 Task: Look for space in Anjār, India from 1st July, 2023 to 8th July, 2023 for 2 adults, 1 child in price range Rs.15000 to Rs.20000. Place can be entire place with 1  bedroom having 1 bed and 1 bathroom. Property type can be house, flat, guest house, hotel. Booking option can be shelf check-in. Required host language is English.
Action: Mouse moved to (481, 103)
Screenshot: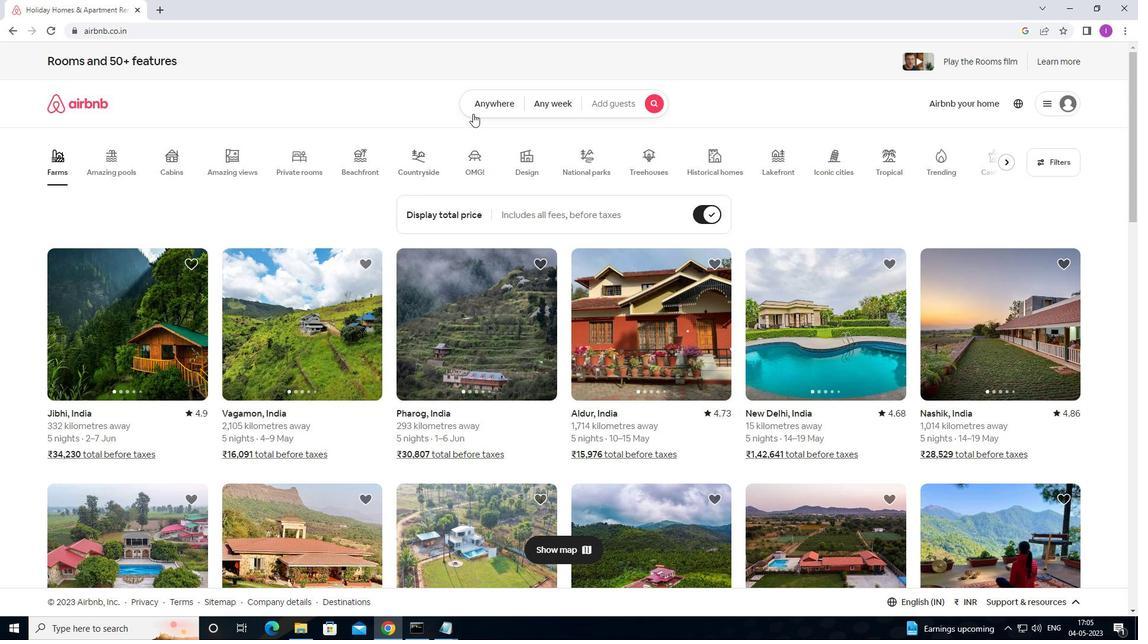 
Action: Mouse pressed left at (481, 103)
Screenshot: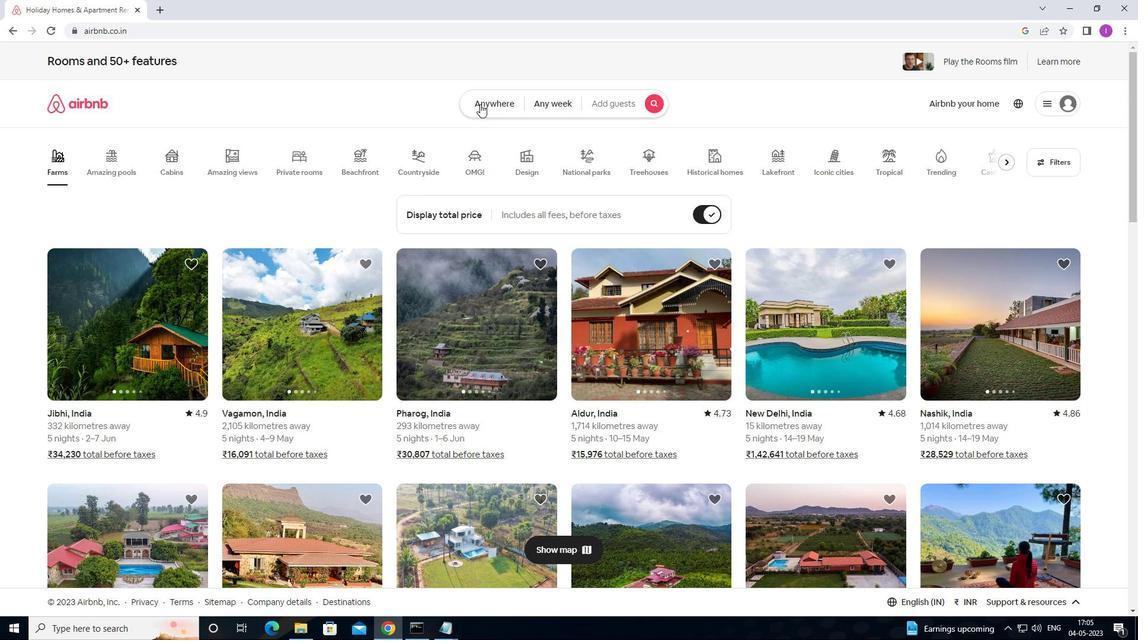 
Action: Mouse moved to (346, 148)
Screenshot: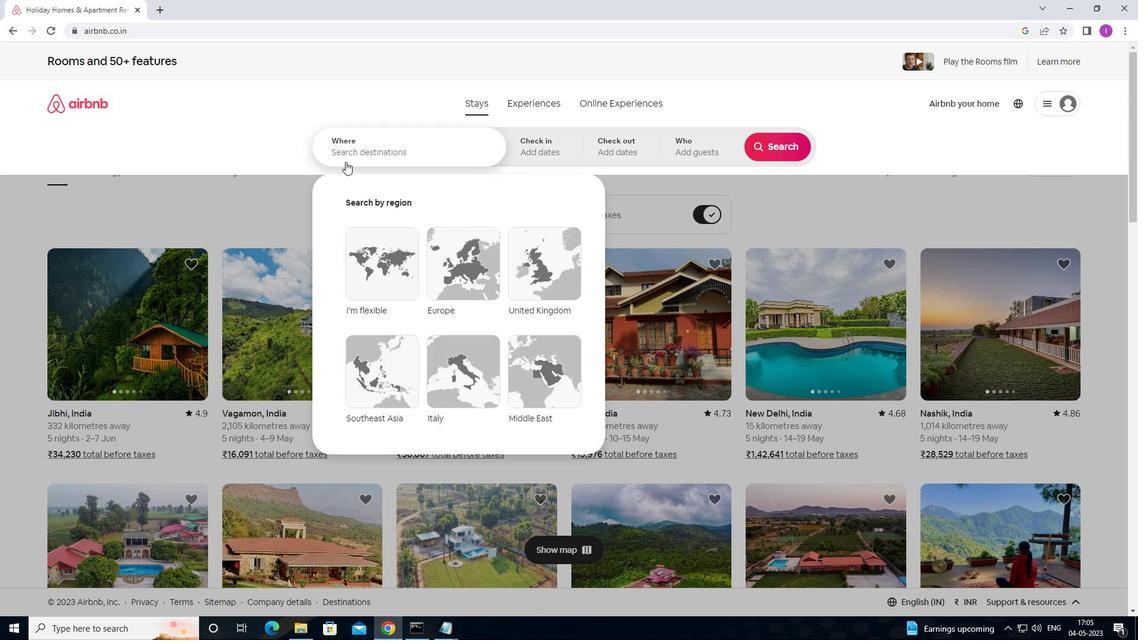 
Action: Mouse pressed left at (346, 148)
Screenshot: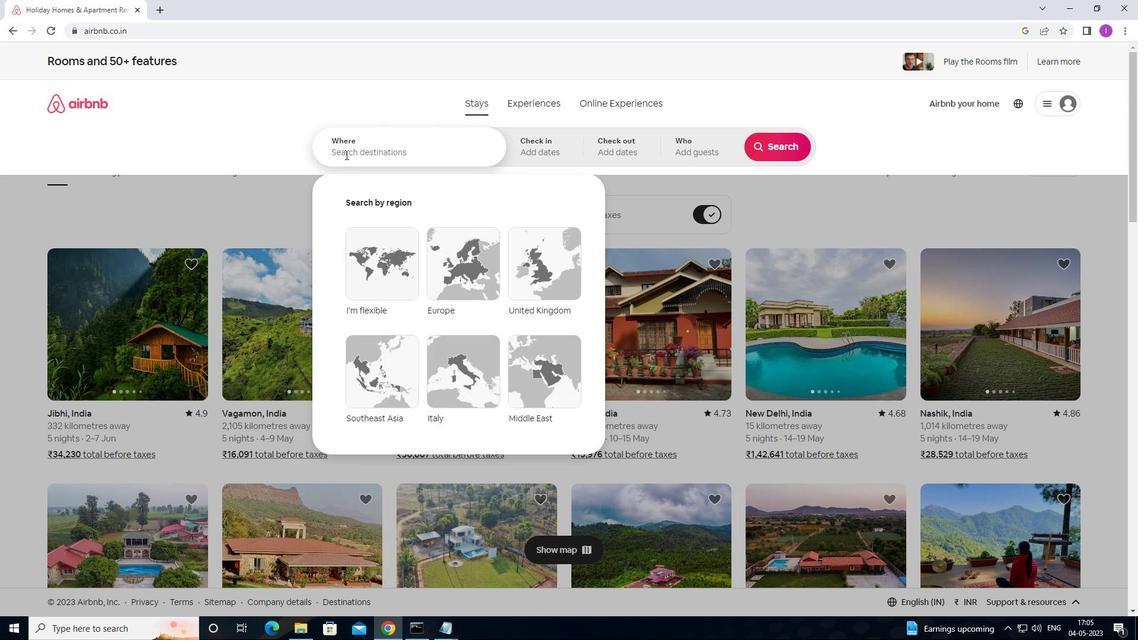 
Action: Mouse moved to (346, 148)
Screenshot: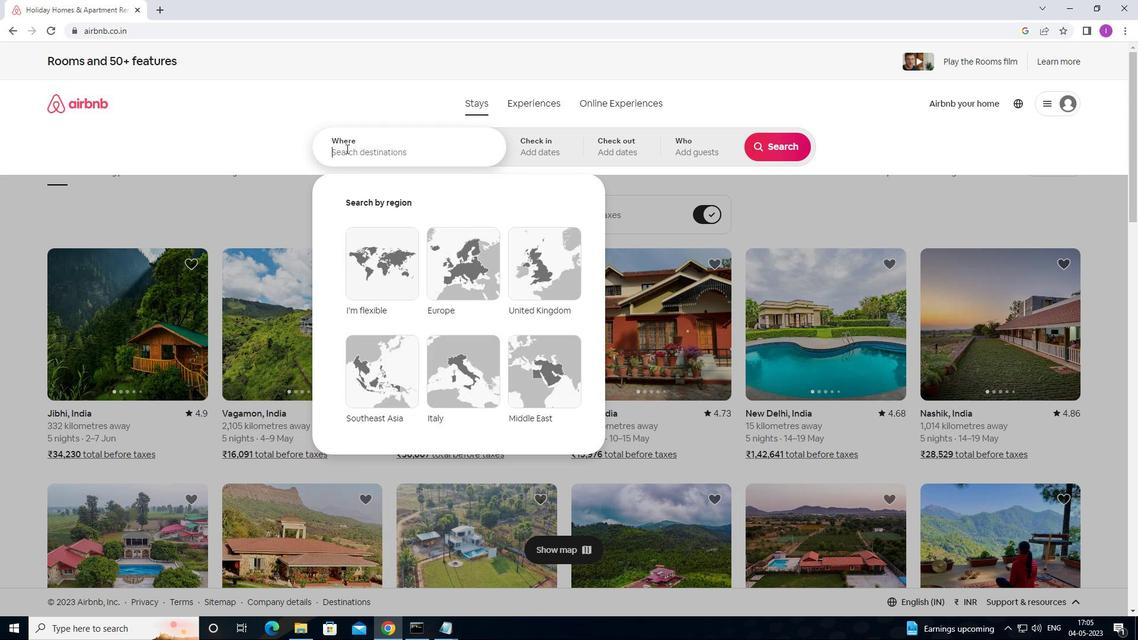 
Action: Key pressed <Key.shift>ANJAR,<Key.shift>INDIA<Key.backspace><Key.backspace><Key.backspace><Key.backspace><Key.backspace><Key.backspace><Key.backspace><Key.backspace><Key.backspace><Key.backspace><Key.backspace><Key.backspace><Key.backspace><Key.backspace><Key.backspace><Key.backspace><Key.backspace><Key.backspace>ANJAR,INDIA
Screenshot: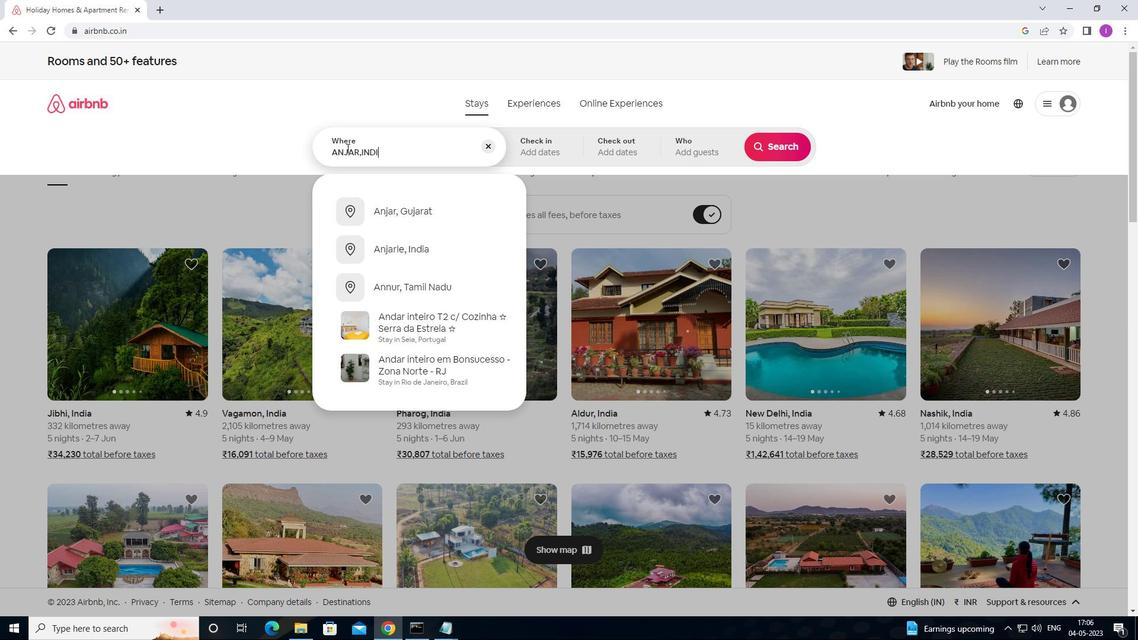 
Action: Mouse moved to (560, 145)
Screenshot: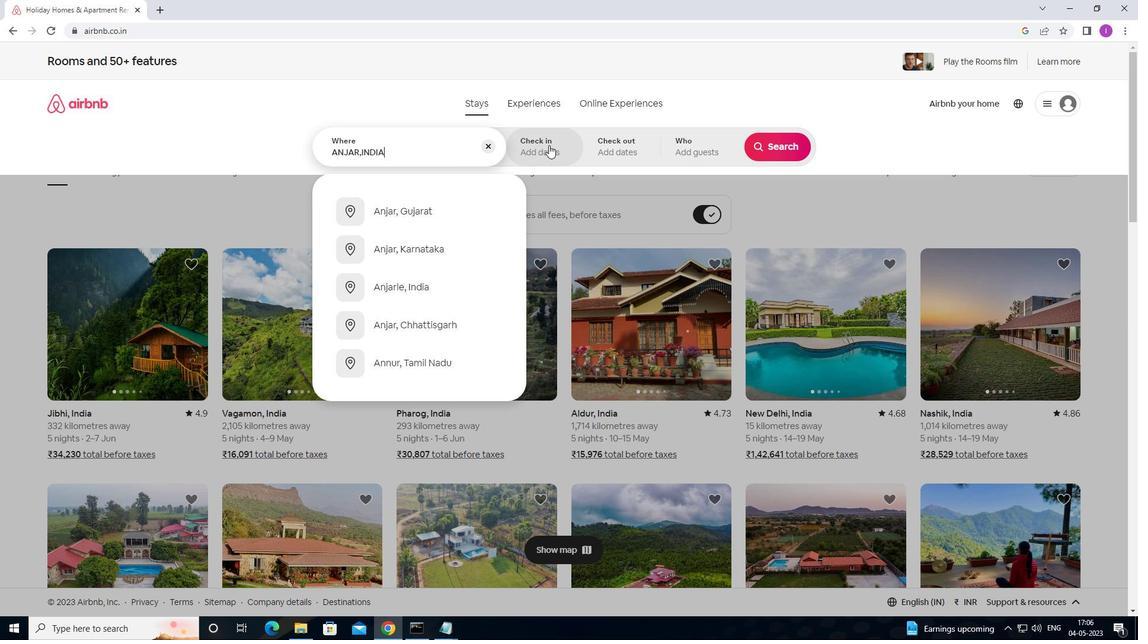 
Action: Mouse pressed left at (560, 145)
Screenshot: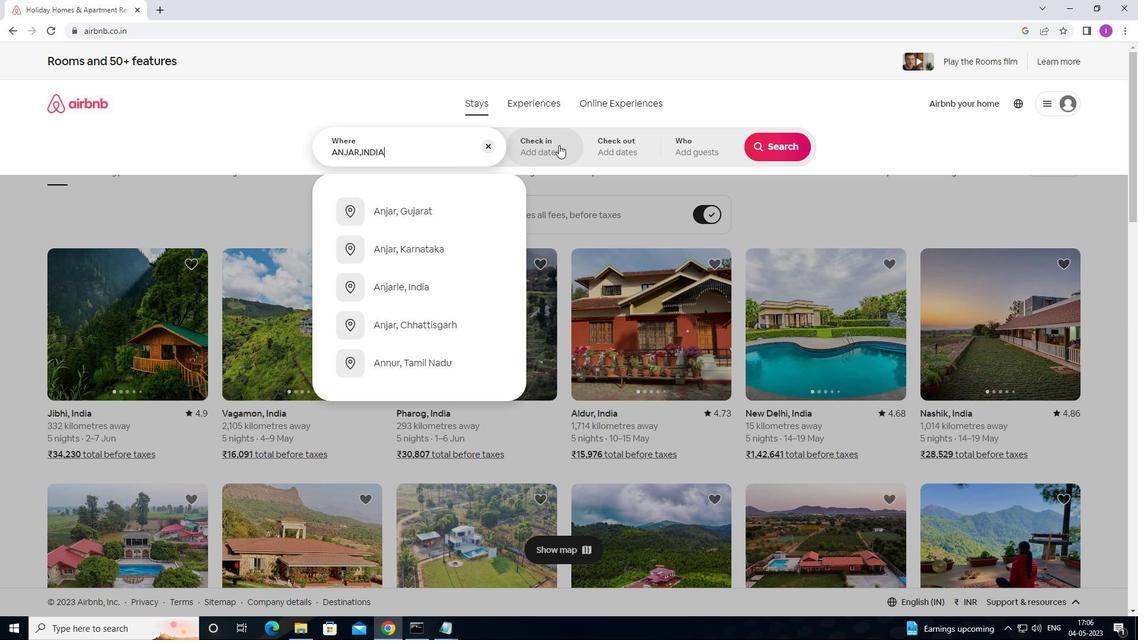 
Action: Mouse moved to (768, 246)
Screenshot: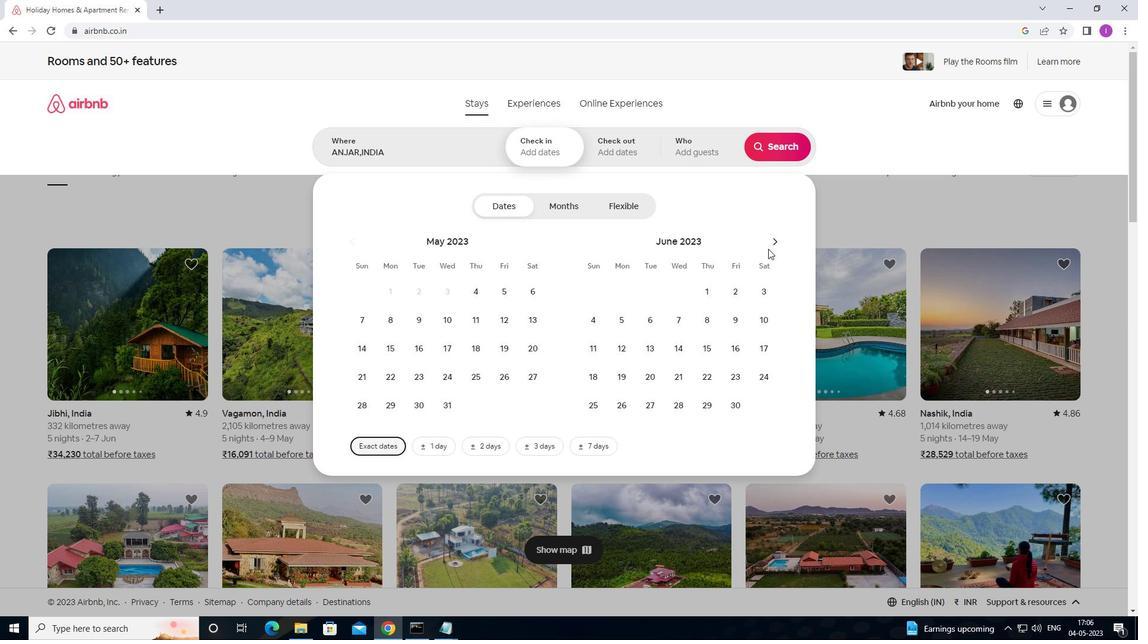 
Action: Mouse pressed left at (768, 246)
Screenshot: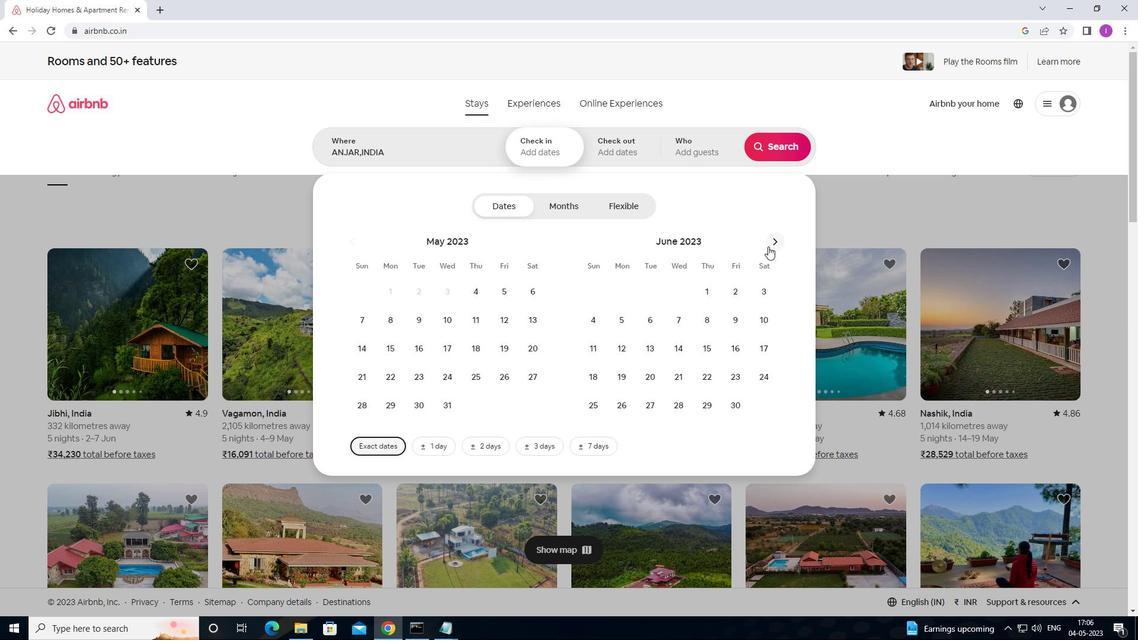 
Action: Mouse moved to (768, 289)
Screenshot: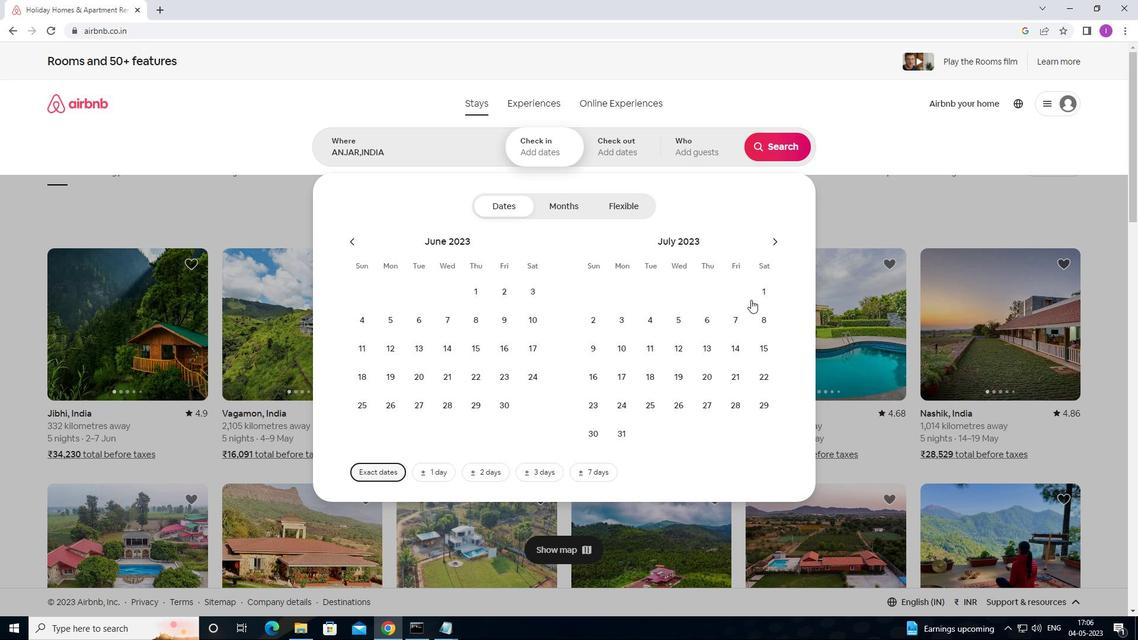 
Action: Mouse pressed left at (768, 289)
Screenshot: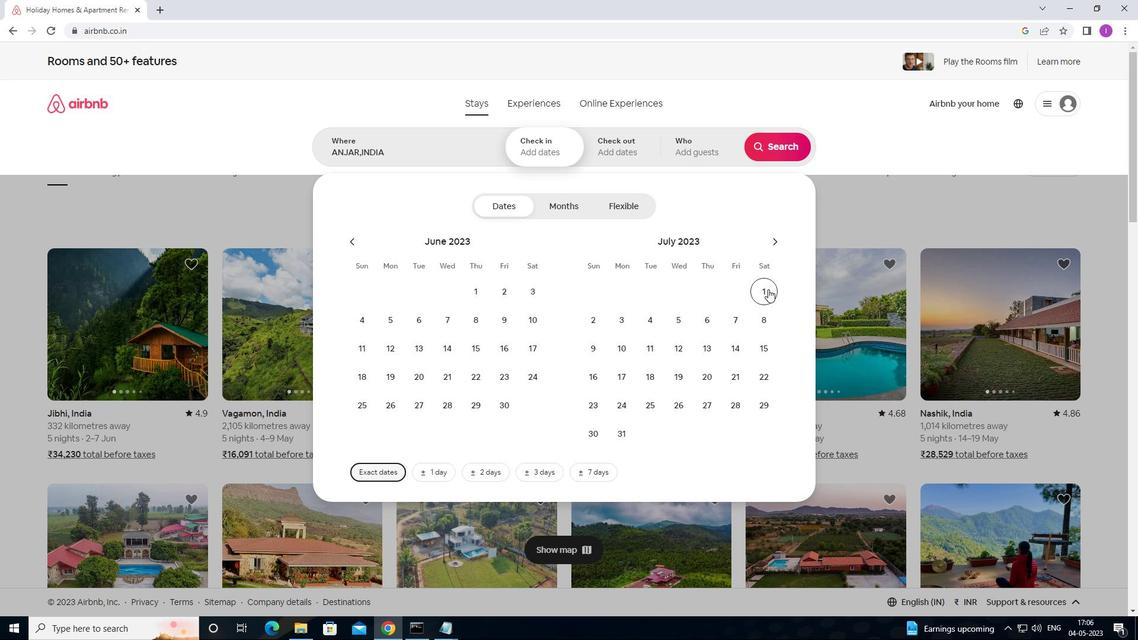 
Action: Mouse moved to (766, 311)
Screenshot: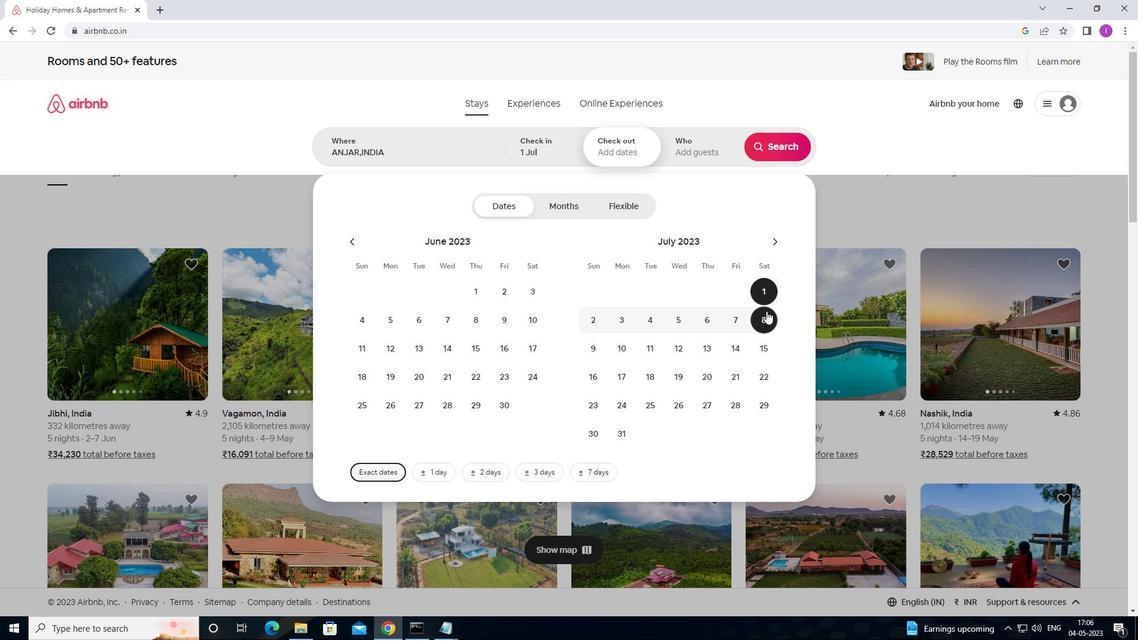 
Action: Mouse pressed left at (766, 311)
Screenshot: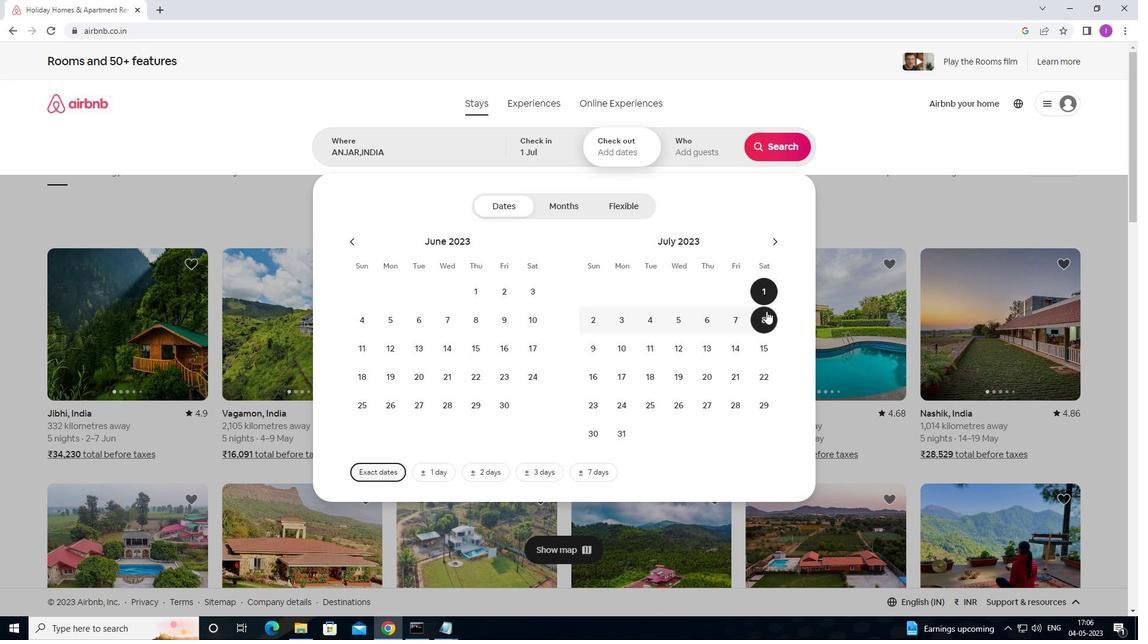 
Action: Mouse moved to (690, 157)
Screenshot: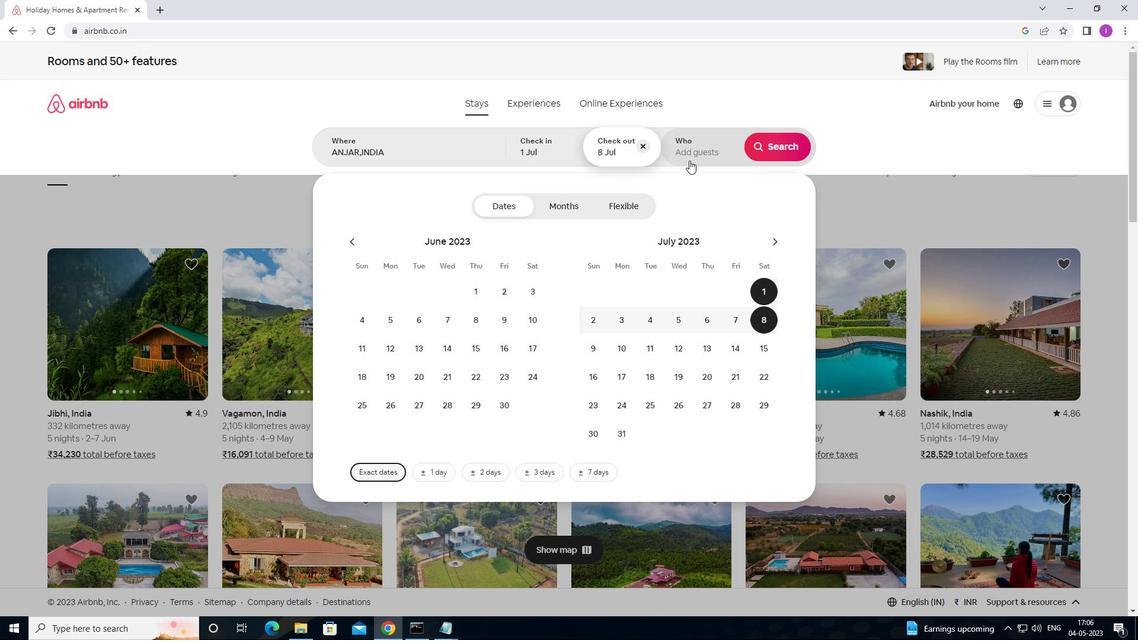 
Action: Mouse pressed left at (690, 157)
Screenshot: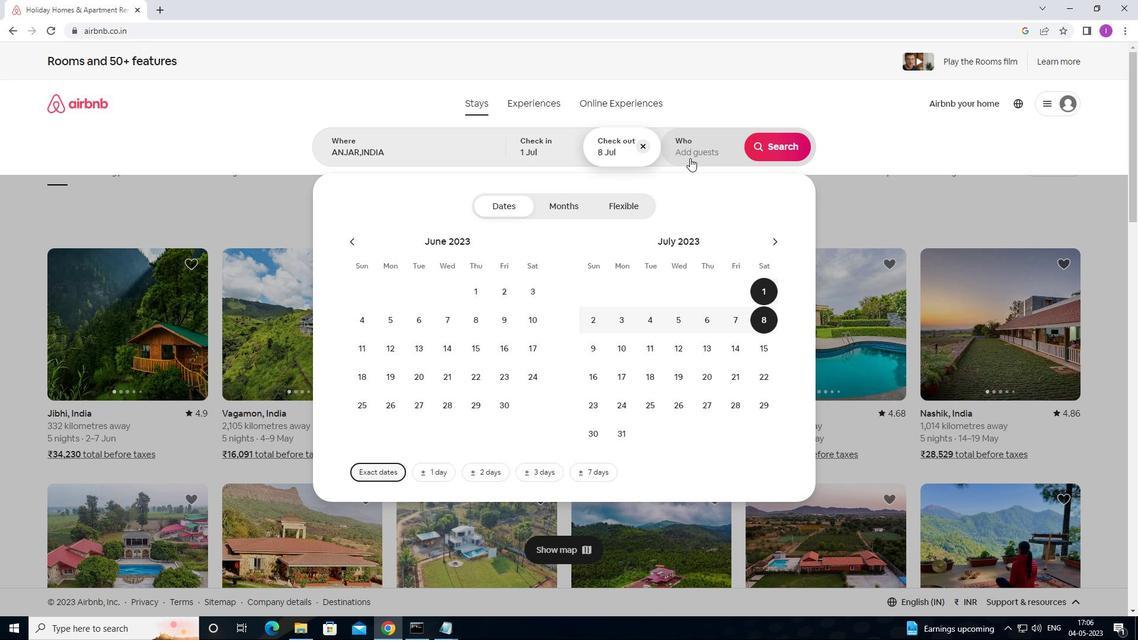 
Action: Mouse moved to (775, 214)
Screenshot: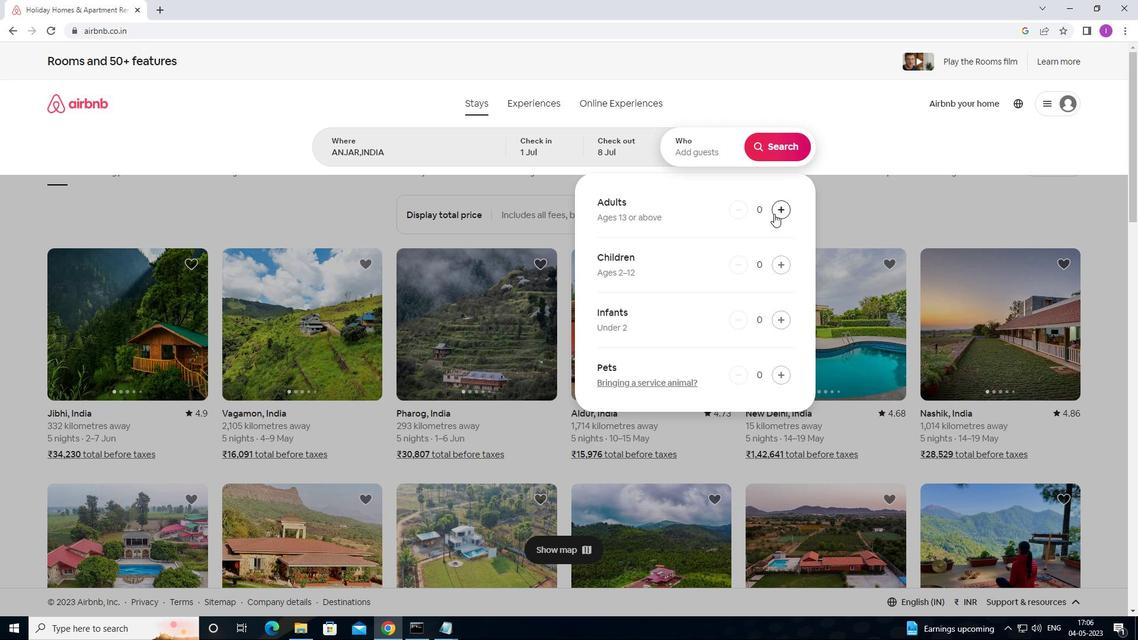 
Action: Mouse pressed left at (775, 214)
Screenshot: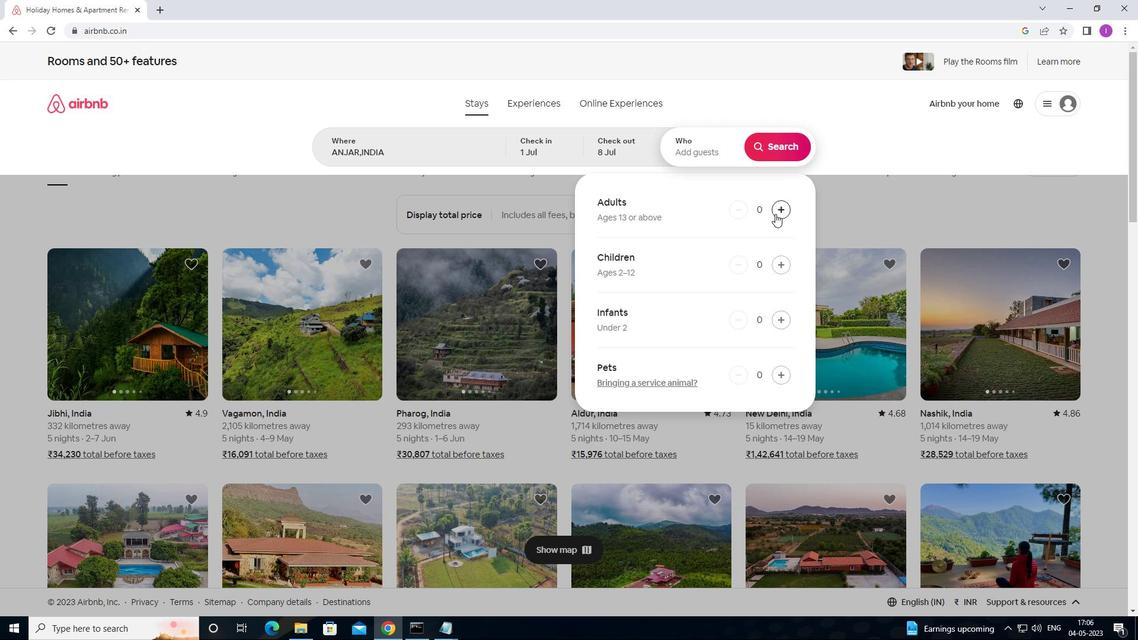 
Action: Mouse pressed left at (775, 214)
Screenshot: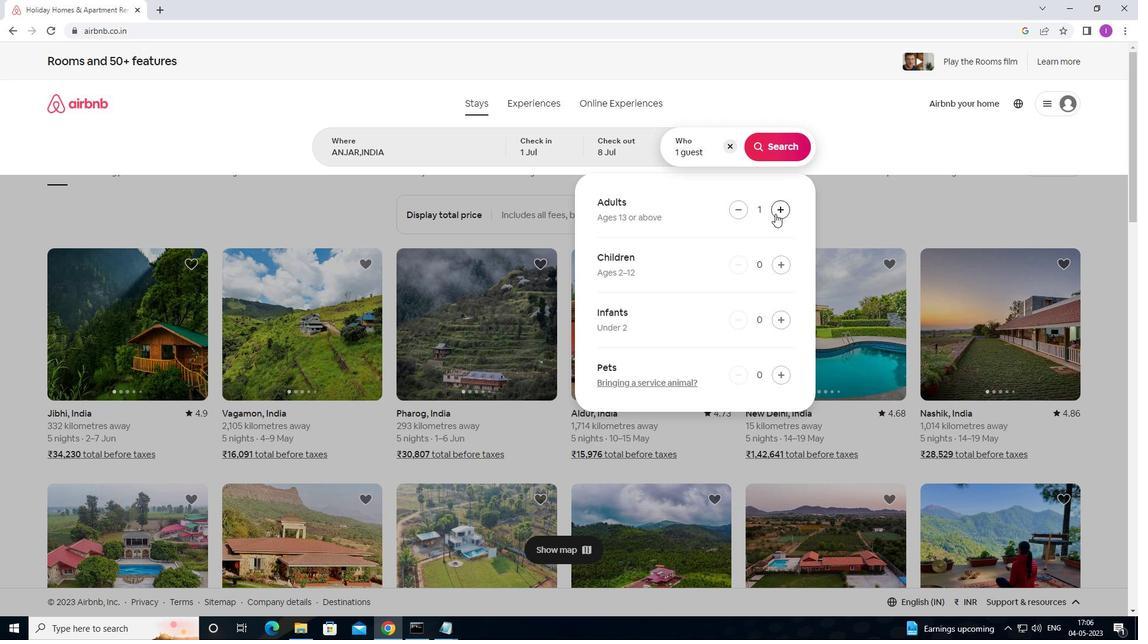 
Action: Mouse moved to (783, 263)
Screenshot: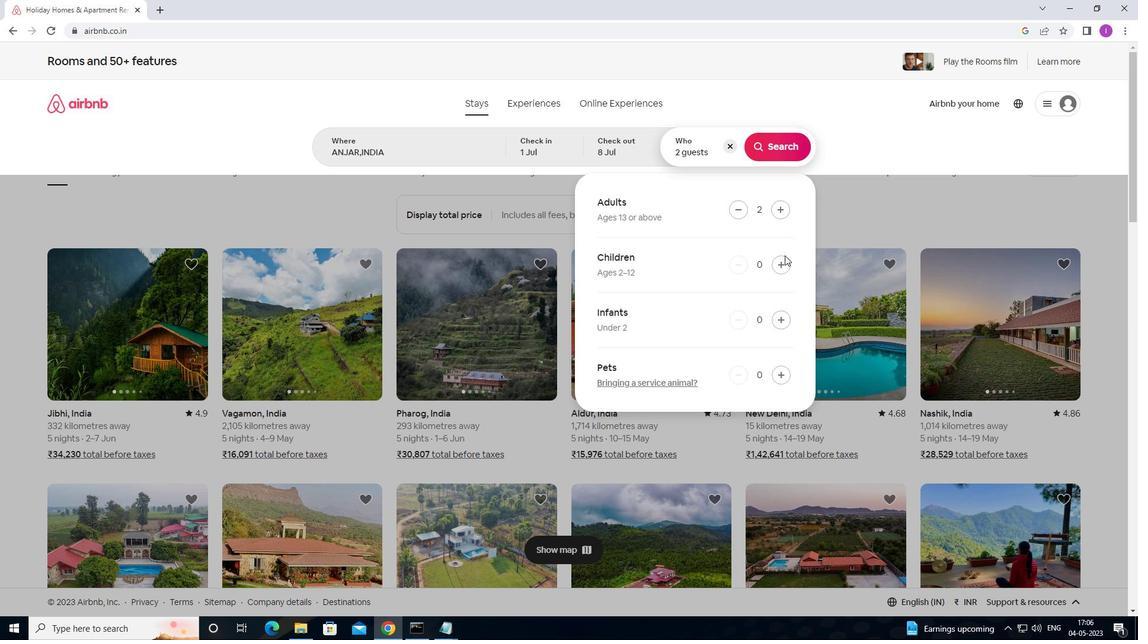
Action: Mouse pressed left at (783, 263)
Screenshot: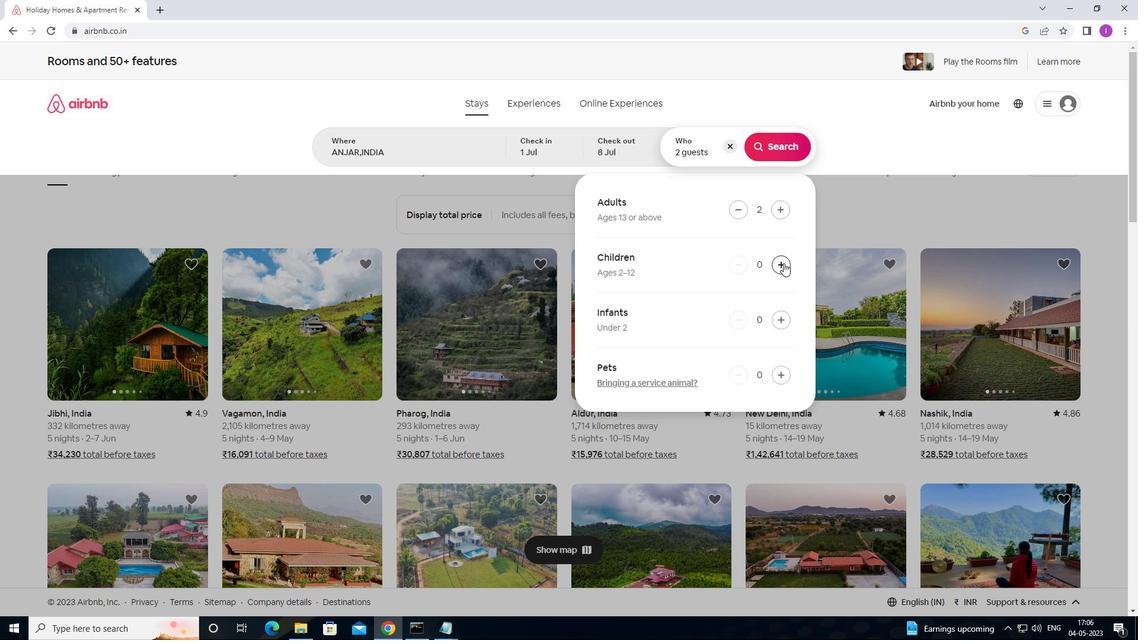 
Action: Mouse moved to (761, 154)
Screenshot: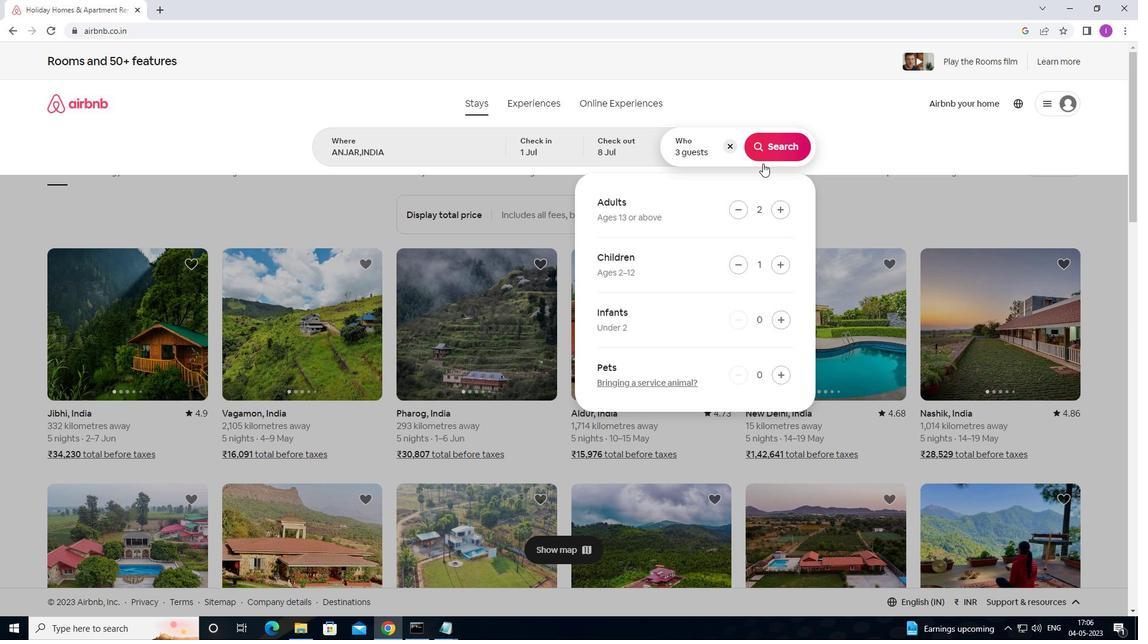 
Action: Mouse pressed left at (761, 154)
Screenshot: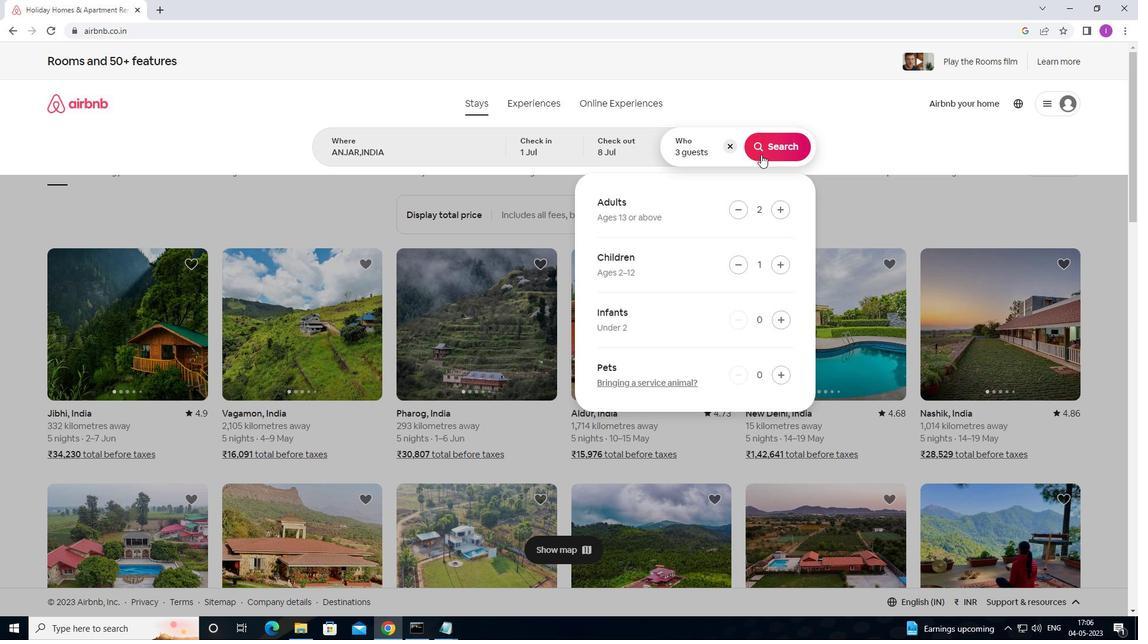 
Action: Mouse moved to (1069, 113)
Screenshot: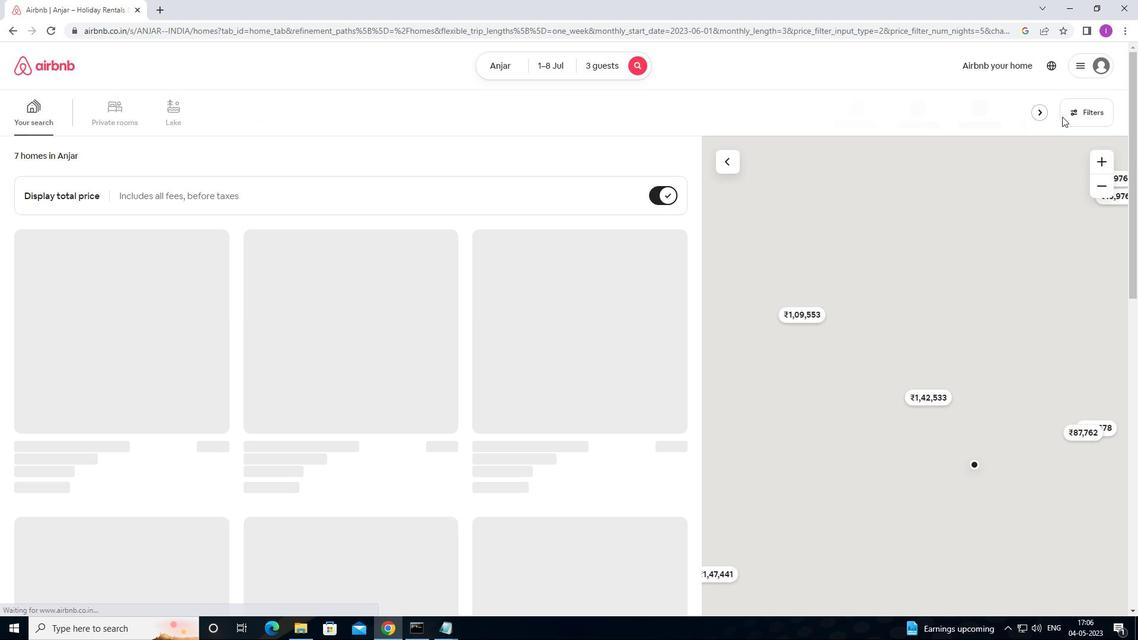 
Action: Mouse pressed left at (1069, 113)
Screenshot: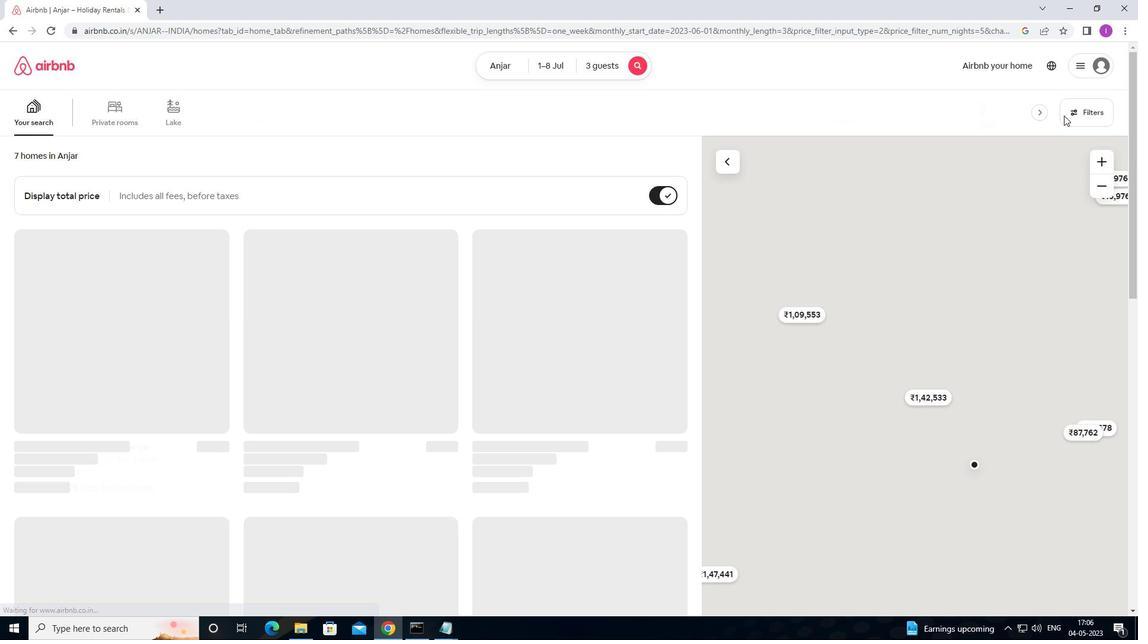 
Action: Mouse moved to (475, 269)
Screenshot: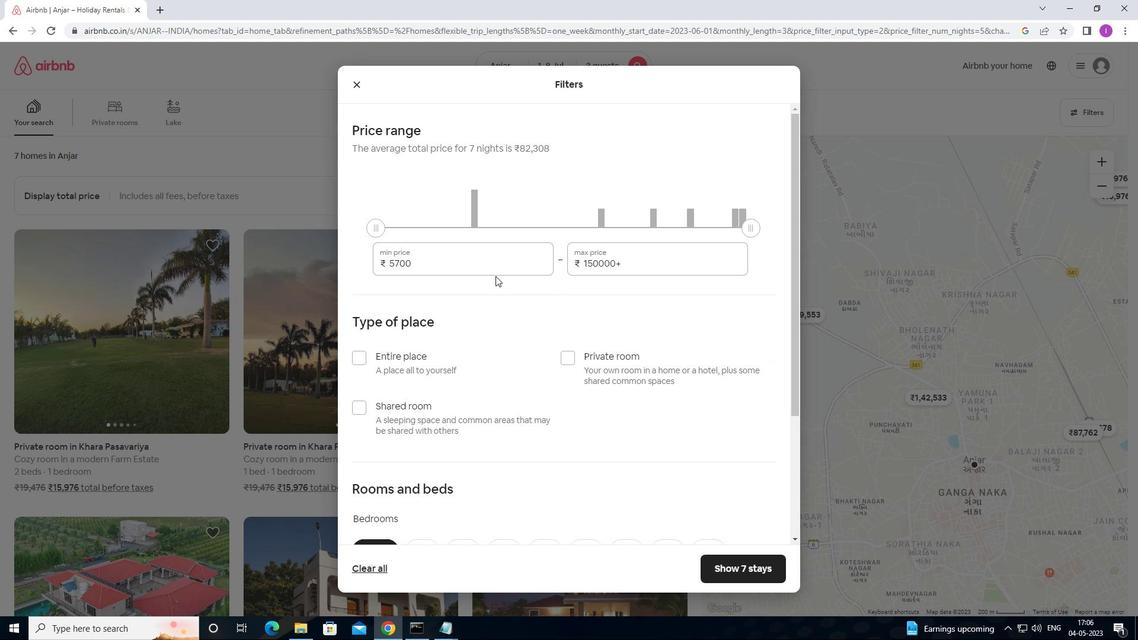 
Action: Mouse pressed left at (475, 269)
Screenshot: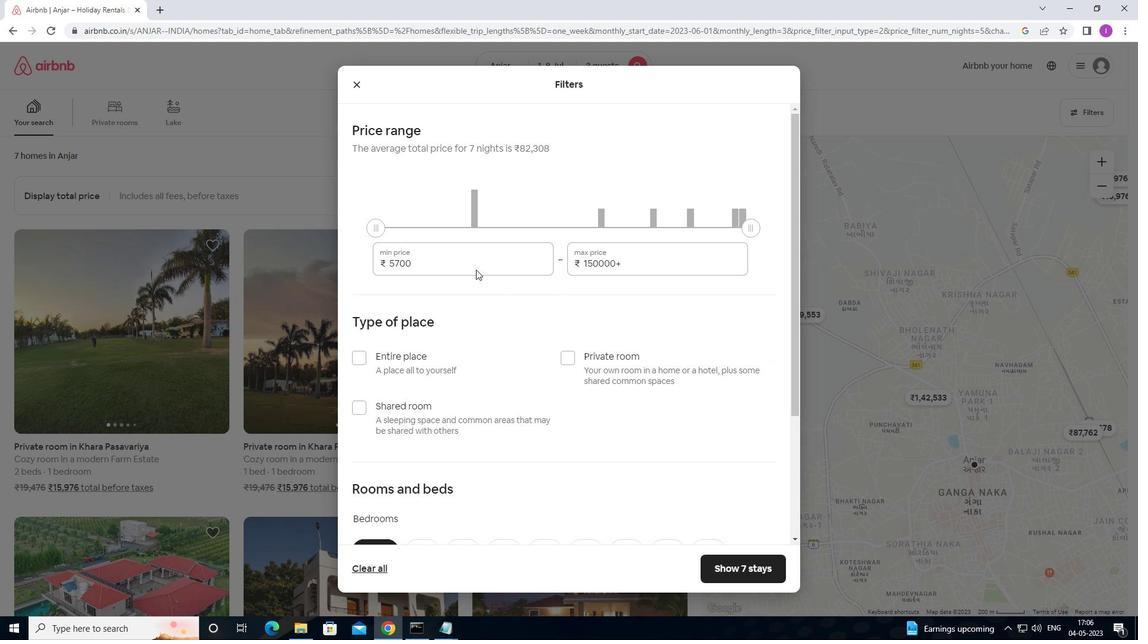 
Action: Mouse moved to (426, 259)
Screenshot: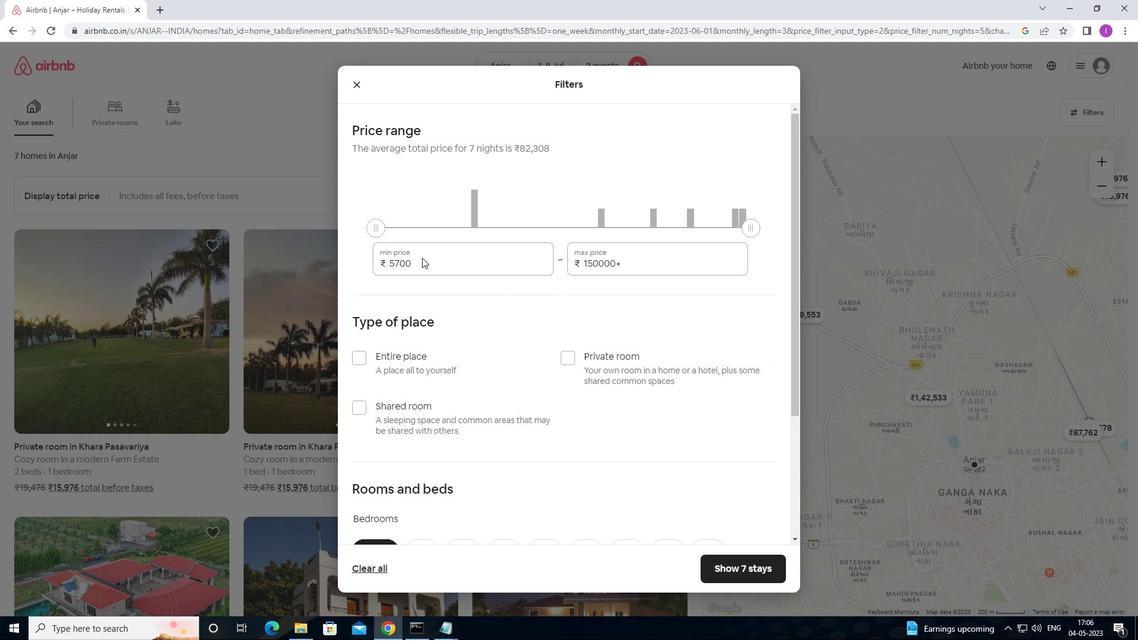 
Action: Mouse pressed left at (426, 259)
Screenshot: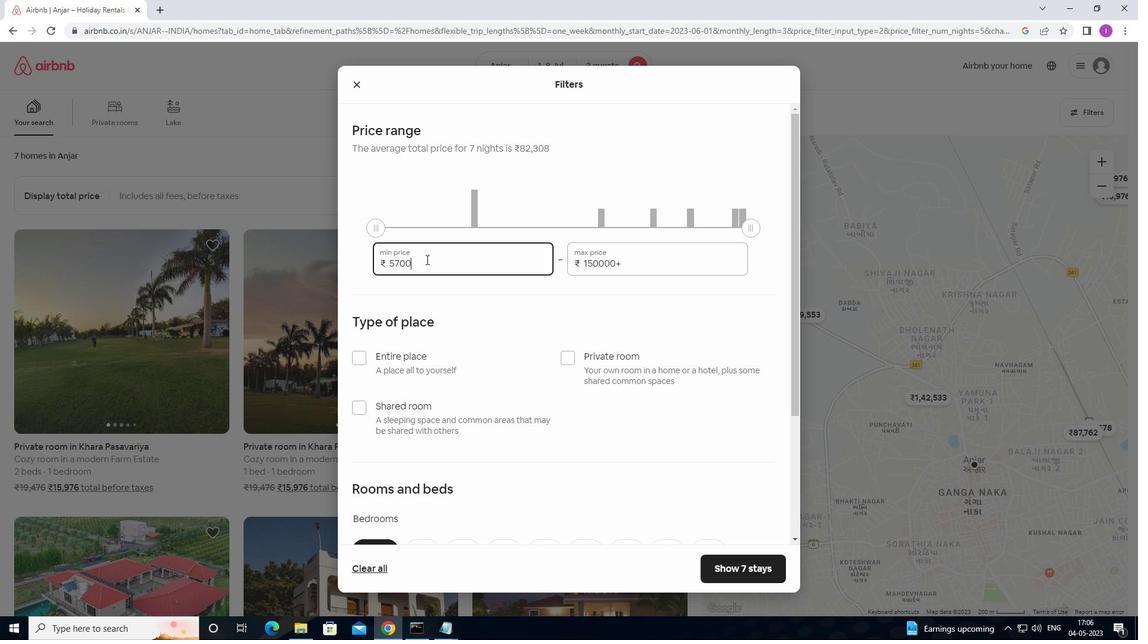 
Action: Mouse moved to (363, 271)
Screenshot: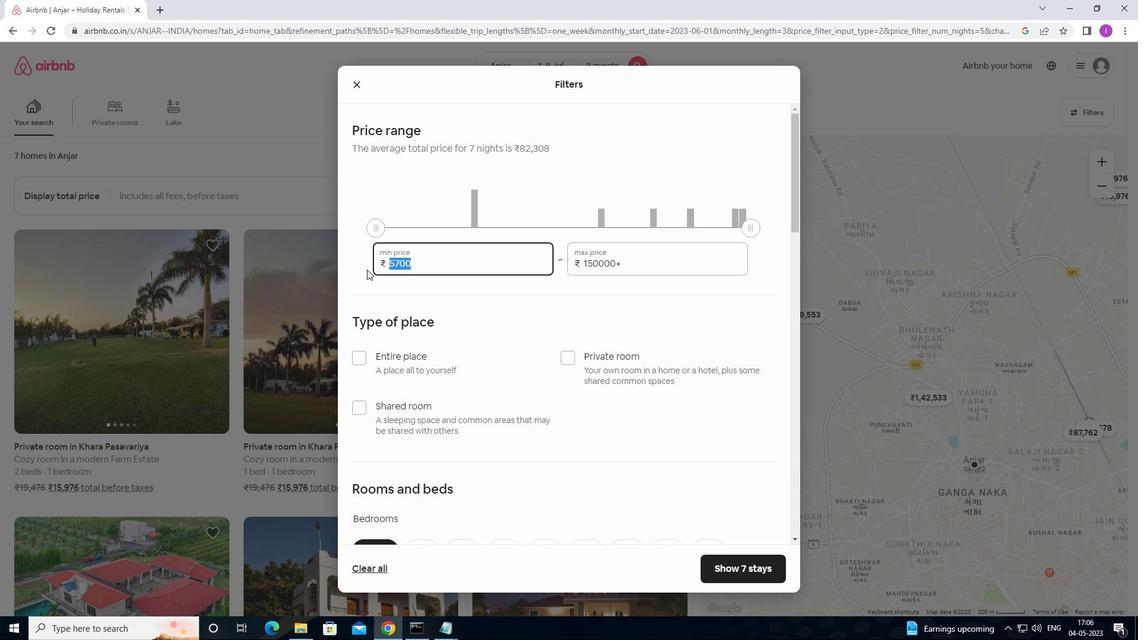 
Action: Key pressed 1
Screenshot: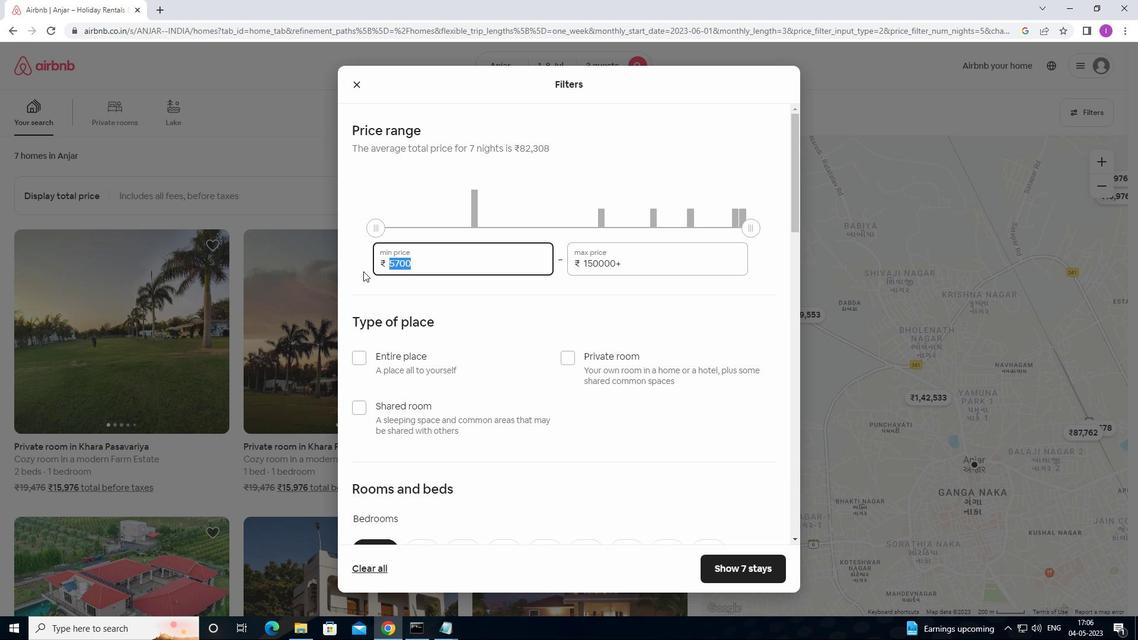 
Action: Mouse moved to (364, 270)
Screenshot: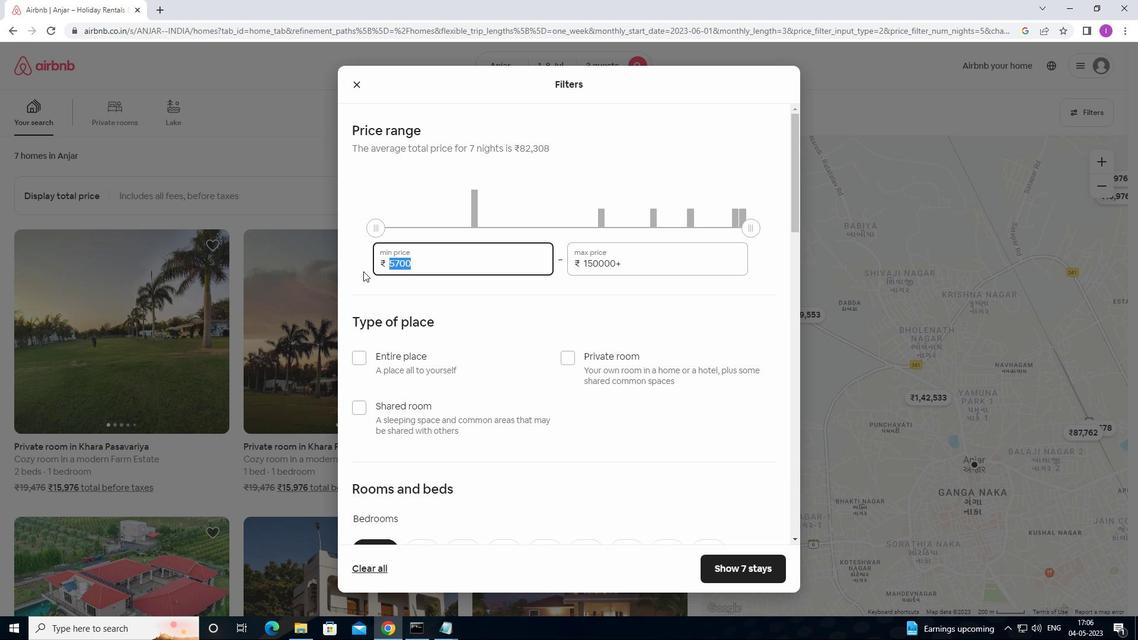 
Action: Key pressed 50
Screenshot: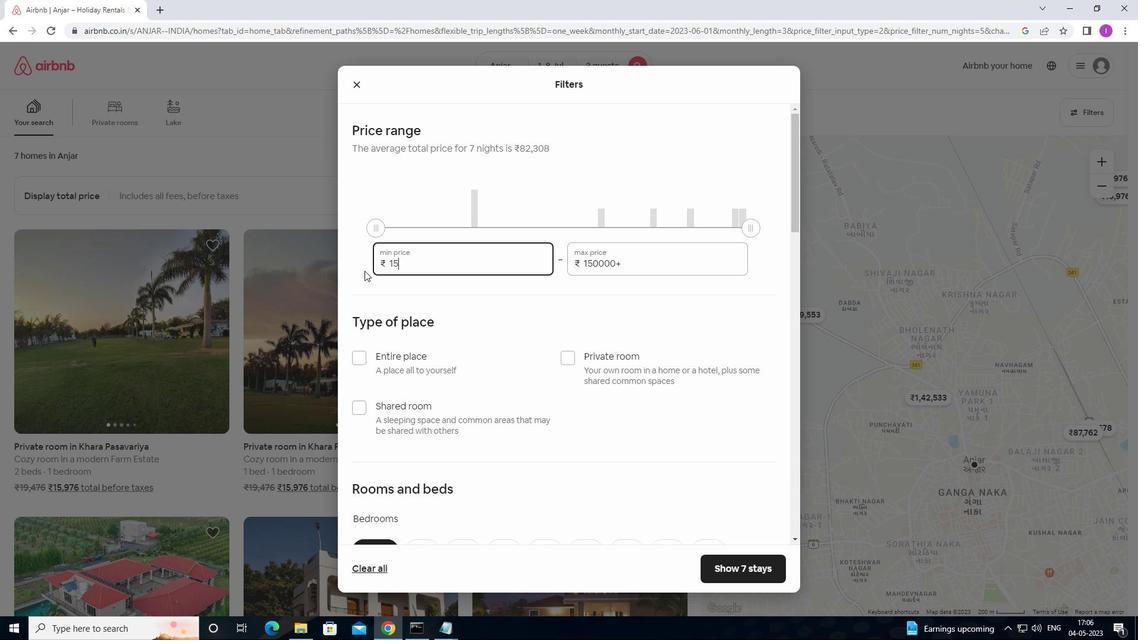 
Action: Mouse moved to (368, 270)
Screenshot: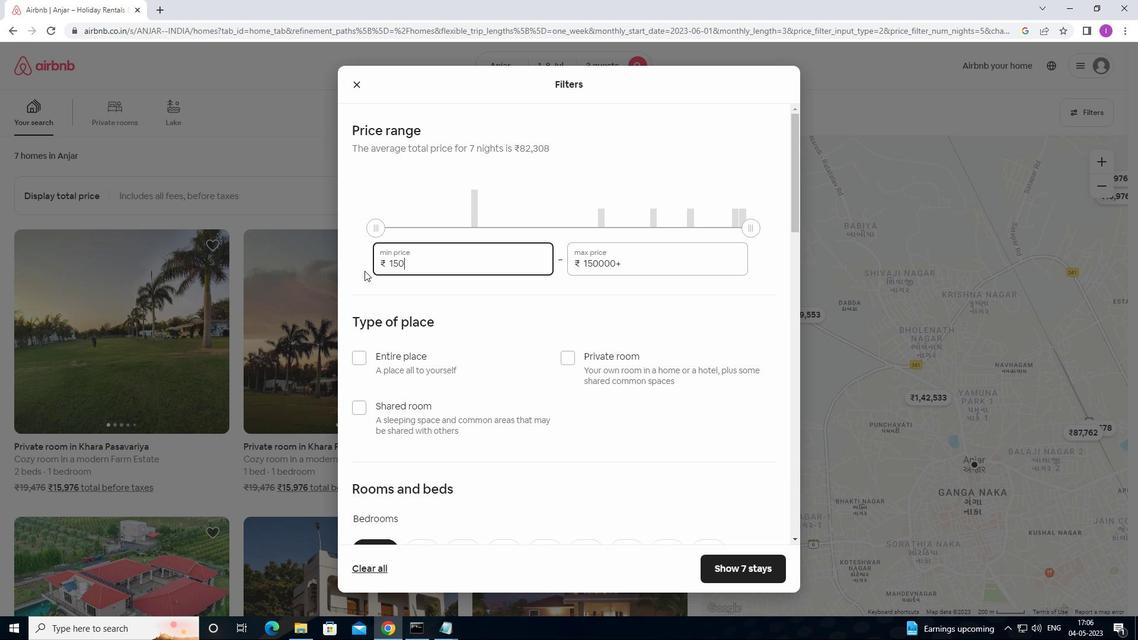 
Action: Key pressed 0
Screenshot: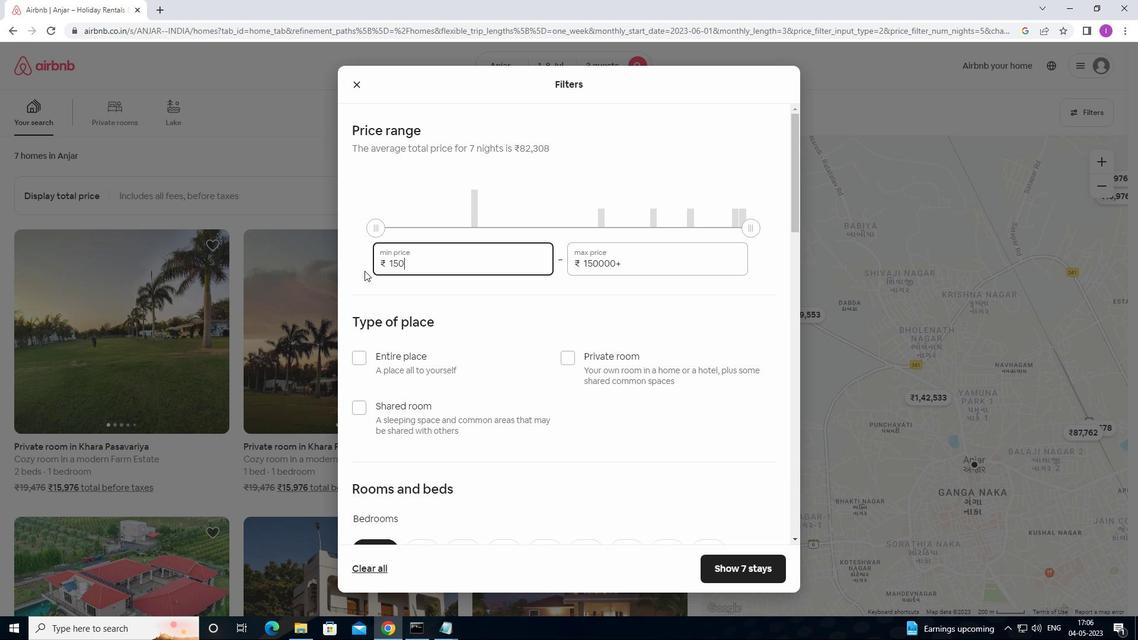 
Action: Mouse moved to (427, 269)
Screenshot: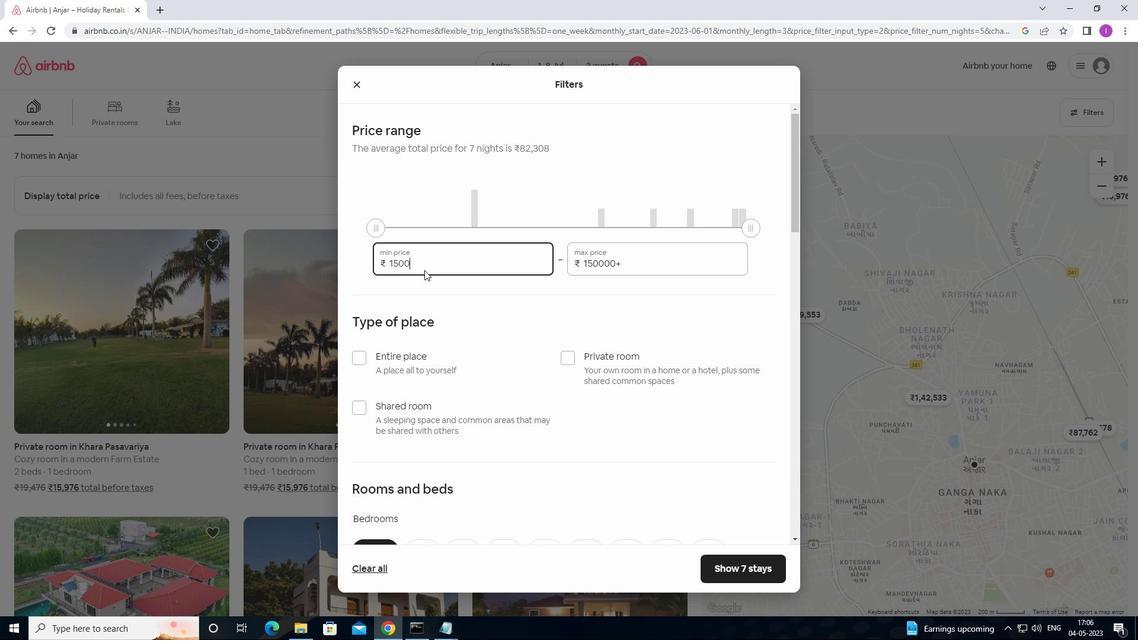 
Action: Key pressed 0
Screenshot: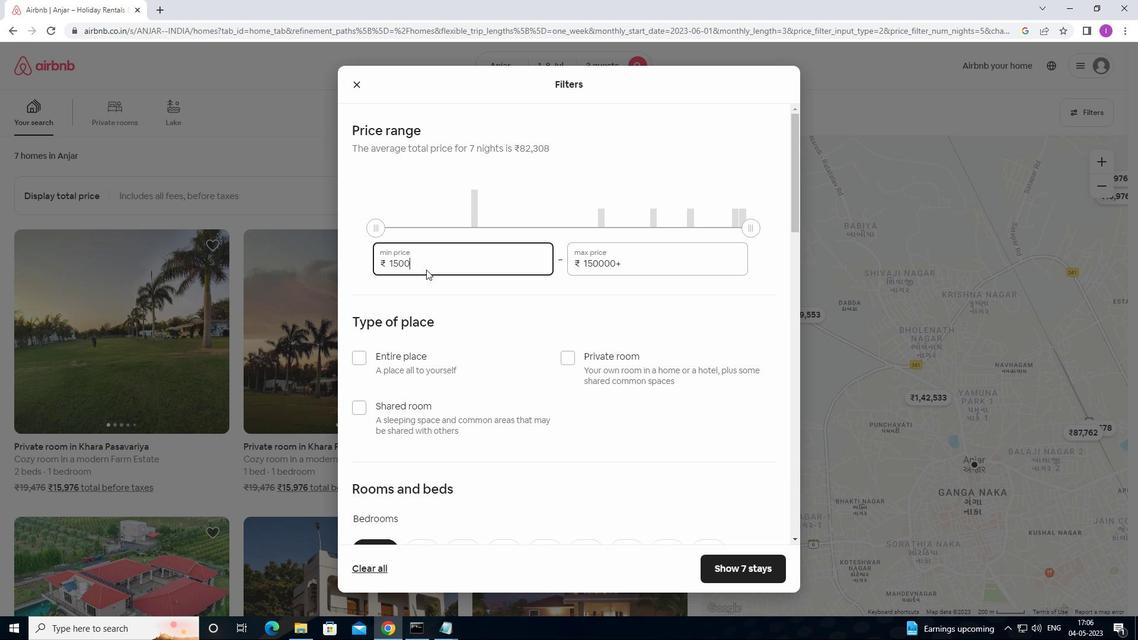 
Action: Mouse moved to (639, 261)
Screenshot: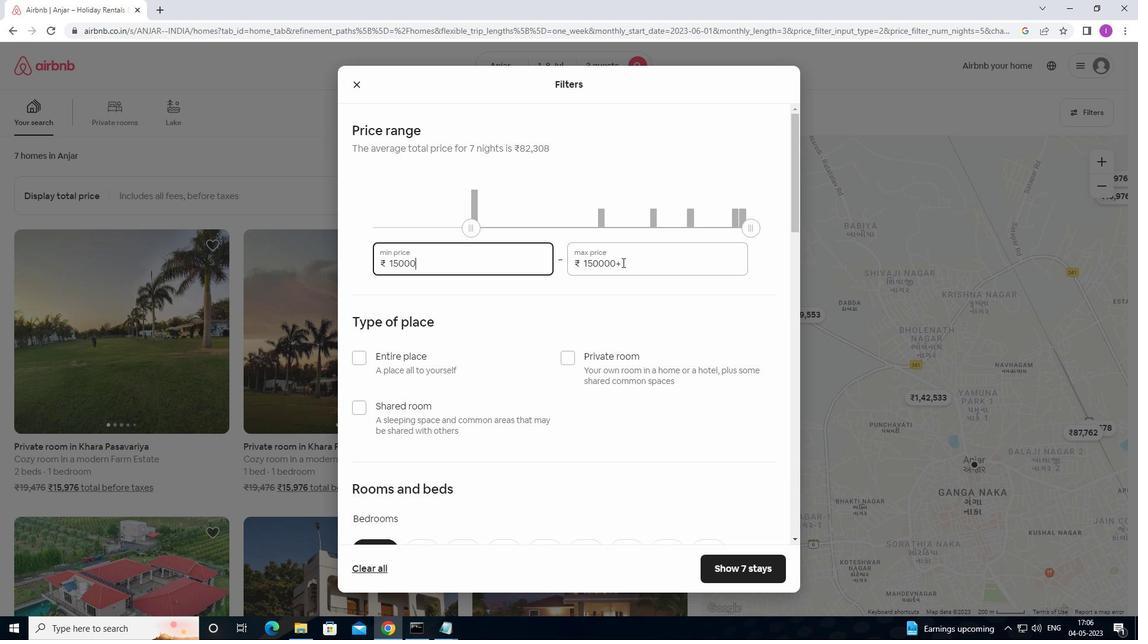 
Action: Mouse pressed left at (639, 261)
Screenshot: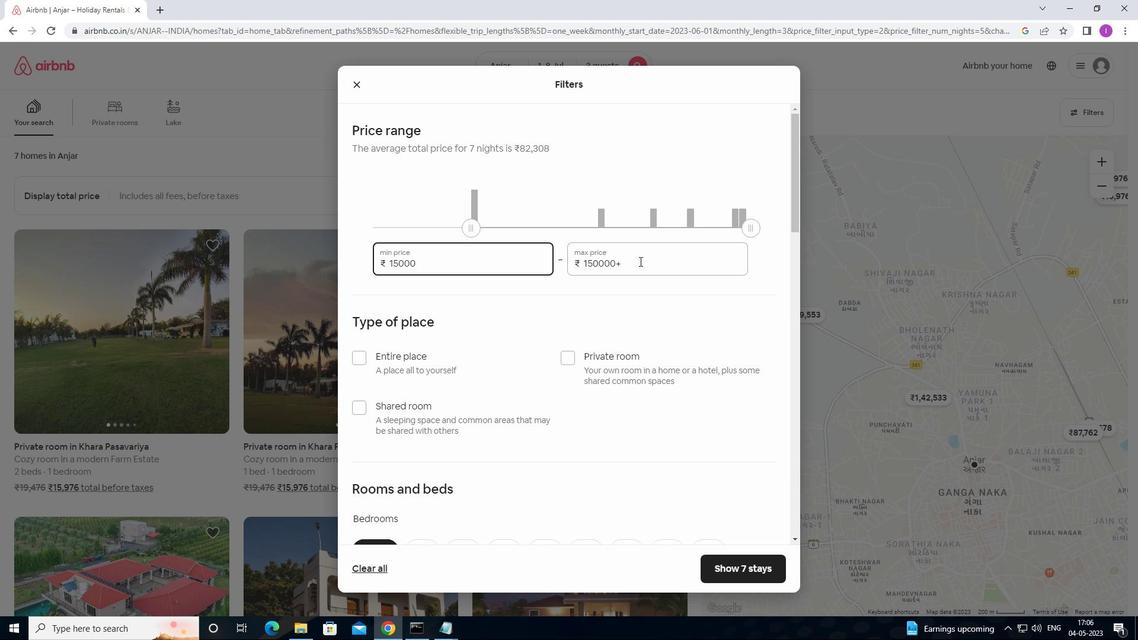 
Action: Mouse moved to (647, 256)
Screenshot: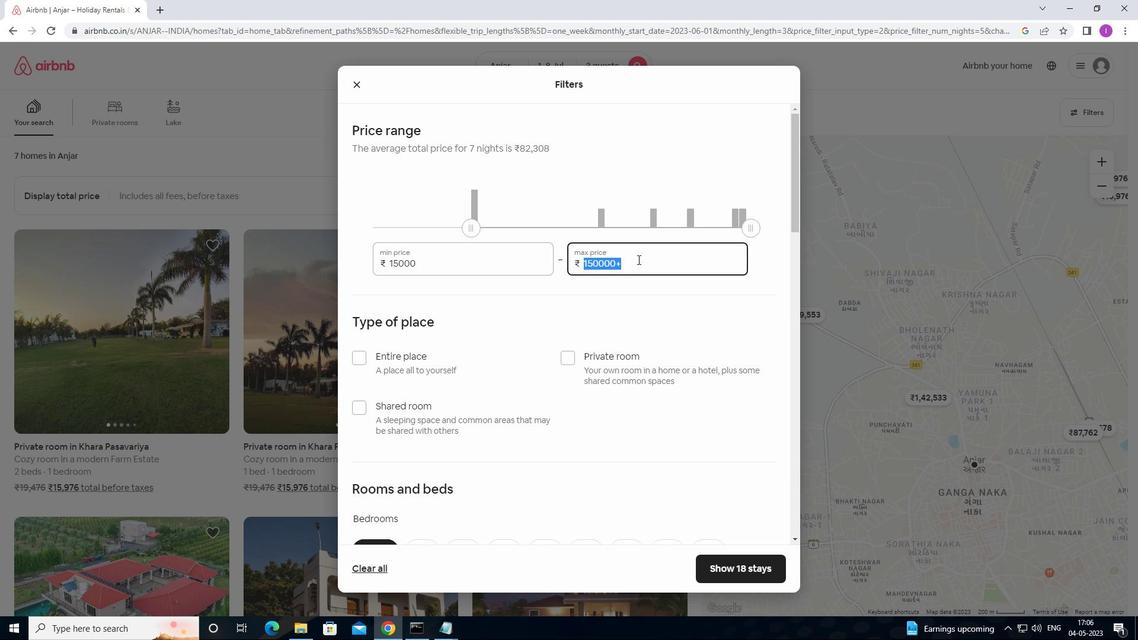 
Action: Key pressed 20000
Screenshot: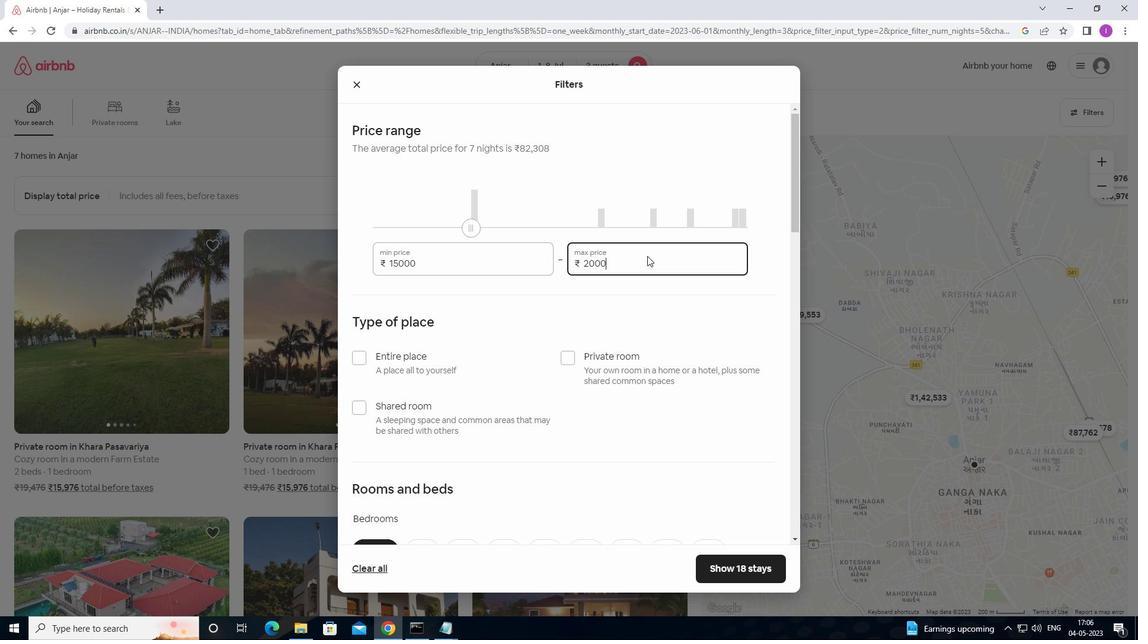 
Action: Mouse moved to (630, 291)
Screenshot: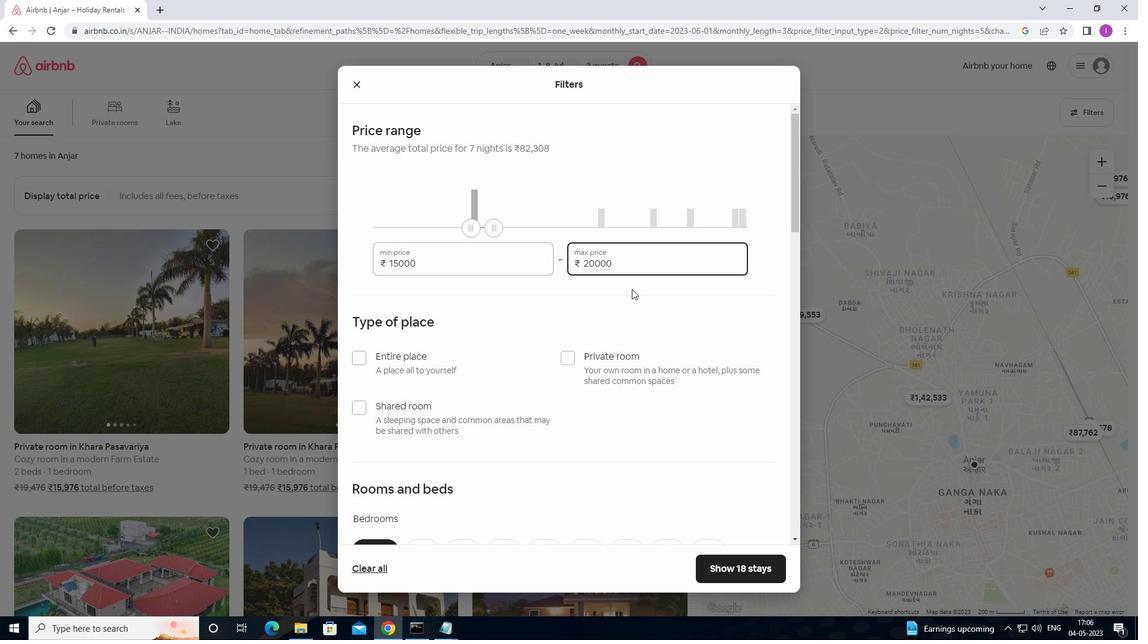 
Action: Mouse scrolled (630, 290) with delta (0, 0)
Screenshot: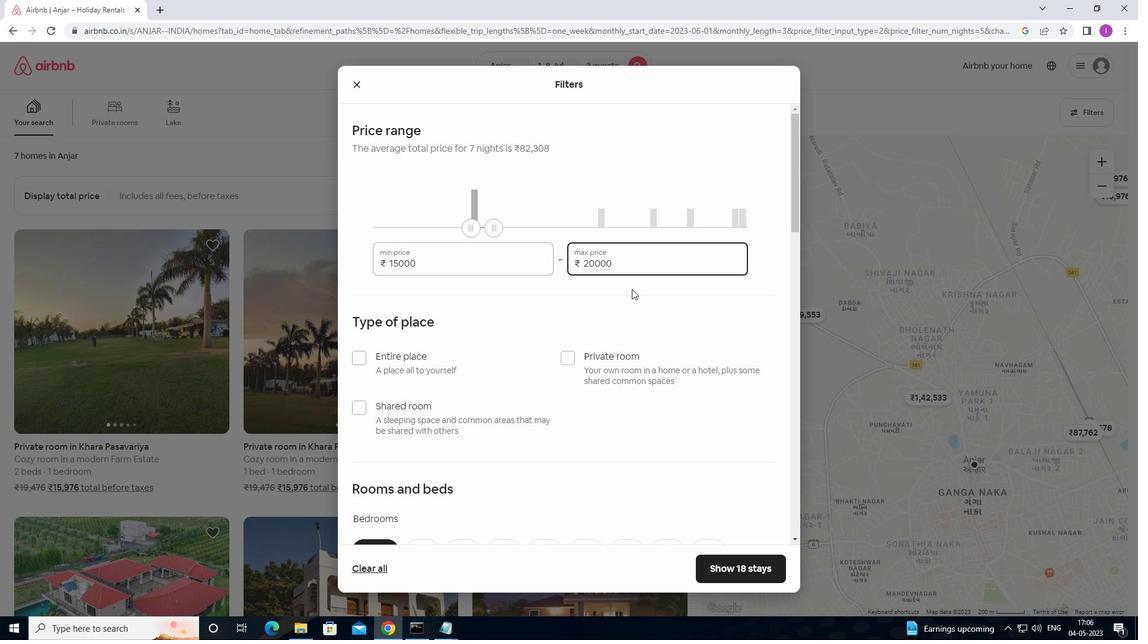 
Action: Mouse moved to (630, 292)
Screenshot: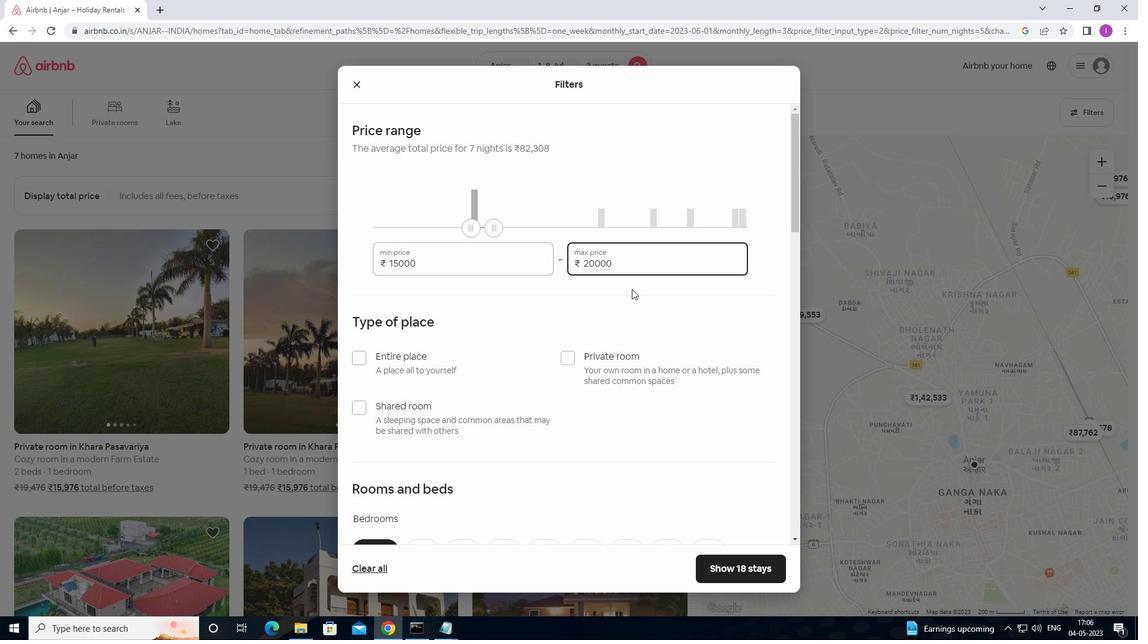 
Action: Mouse scrolled (630, 292) with delta (0, 0)
Screenshot: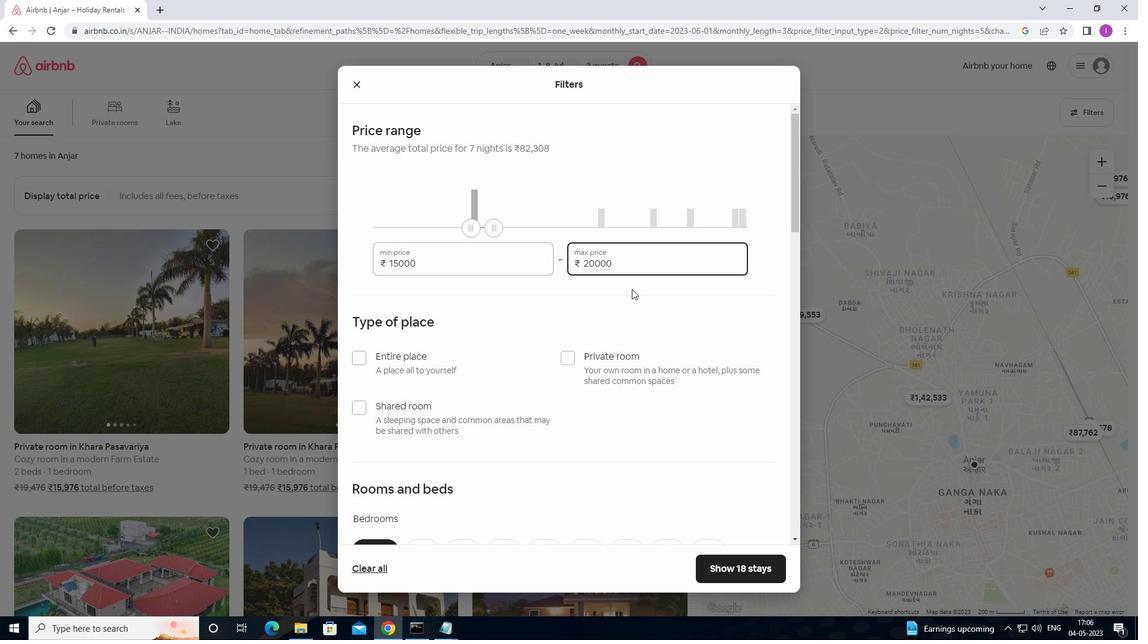
Action: Mouse moved to (548, 295)
Screenshot: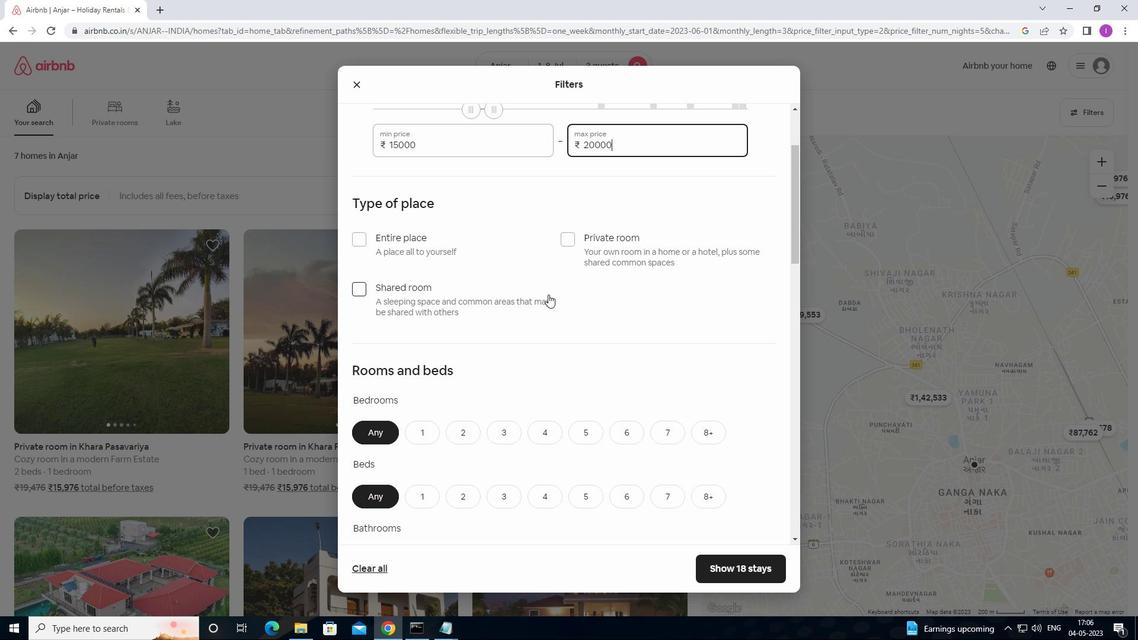 
Action: Mouse scrolled (548, 294) with delta (0, 0)
Screenshot: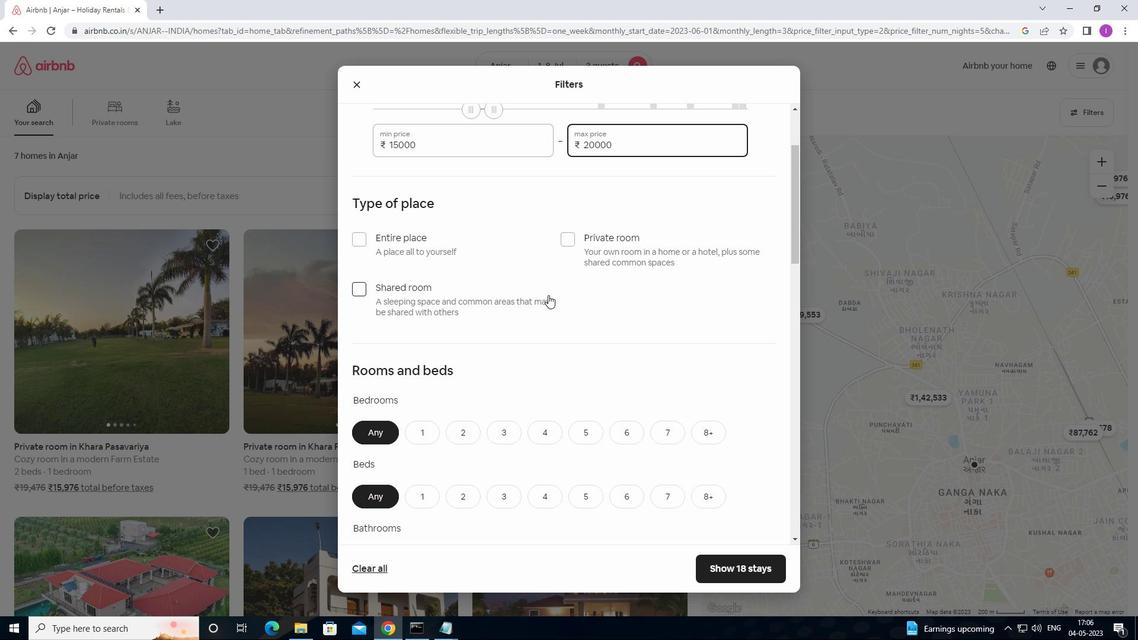 
Action: Mouse scrolled (548, 294) with delta (0, 0)
Screenshot: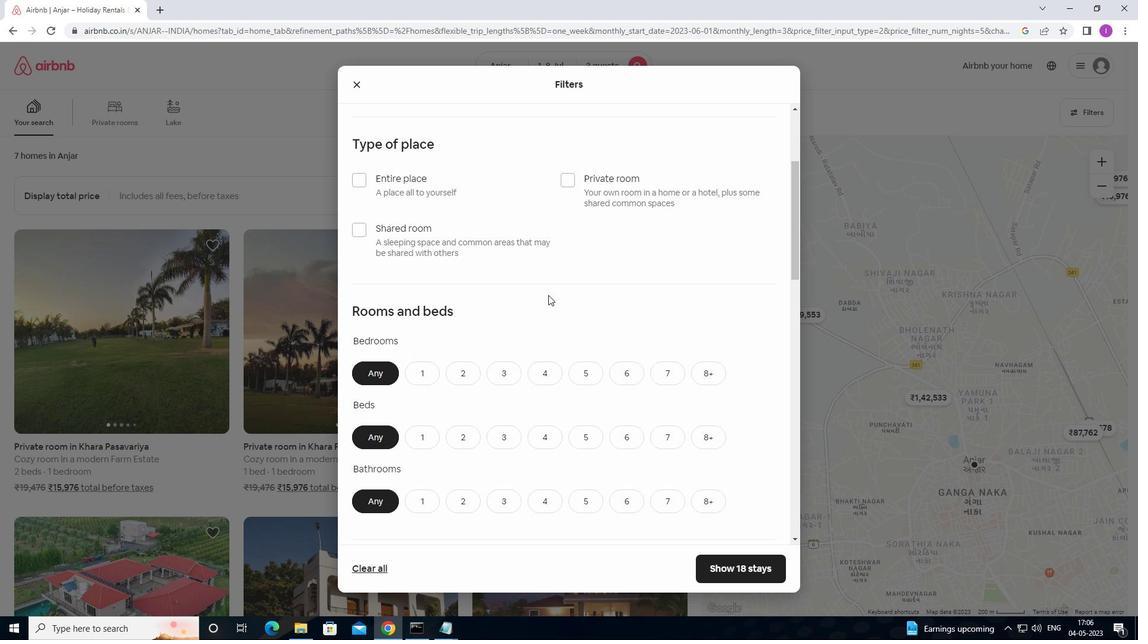 
Action: Mouse moved to (361, 122)
Screenshot: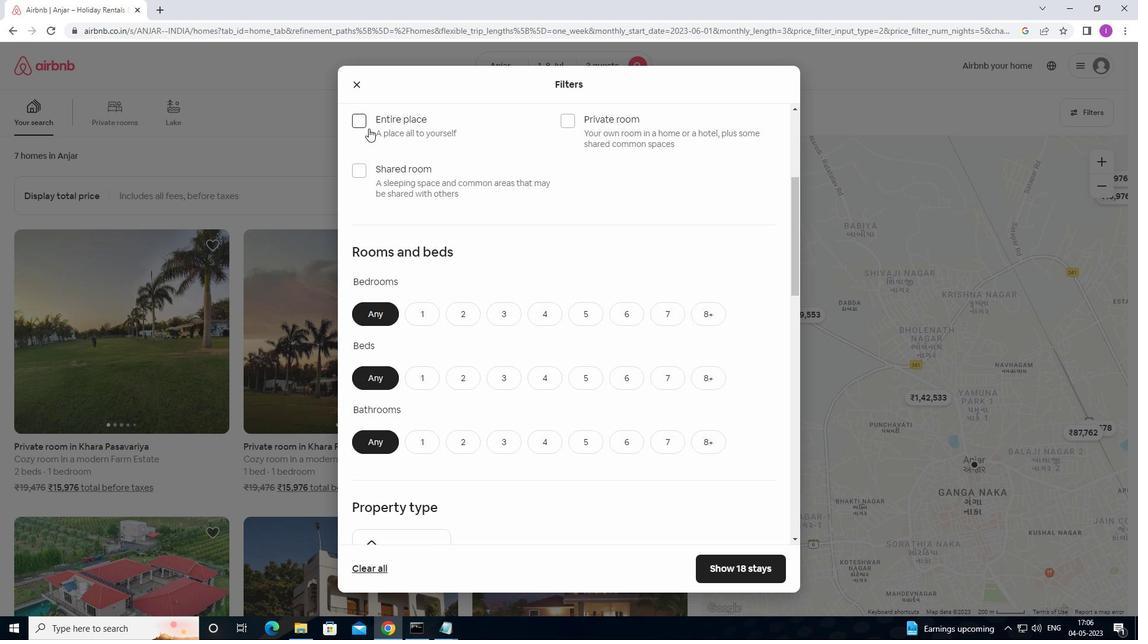 
Action: Mouse pressed left at (361, 122)
Screenshot: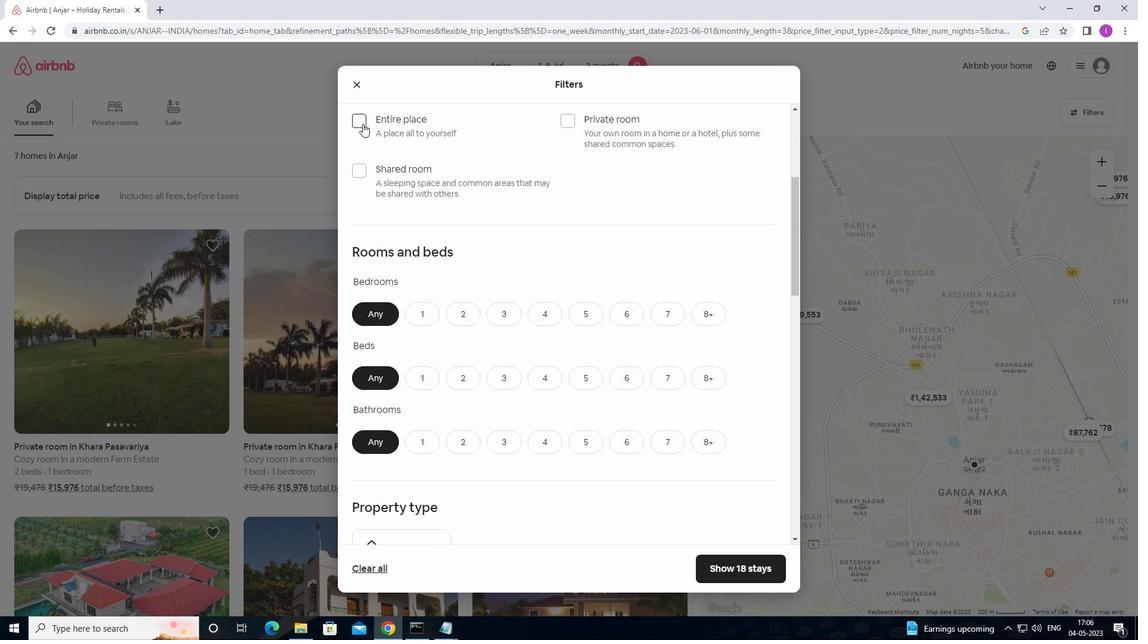 
Action: Mouse moved to (479, 171)
Screenshot: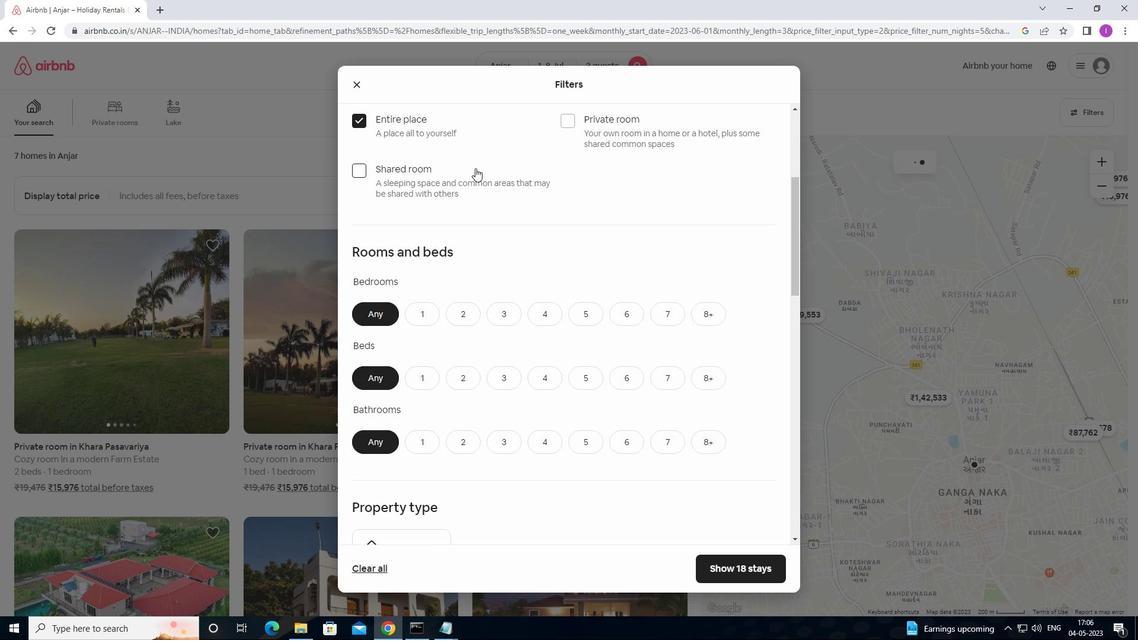 
Action: Mouse scrolled (479, 170) with delta (0, 0)
Screenshot: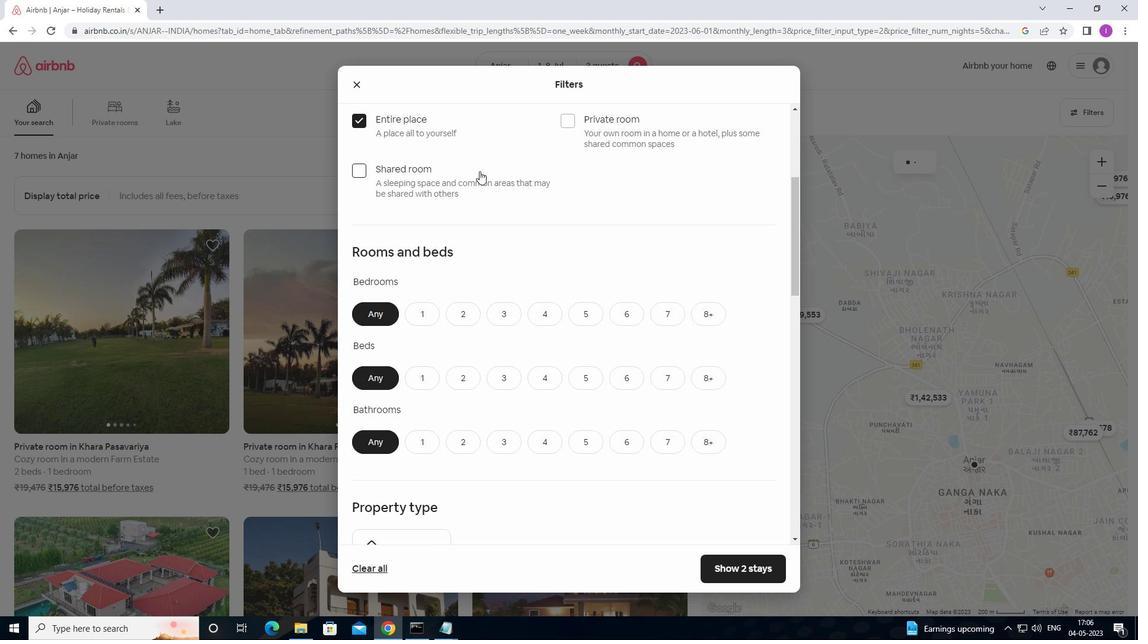
Action: Mouse scrolled (479, 170) with delta (0, 0)
Screenshot: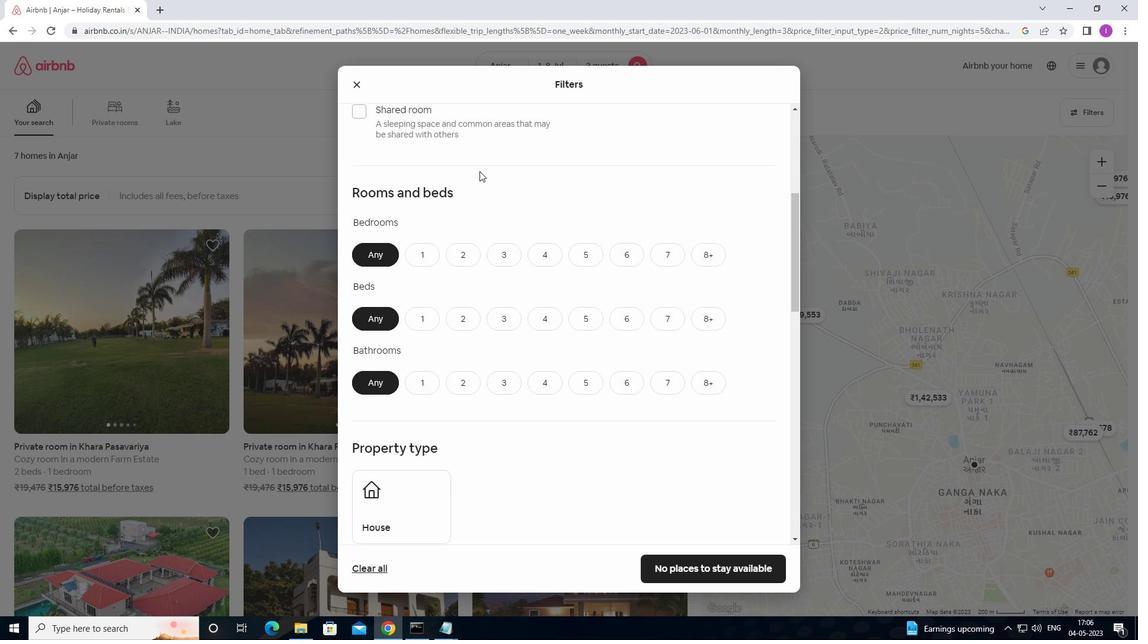 
Action: Mouse moved to (427, 191)
Screenshot: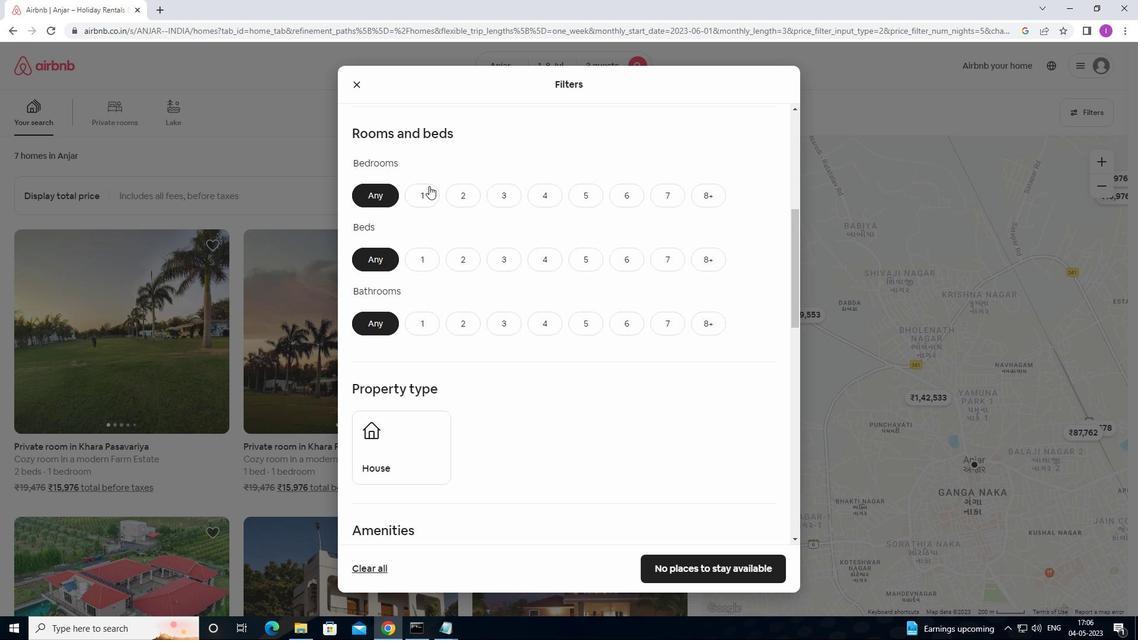 
Action: Mouse pressed left at (427, 191)
Screenshot: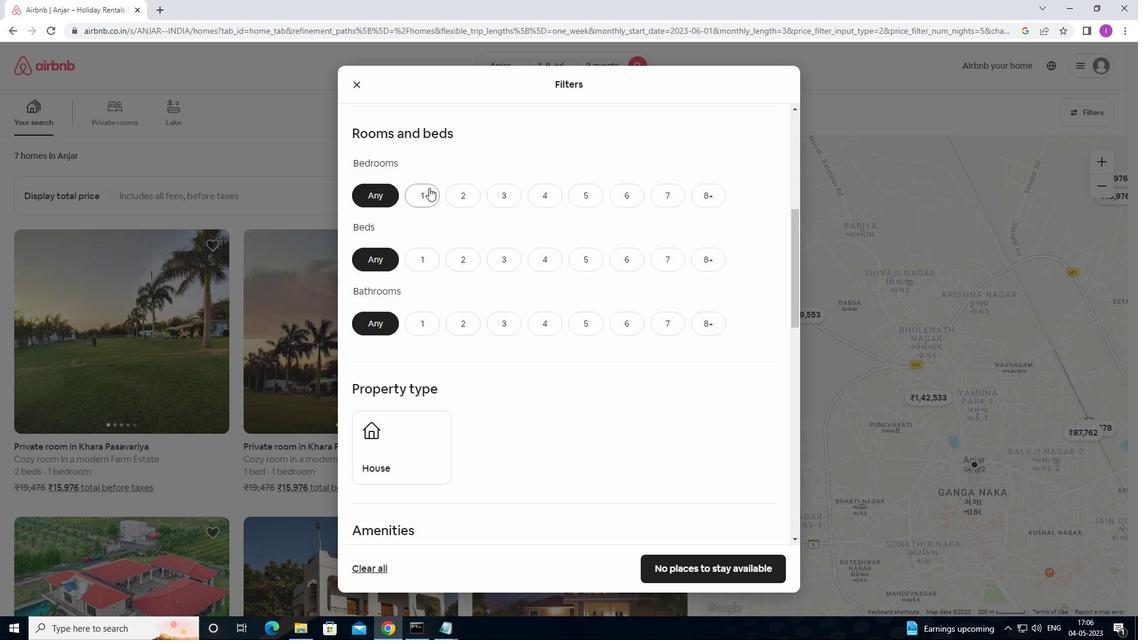 
Action: Mouse moved to (427, 259)
Screenshot: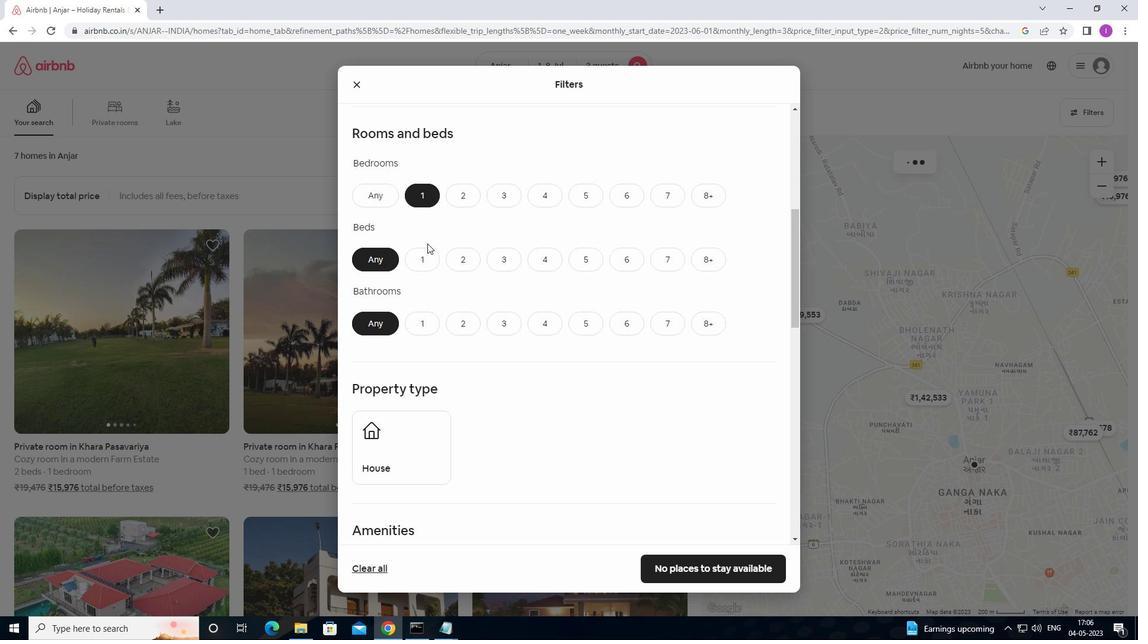 
Action: Mouse pressed left at (427, 259)
Screenshot: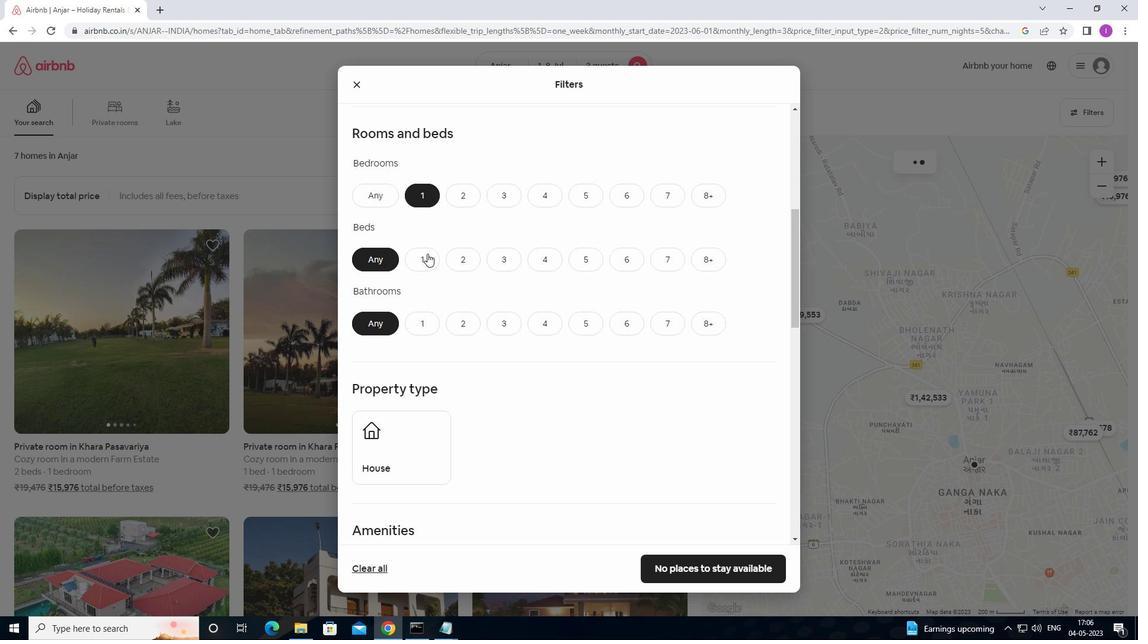 
Action: Mouse moved to (426, 315)
Screenshot: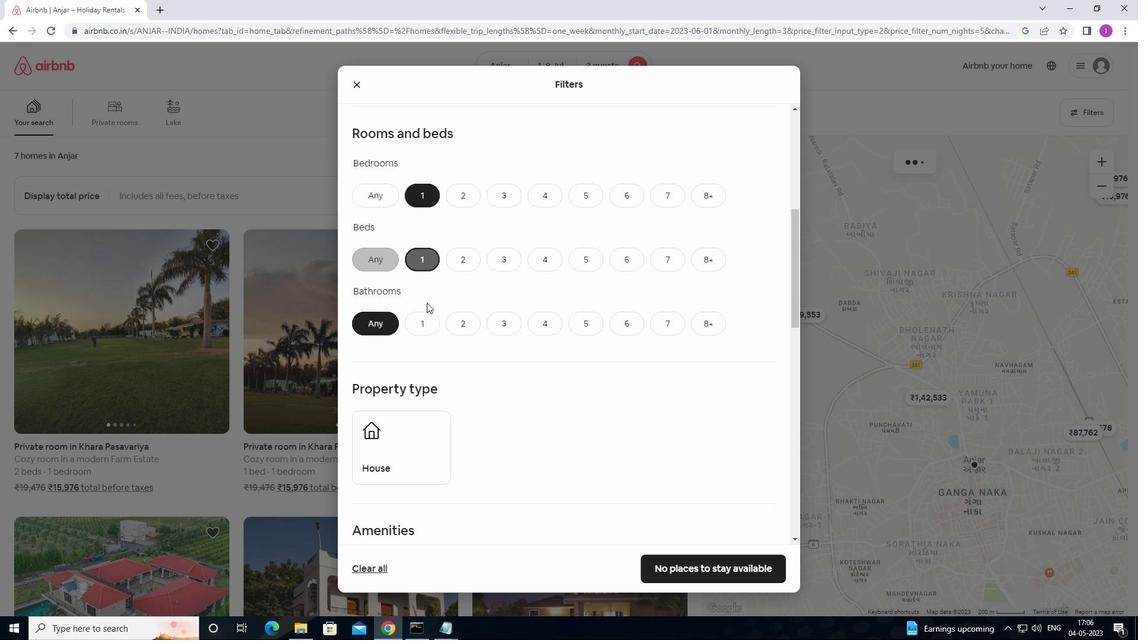 
Action: Mouse pressed left at (426, 315)
Screenshot: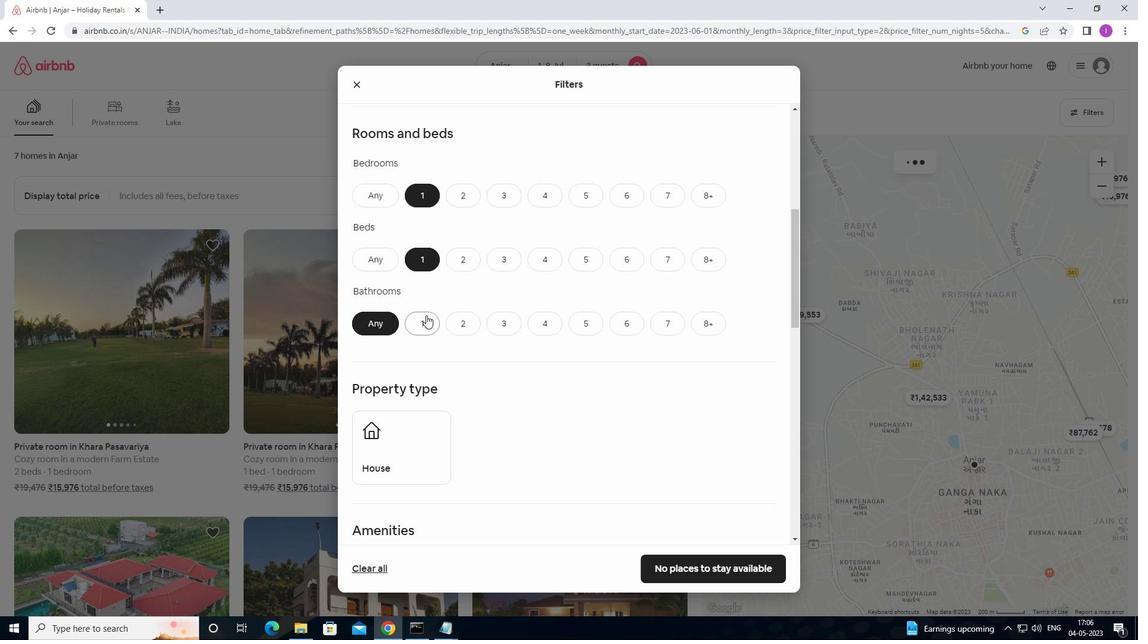 
Action: Mouse moved to (484, 343)
Screenshot: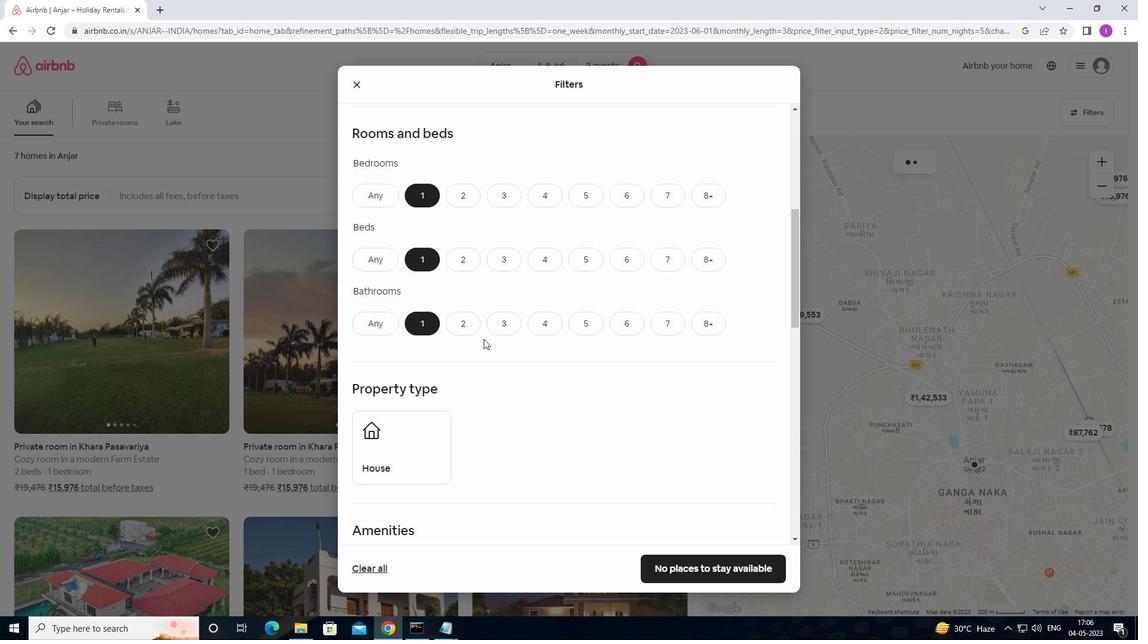 
Action: Mouse scrolled (484, 342) with delta (0, 0)
Screenshot: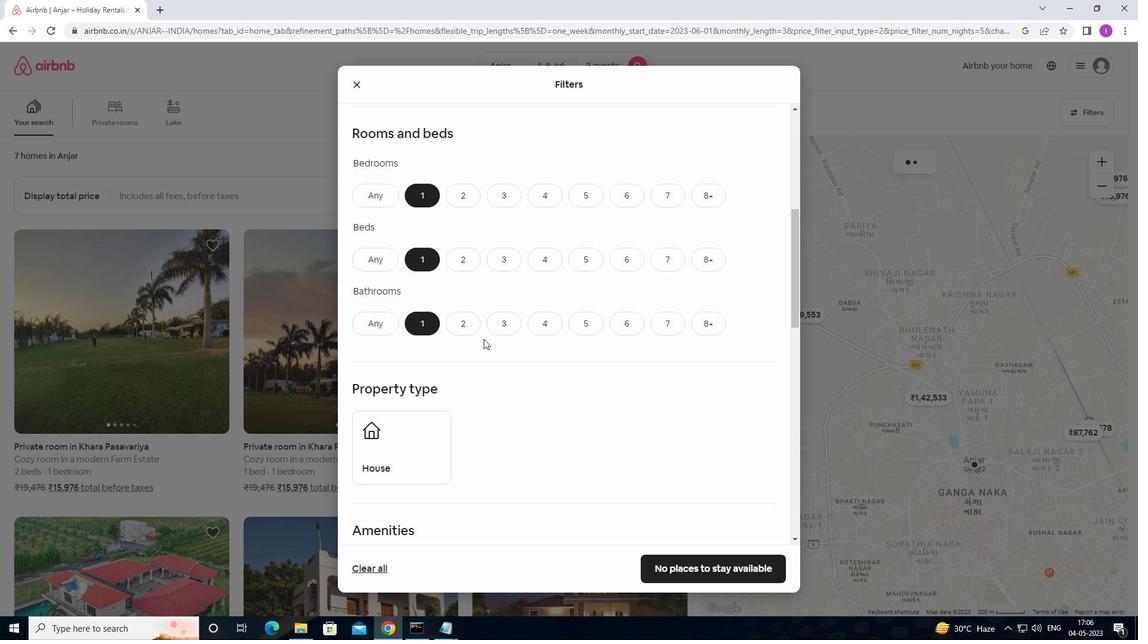 
Action: Mouse moved to (484, 344)
Screenshot: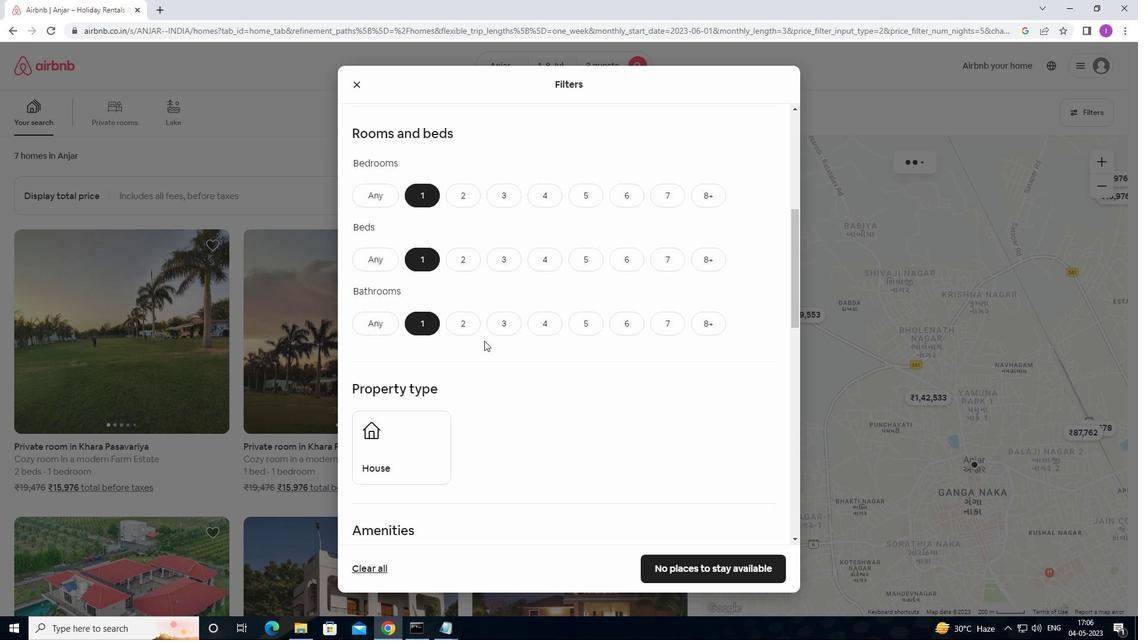 
Action: Mouse scrolled (484, 343) with delta (0, 0)
Screenshot: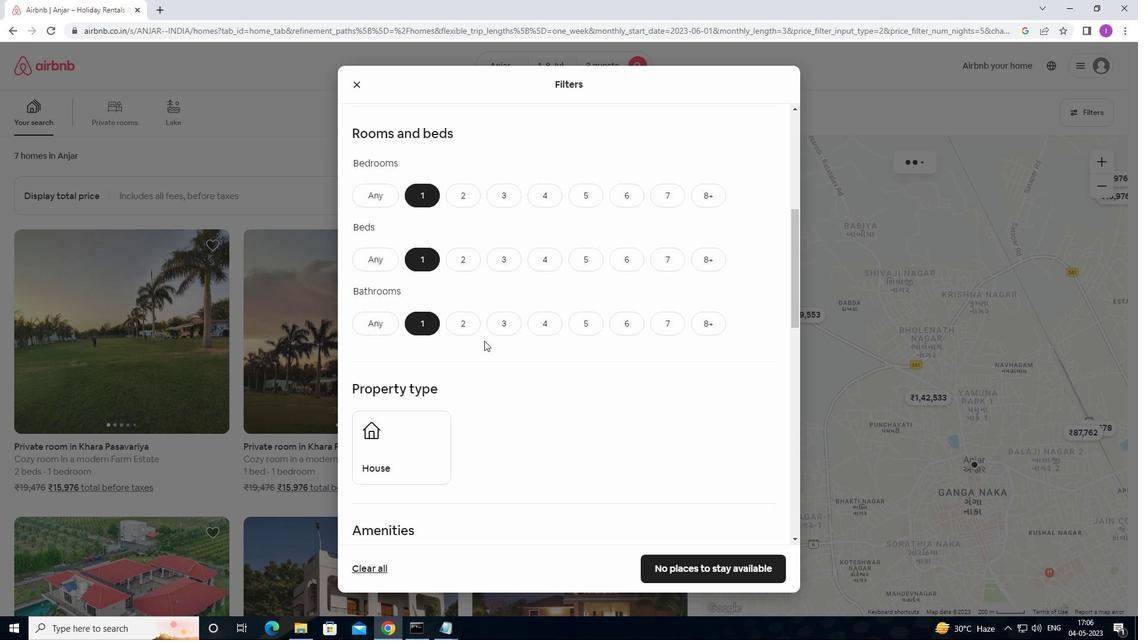 
Action: Mouse moved to (484, 347)
Screenshot: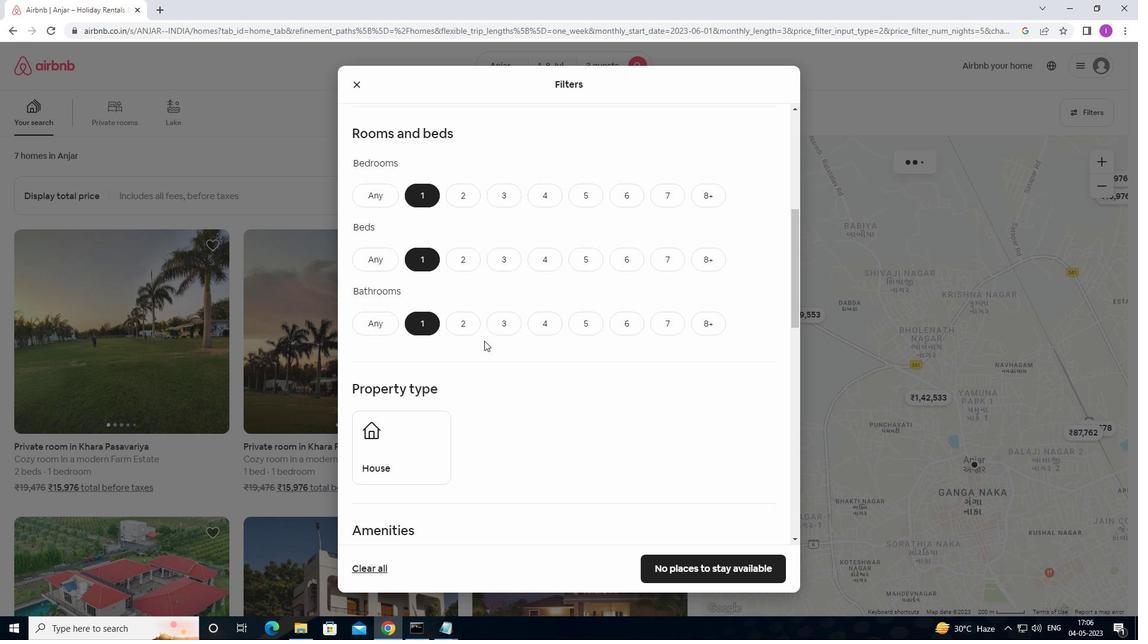 
Action: Mouse scrolled (484, 346) with delta (0, 0)
Screenshot: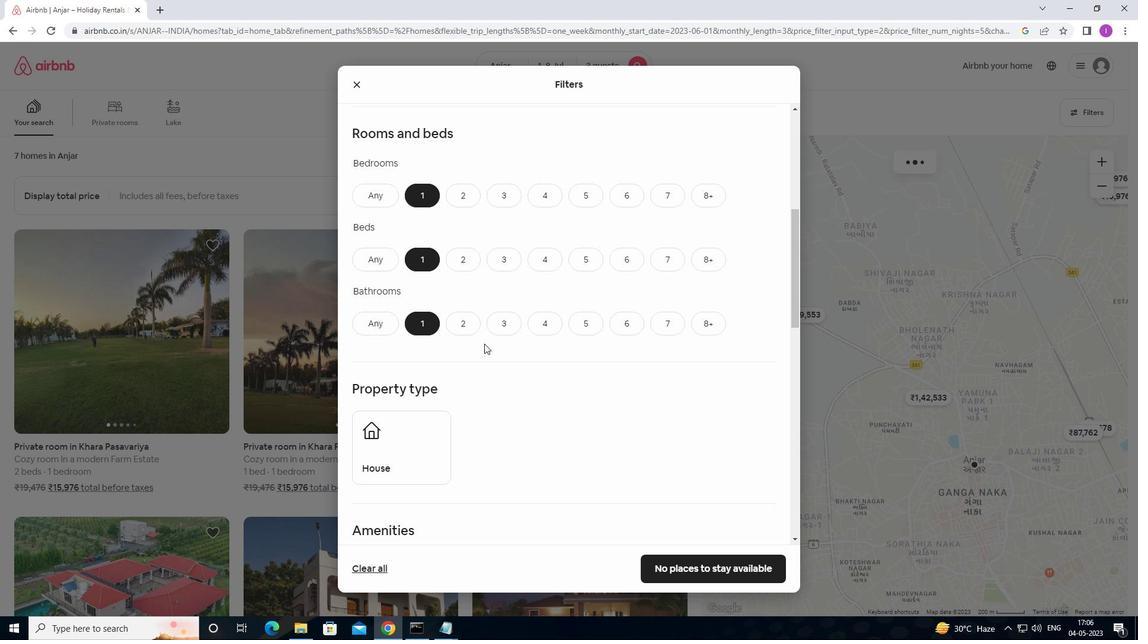 
Action: Mouse moved to (378, 265)
Screenshot: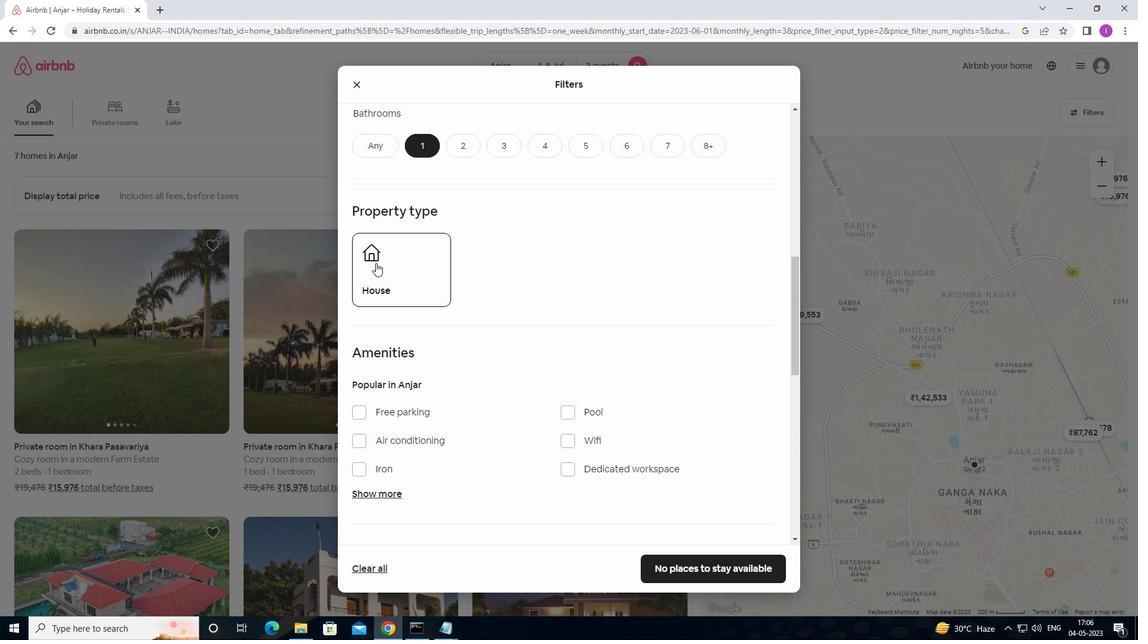 
Action: Mouse pressed left at (378, 265)
Screenshot: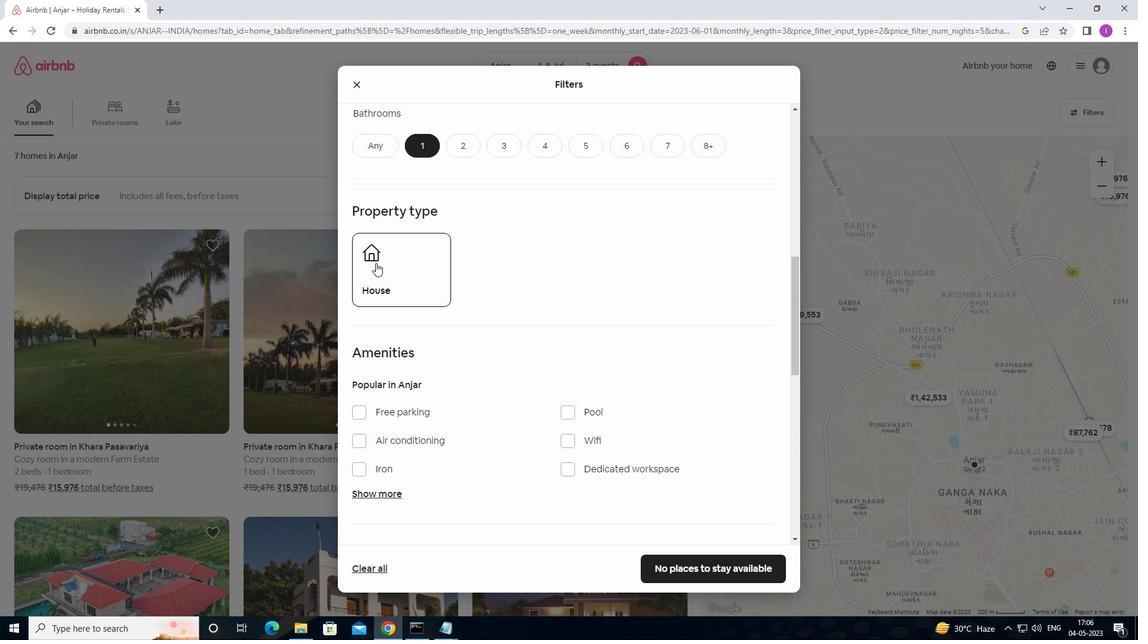 
Action: Mouse moved to (517, 335)
Screenshot: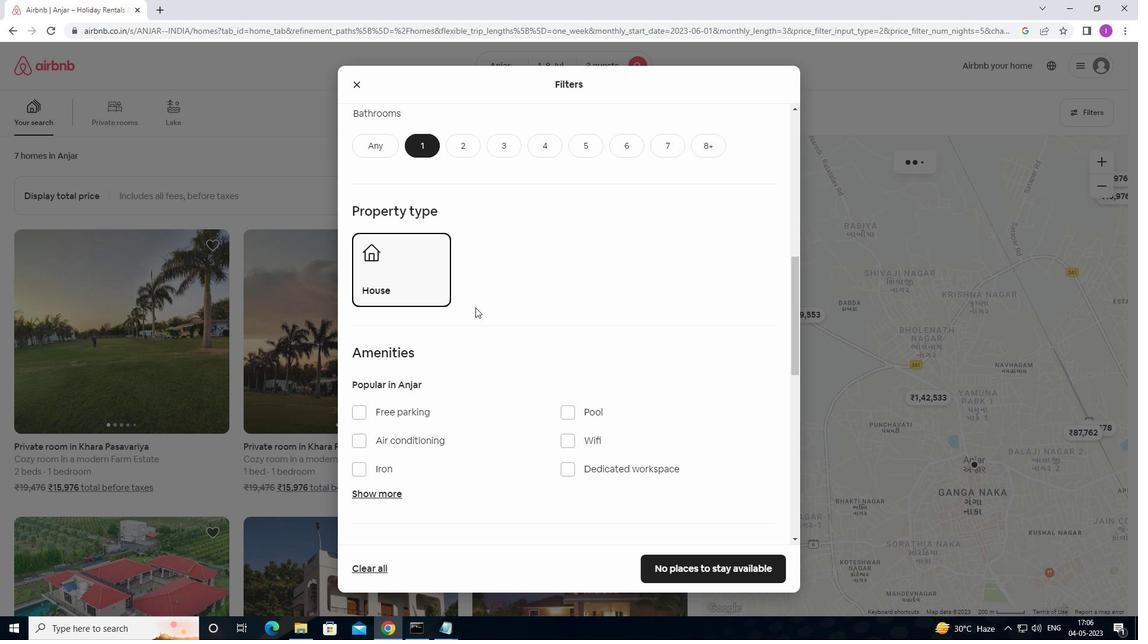 
Action: Mouse scrolled (517, 334) with delta (0, 0)
Screenshot: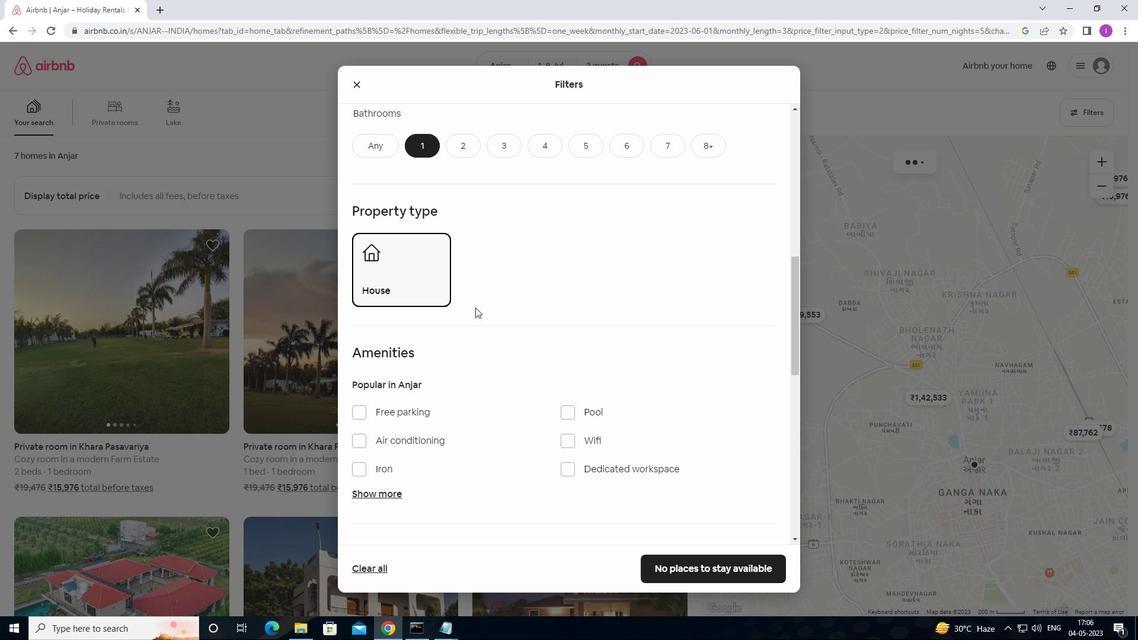 
Action: Mouse moved to (518, 336)
Screenshot: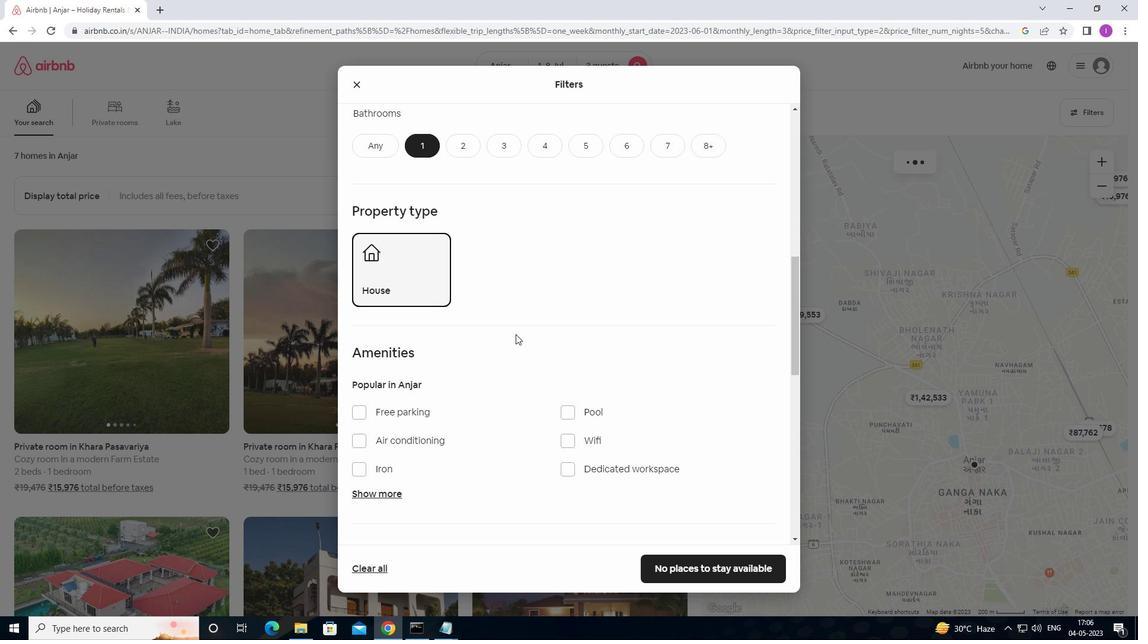 
Action: Mouse scrolled (518, 335) with delta (0, 0)
Screenshot: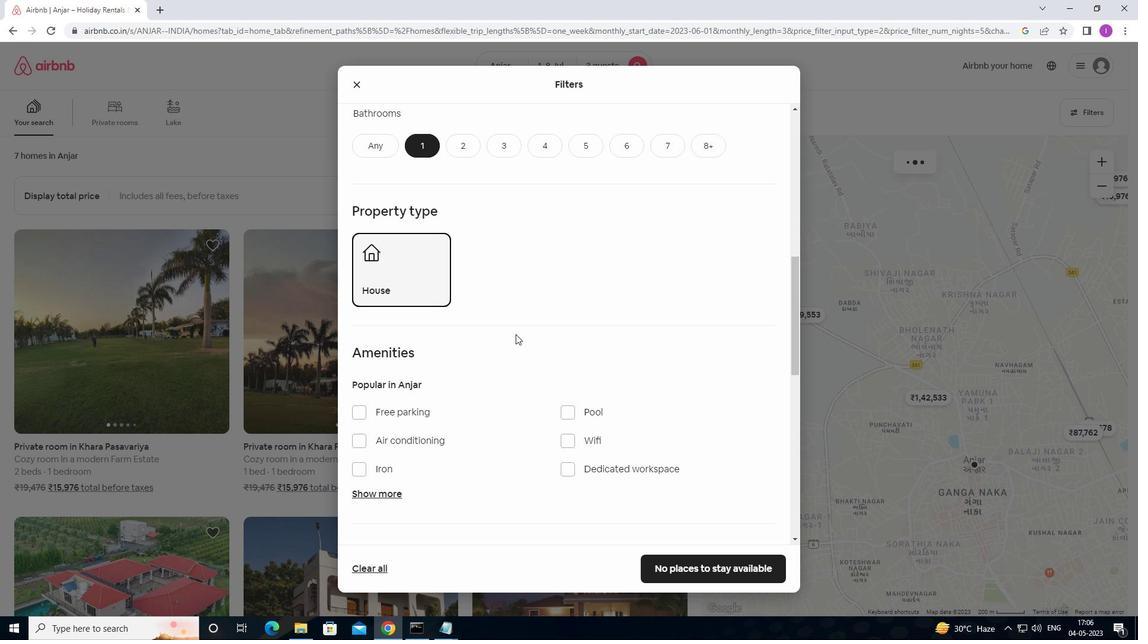 
Action: Mouse moved to (518, 337)
Screenshot: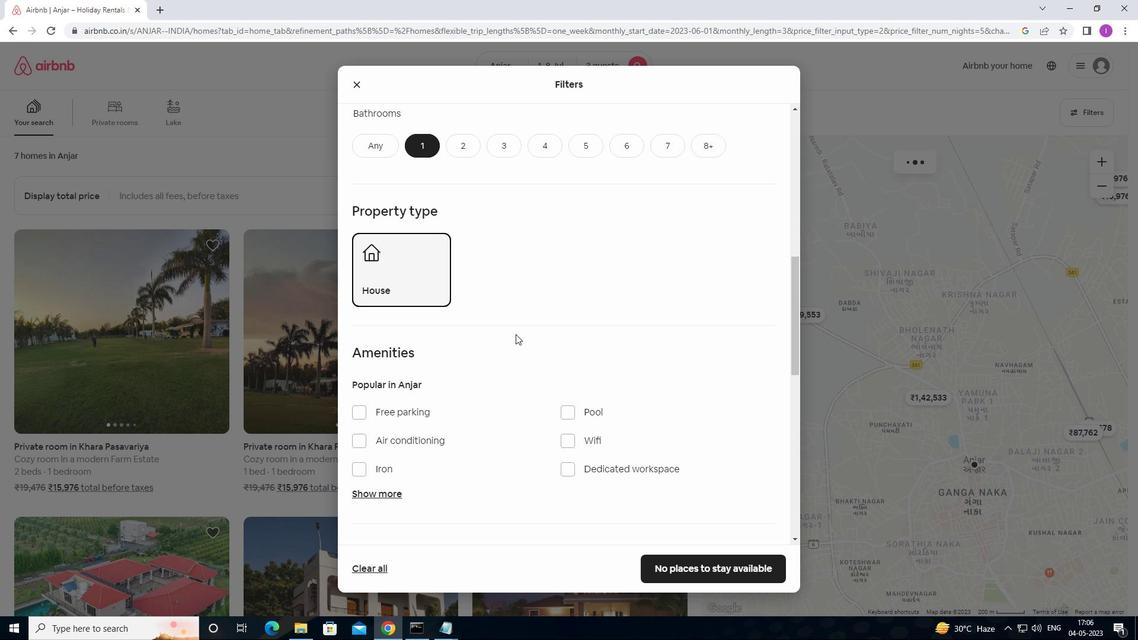 
Action: Mouse scrolled (518, 336) with delta (0, 0)
Screenshot: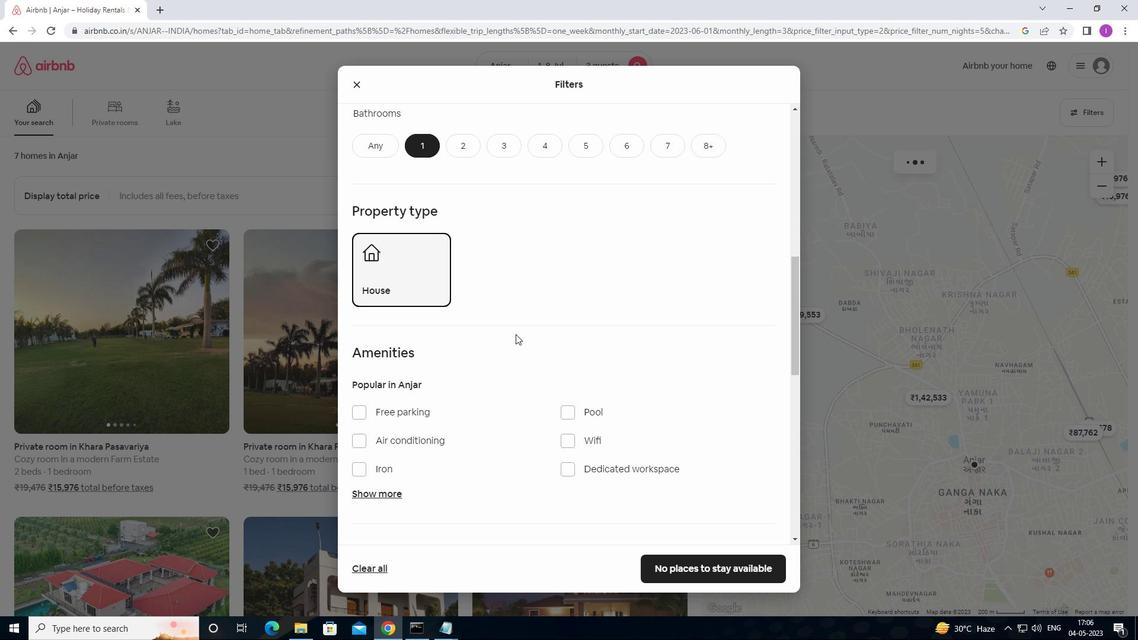 
Action: Mouse scrolled (518, 336) with delta (0, 0)
Screenshot: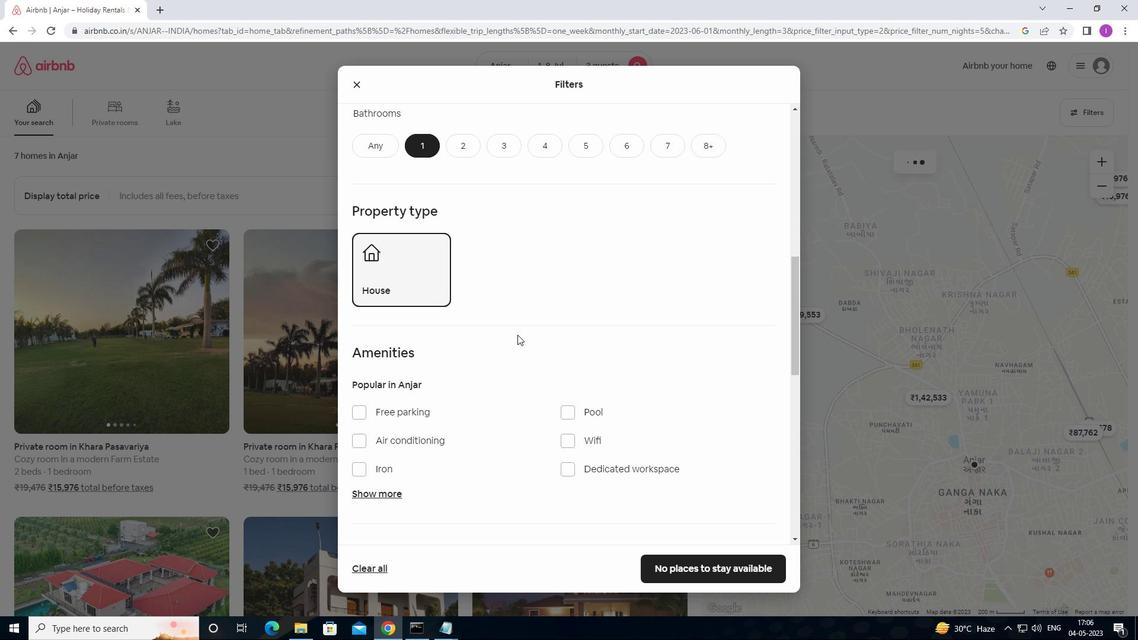 
Action: Mouse moved to (518, 337)
Screenshot: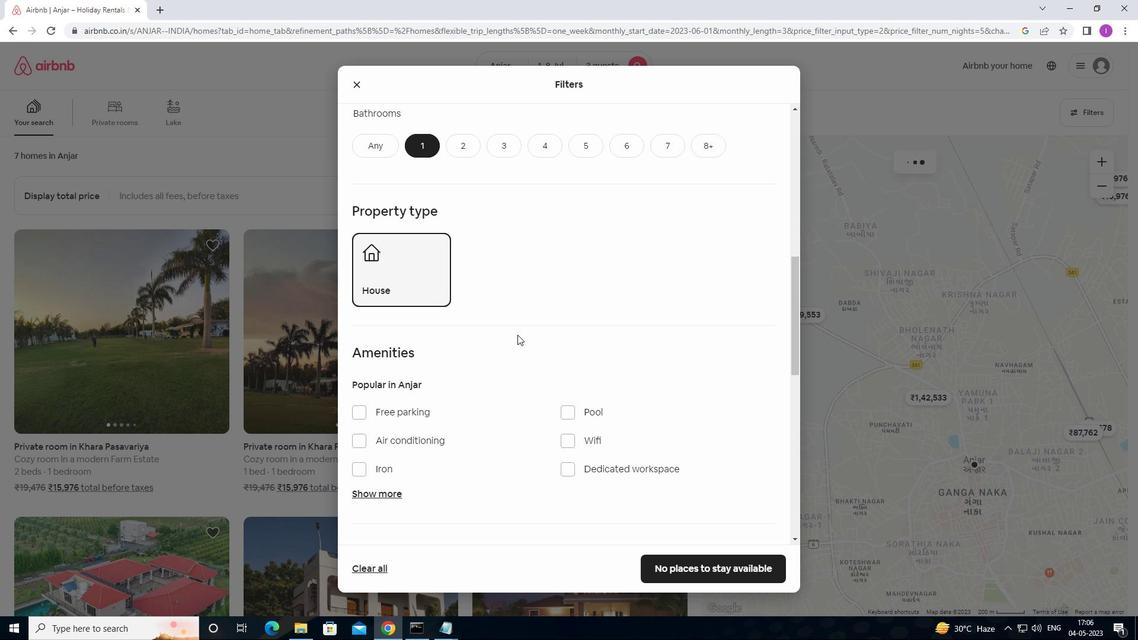 
Action: Mouse scrolled (518, 337) with delta (0, 0)
Screenshot: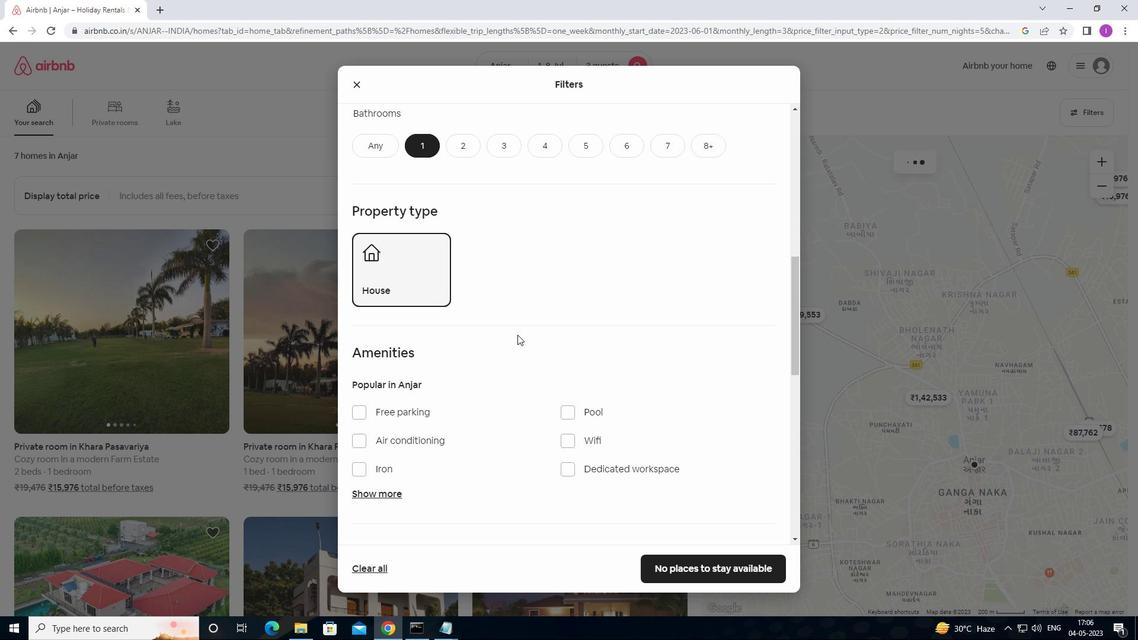 
Action: Mouse moved to (541, 336)
Screenshot: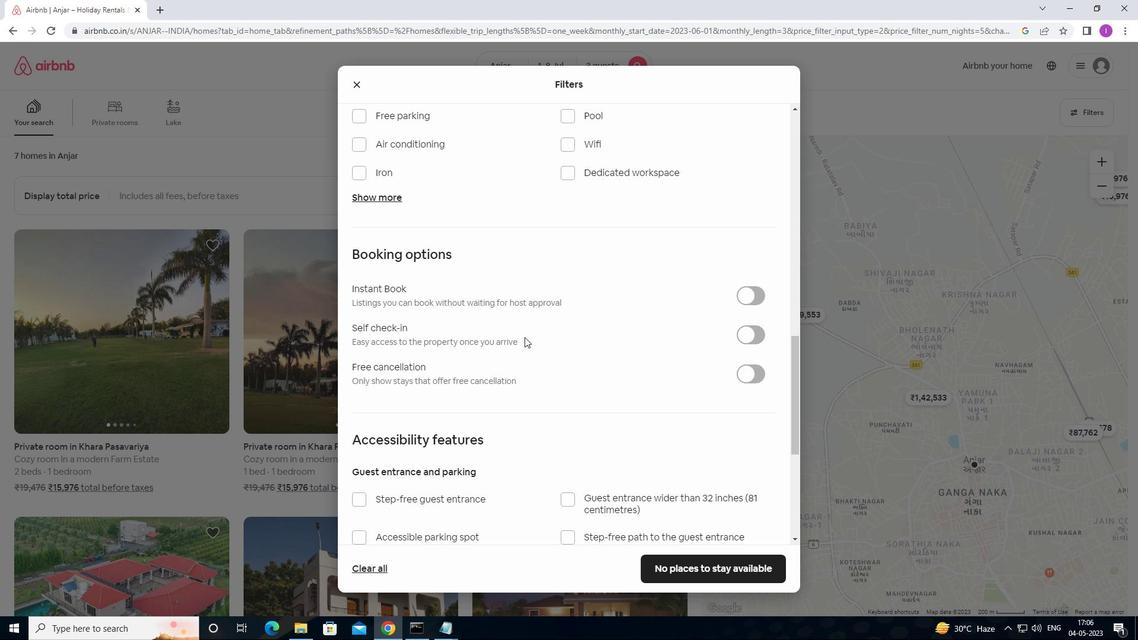 
Action: Mouse scrolled (541, 335) with delta (0, 0)
Screenshot: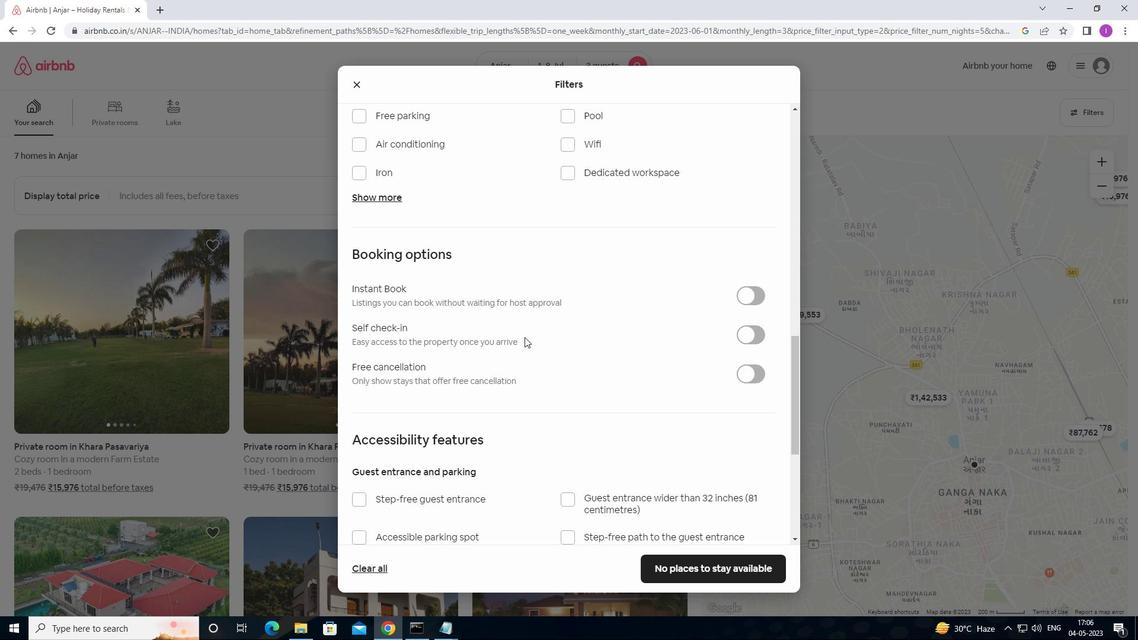 
Action: Mouse moved to (759, 272)
Screenshot: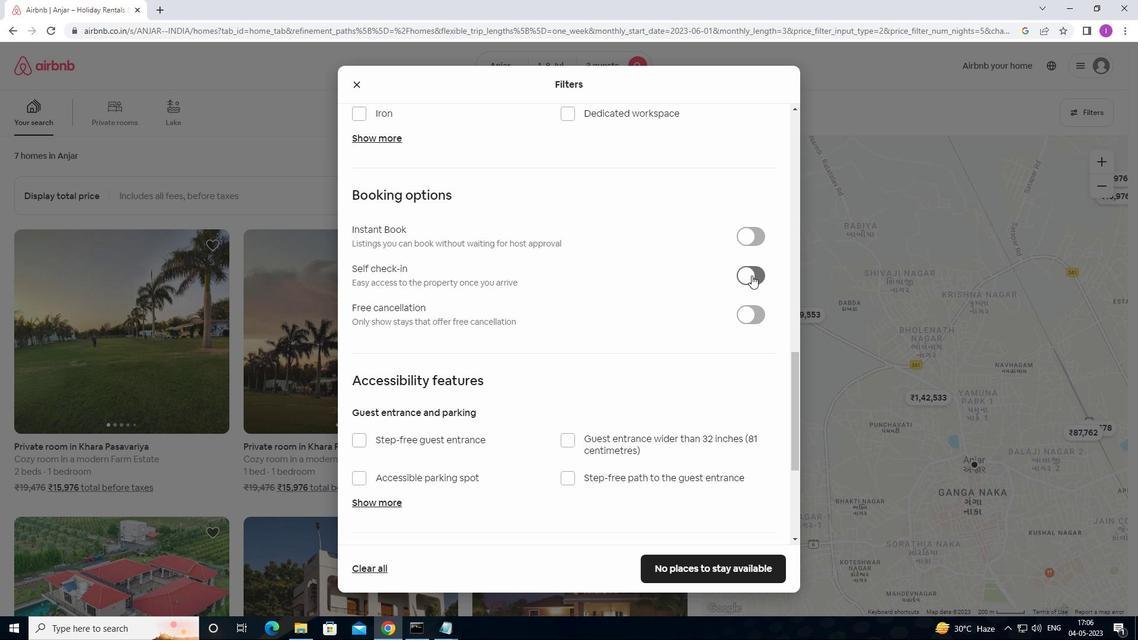 
Action: Mouse pressed left at (759, 272)
Screenshot: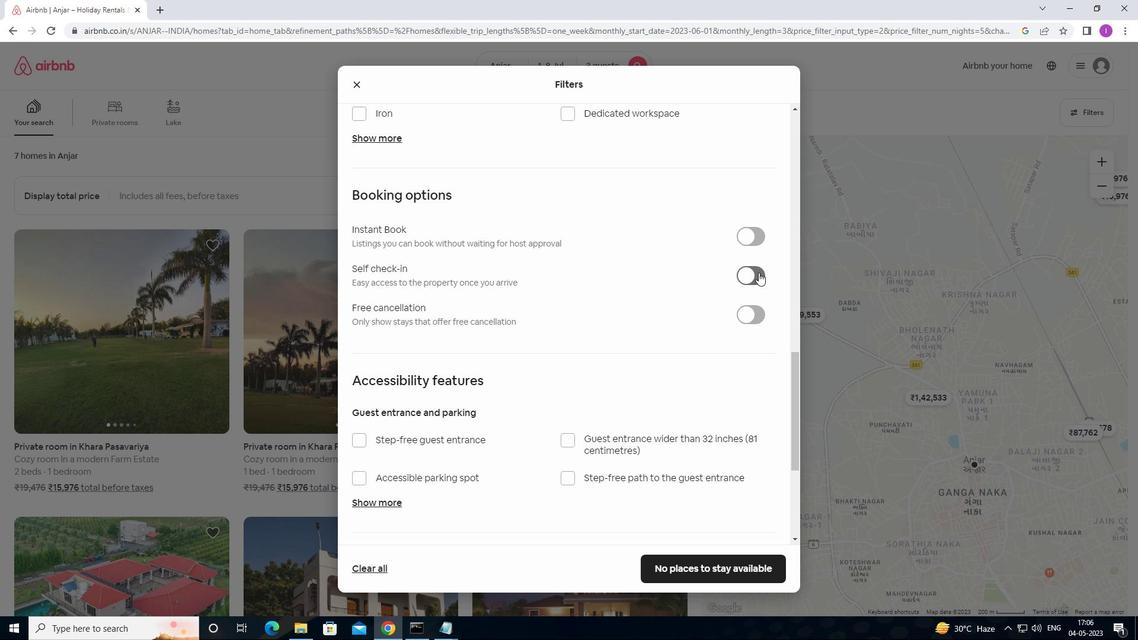 
Action: Mouse moved to (737, 291)
Screenshot: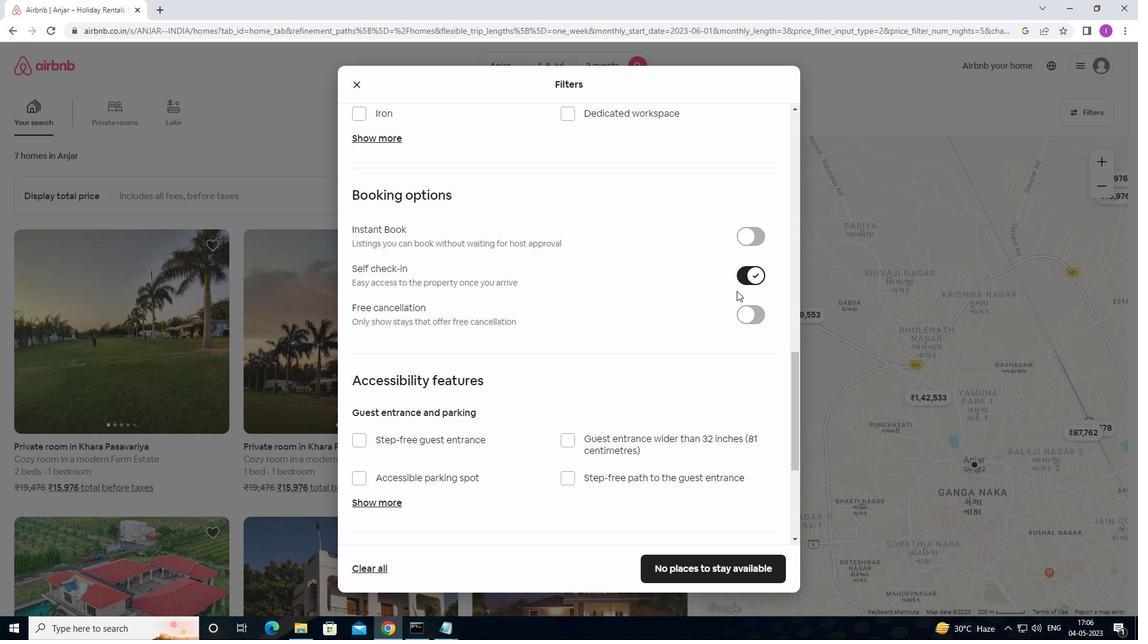
Action: Mouse scrolled (737, 290) with delta (0, 0)
Screenshot: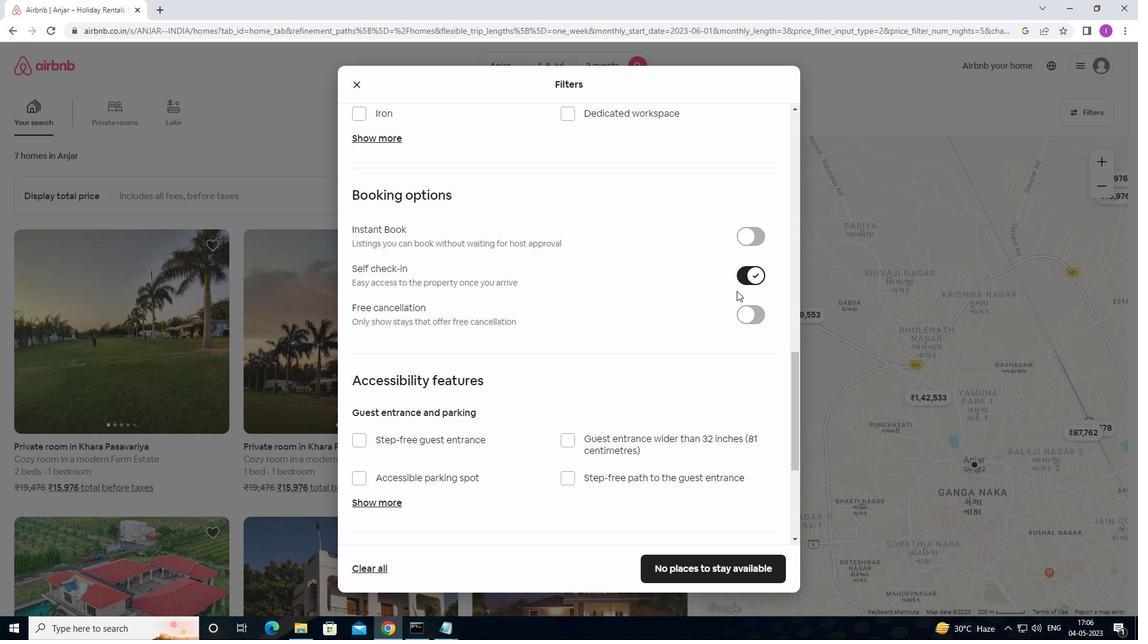 
Action: Mouse scrolled (737, 290) with delta (0, 0)
Screenshot: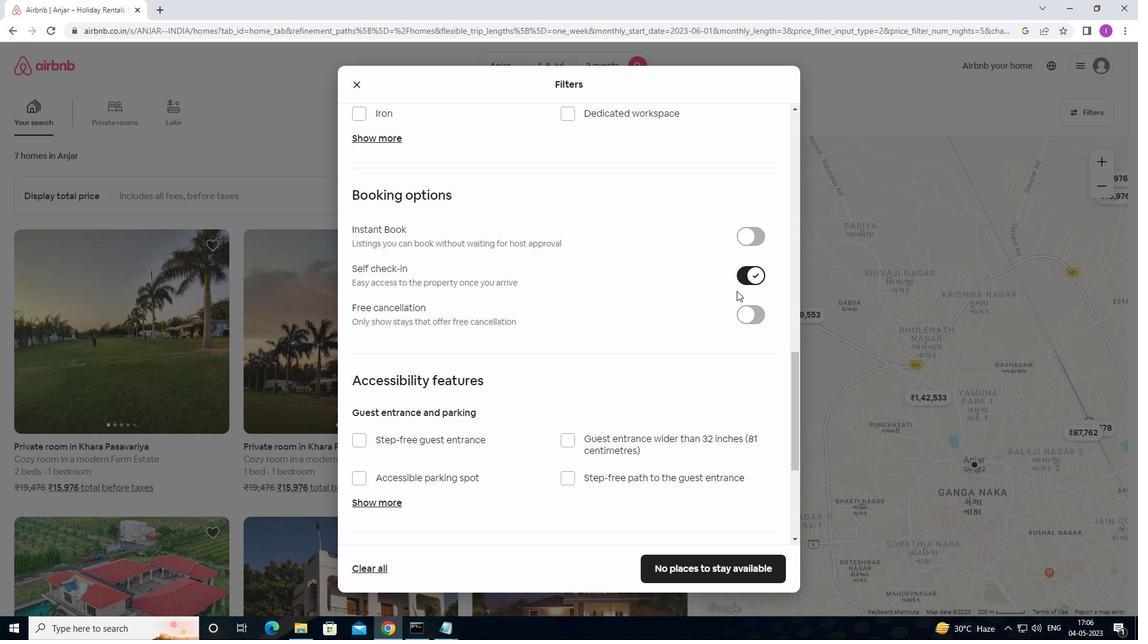 
Action: Mouse moved to (735, 292)
Screenshot: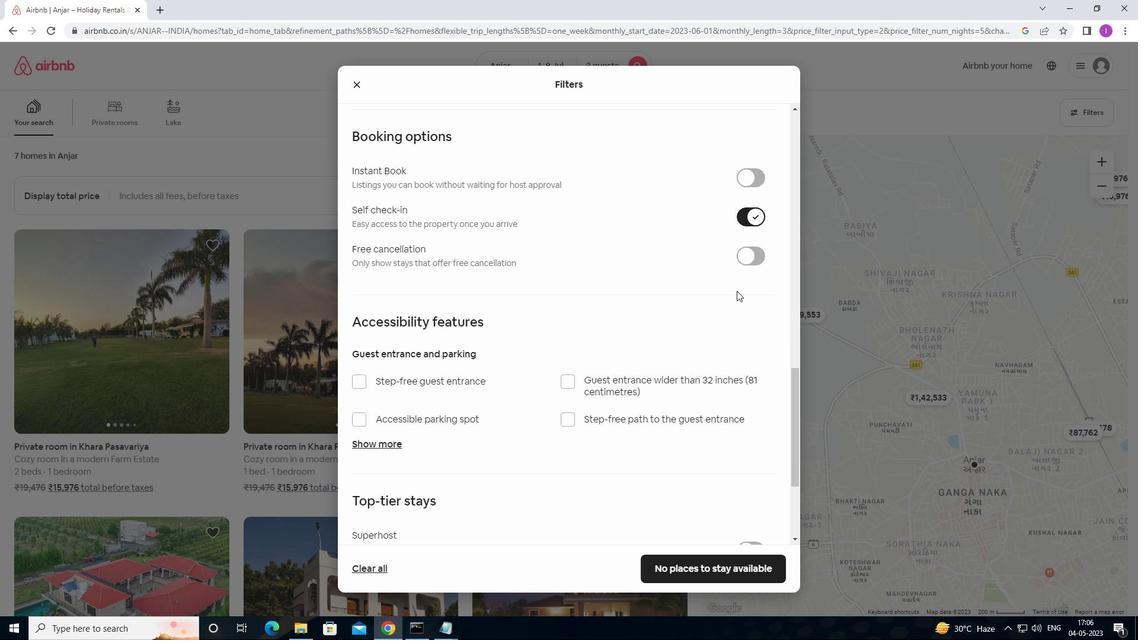 
Action: Mouse scrolled (735, 291) with delta (0, 0)
Screenshot: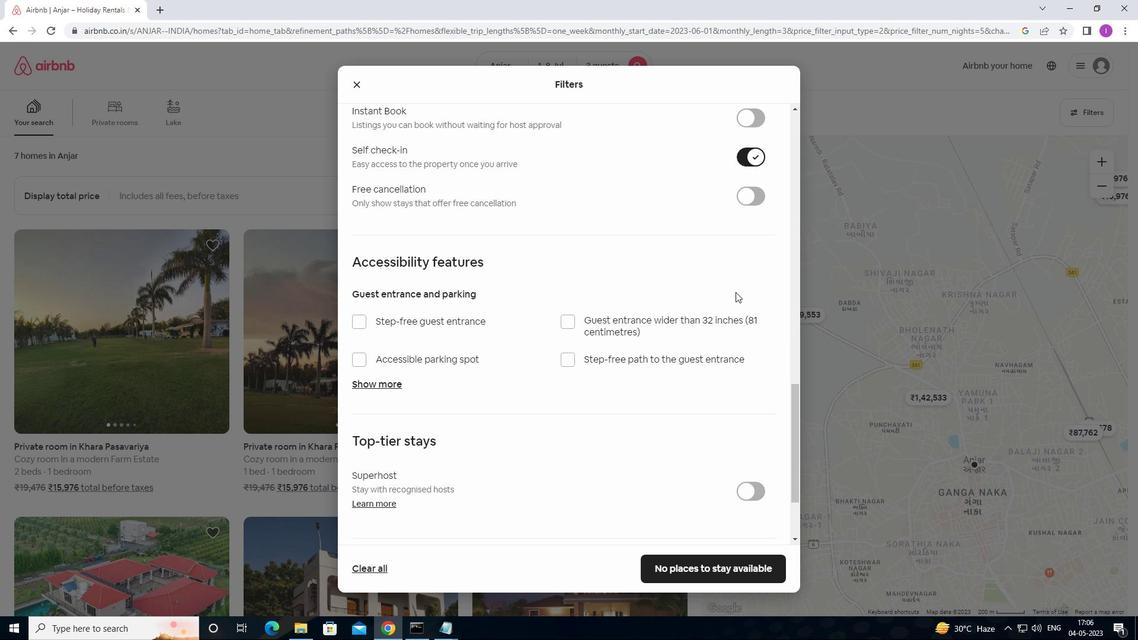 
Action: Mouse scrolled (735, 291) with delta (0, 0)
Screenshot: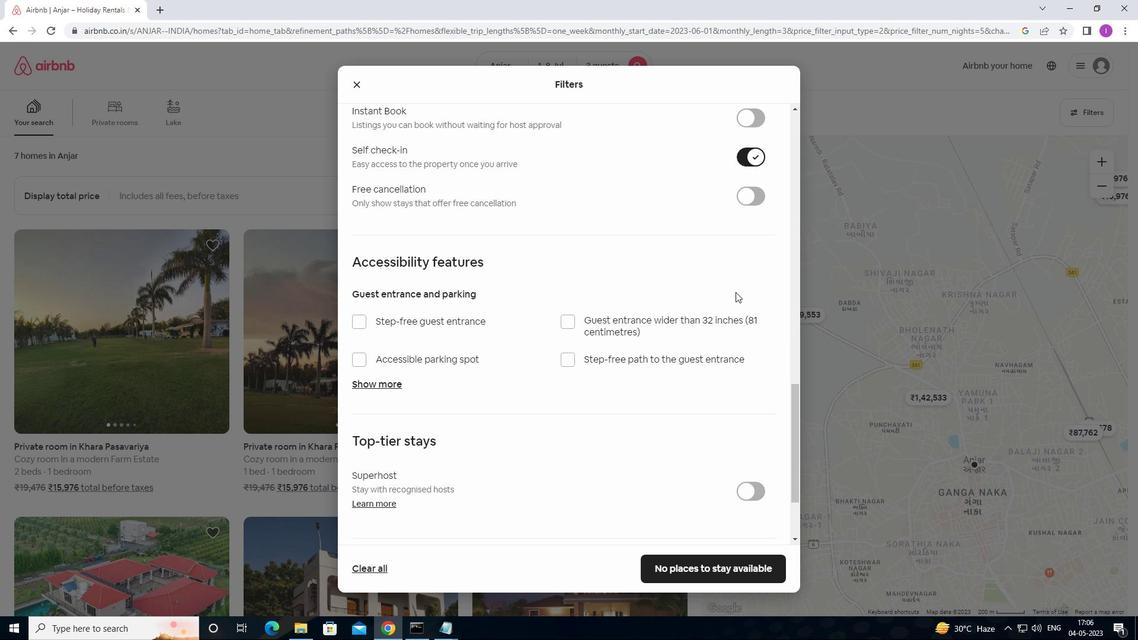 
Action: Mouse moved to (734, 294)
Screenshot: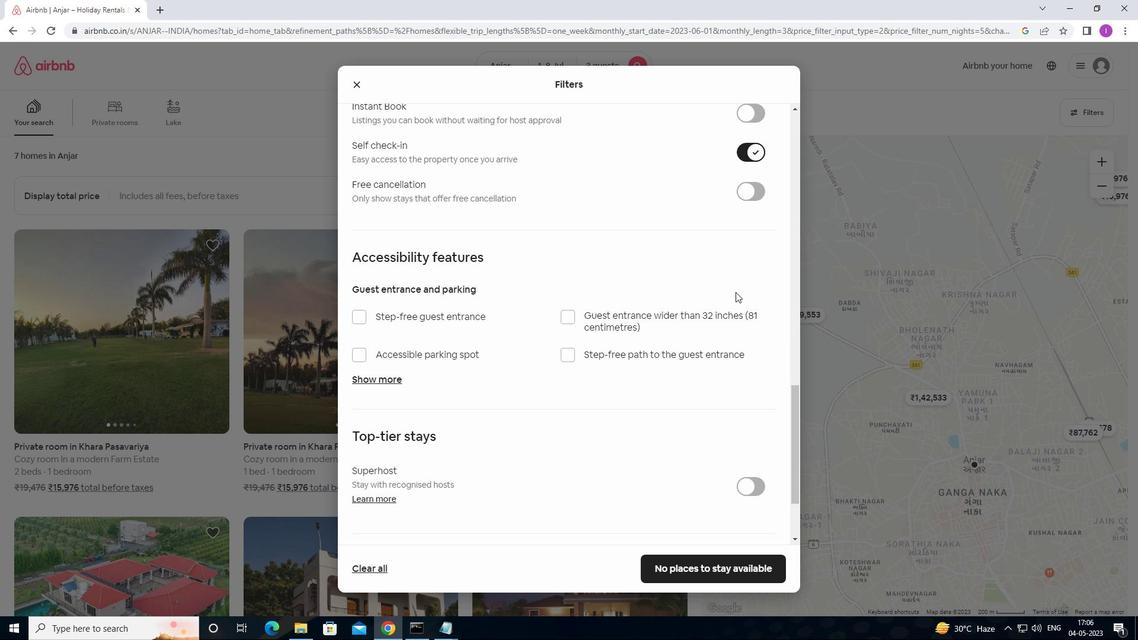 
Action: Mouse scrolled (734, 293) with delta (0, 0)
Screenshot: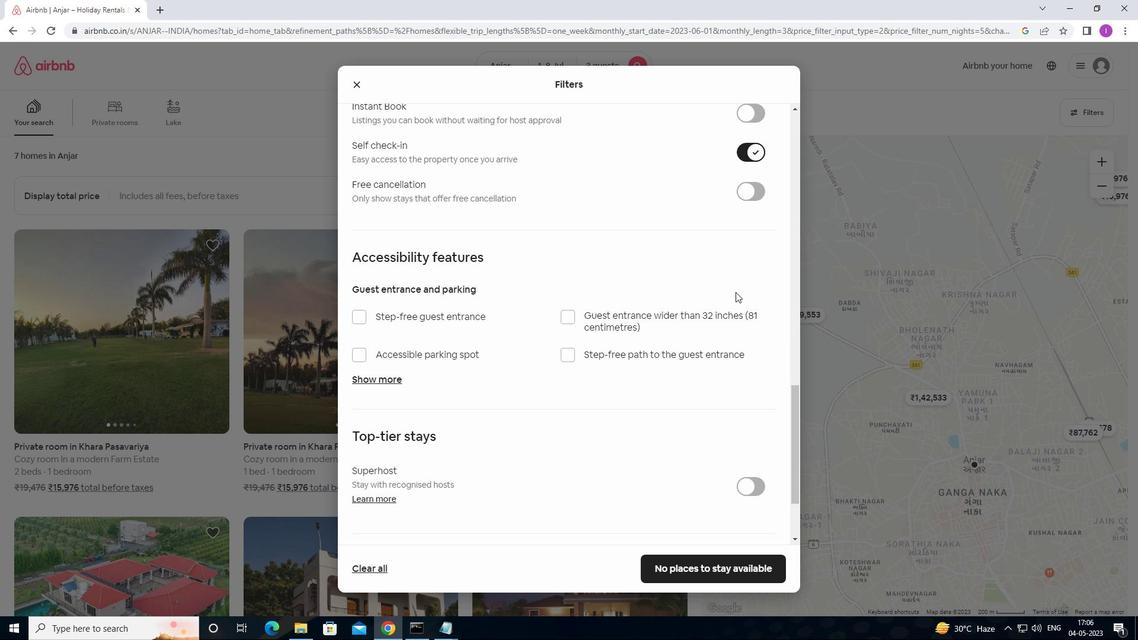 
Action: Mouse moved to (719, 304)
Screenshot: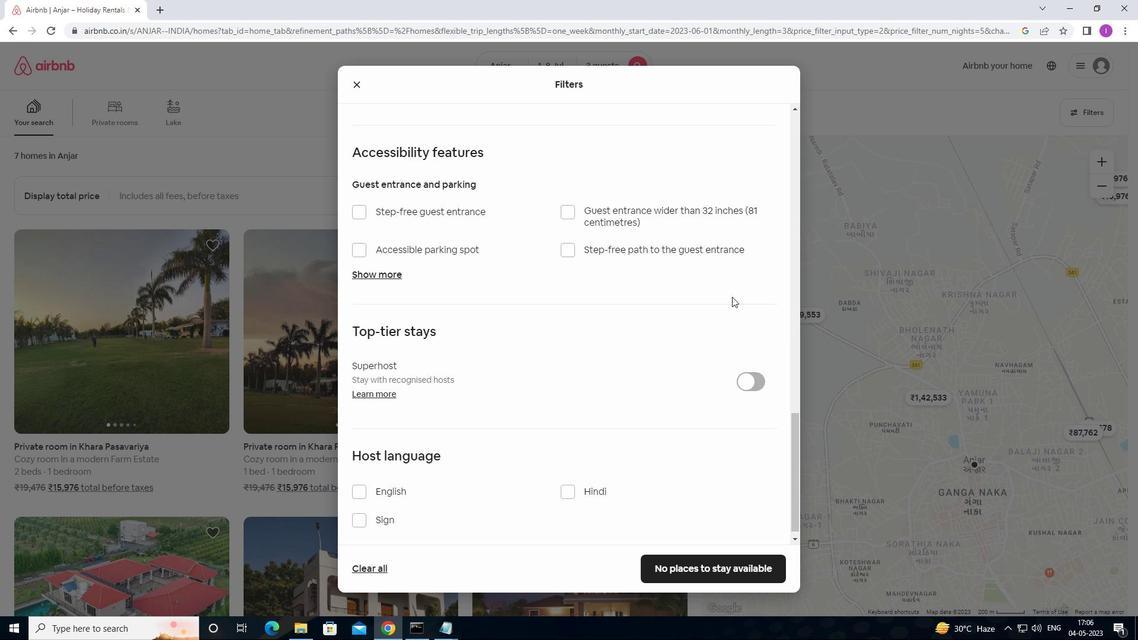 
Action: Mouse scrolled (719, 304) with delta (0, 0)
Screenshot: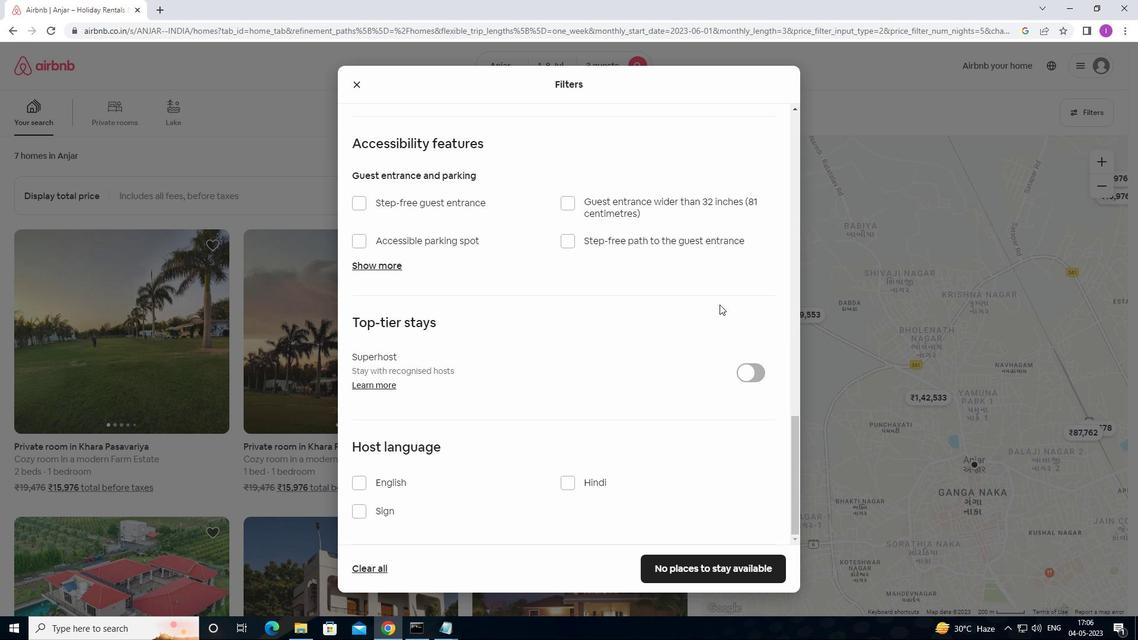 
Action: Mouse scrolled (719, 304) with delta (0, 0)
Screenshot: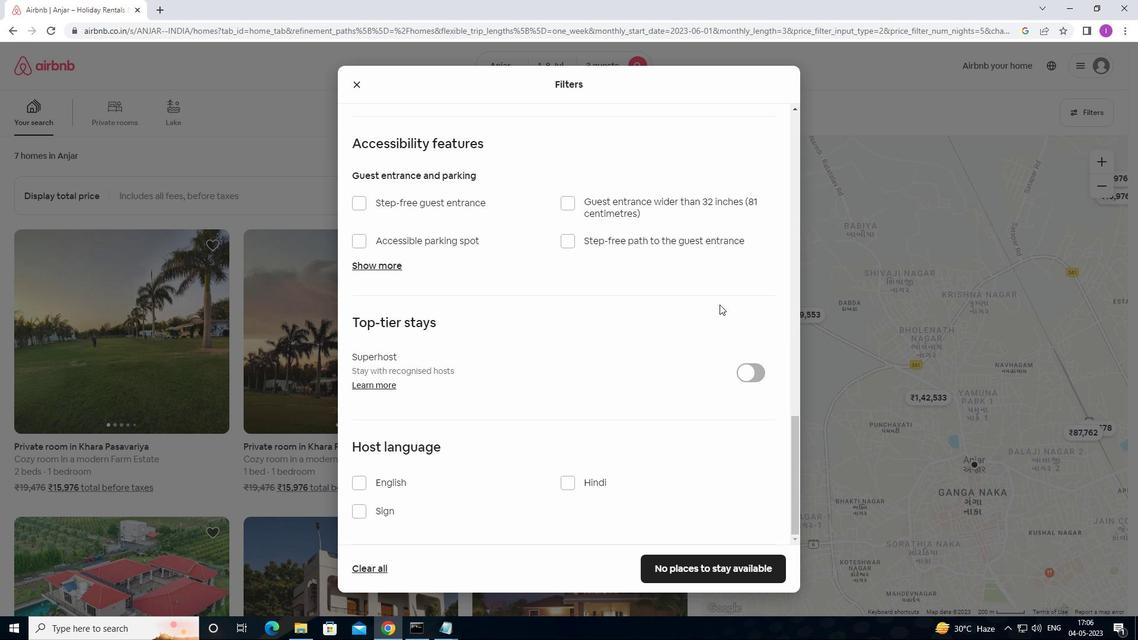 
Action: Mouse moved to (356, 484)
Screenshot: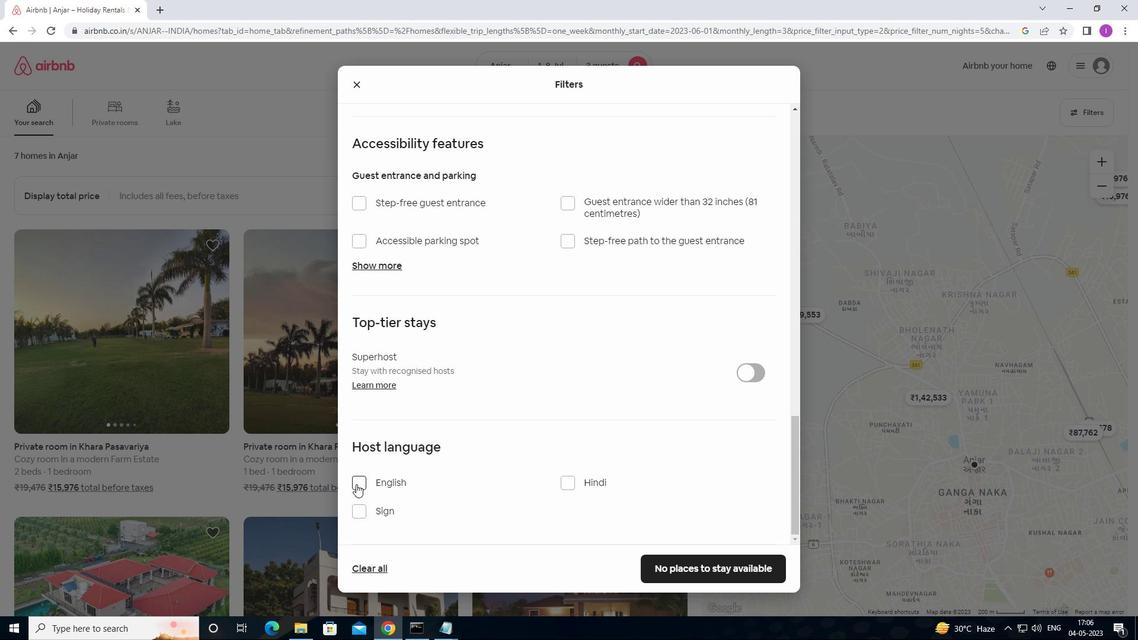 
Action: Mouse pressed left at (356, 484)
Screenshot: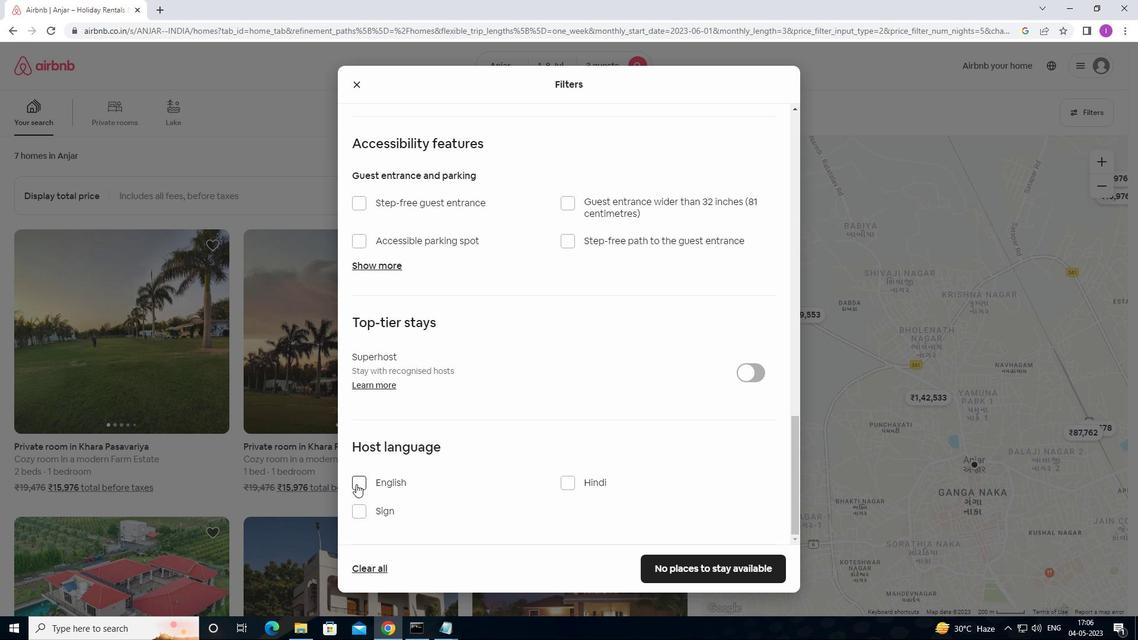 
Action: Mouse moved to (538, 442)
Screenshot: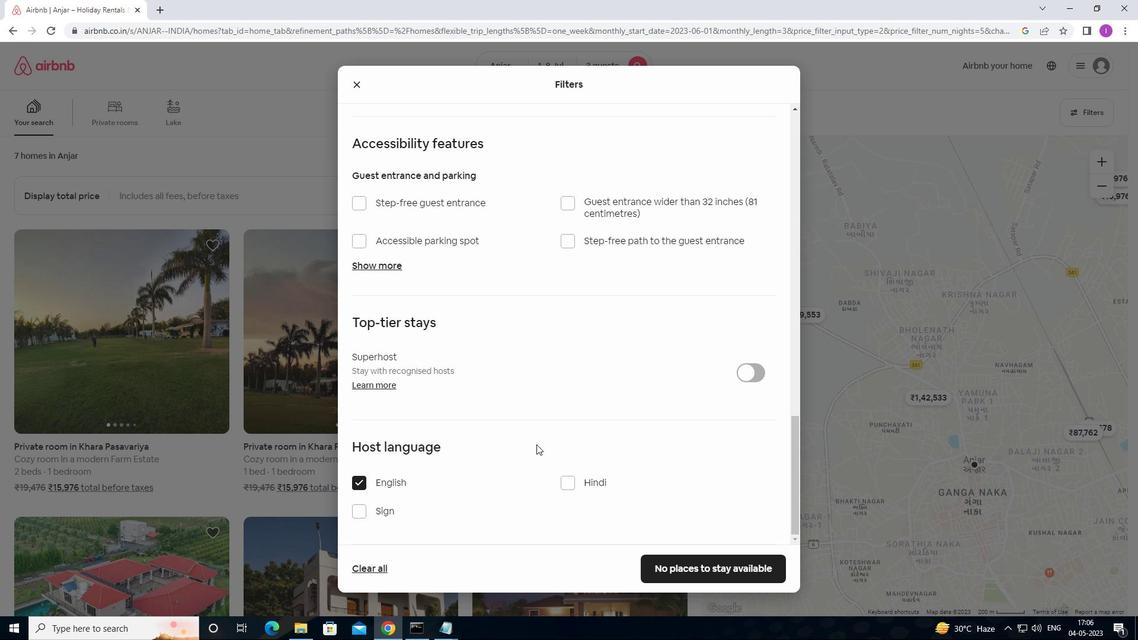 
Action: Mouse scrolled (538, 443) with delta (0, 0)
Screenshot: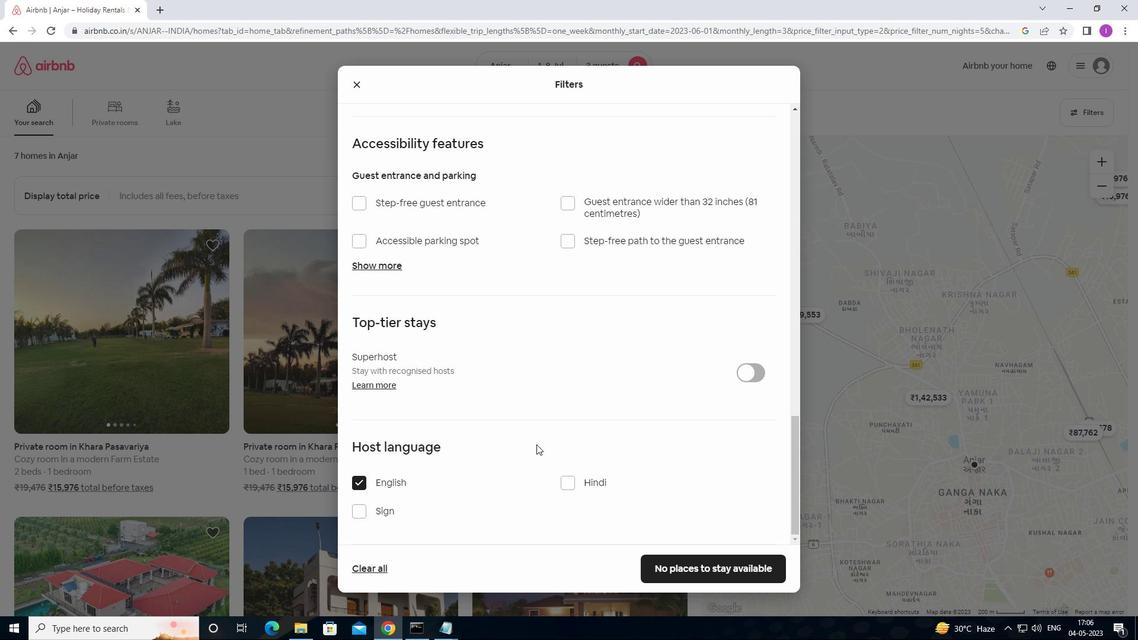 
Action: Mouse moved to (538, 441)
Screenshot: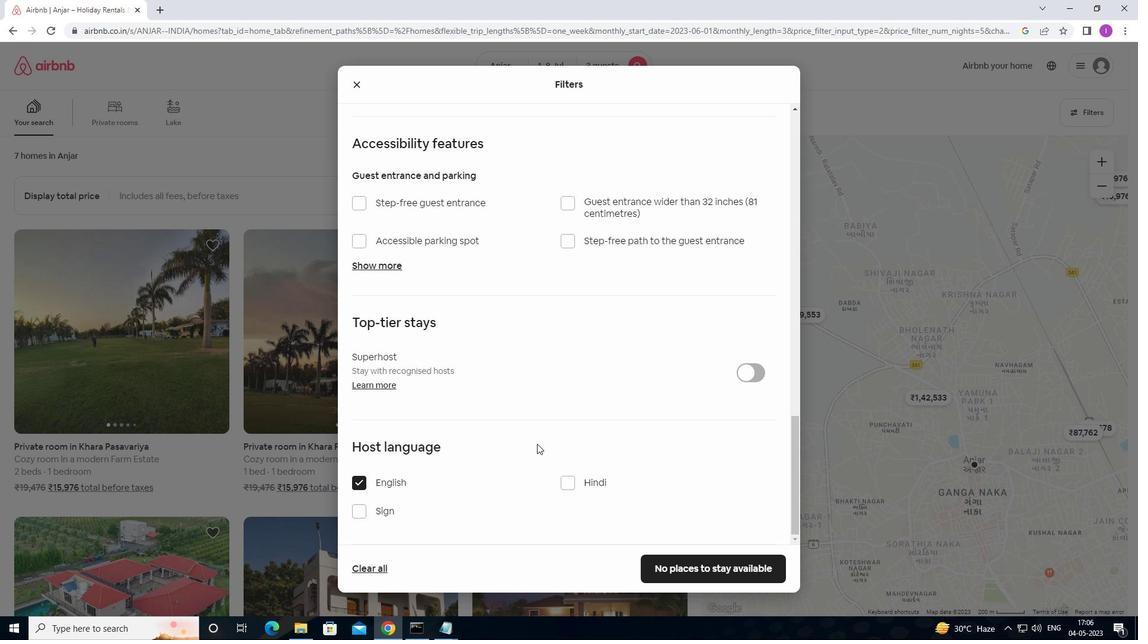 
Action: Mouse scrolled (538, 441) with delta (0, 0)
Screenshot: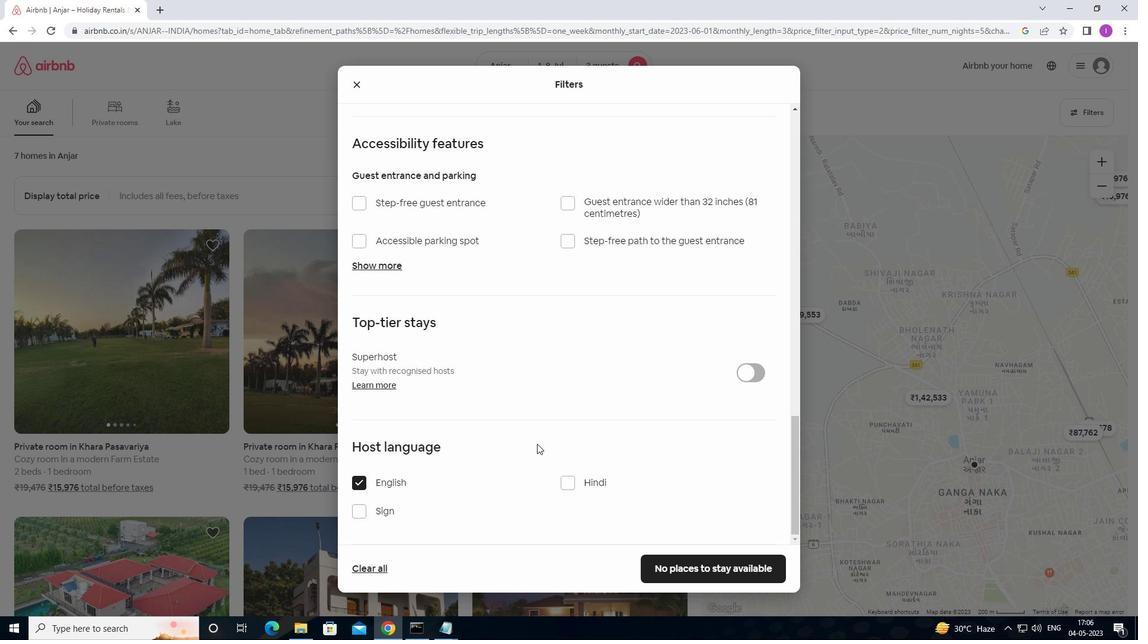 
Action: Mouse moved to (540, 438)
Screenshot: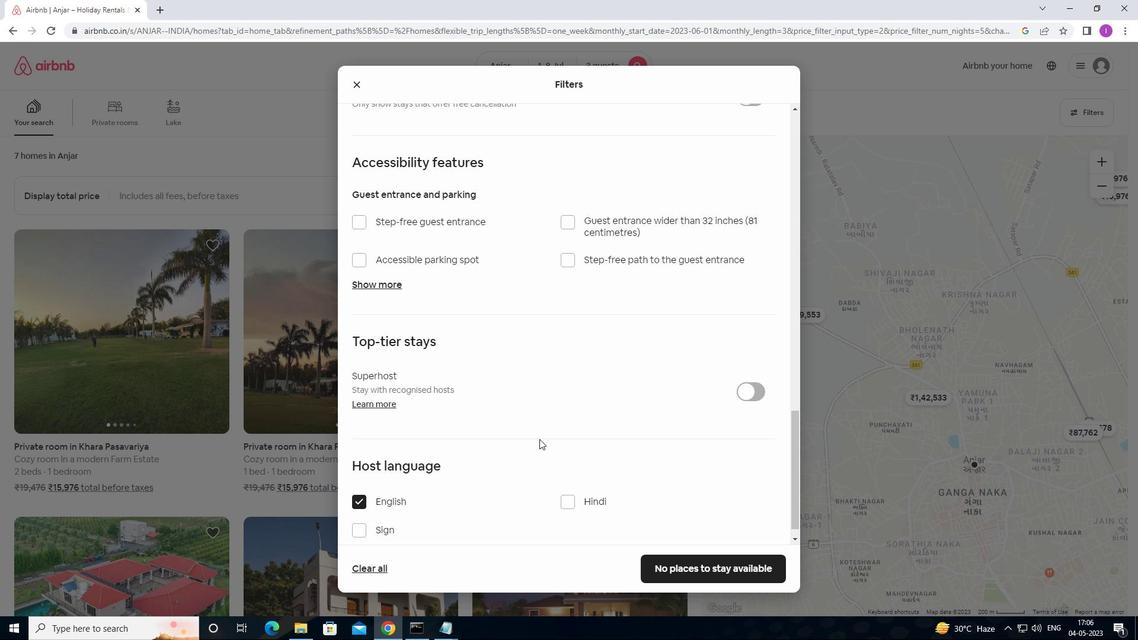 
Action: Mouse scrolled (540, 437) with delta (0, 0)
Screenshot: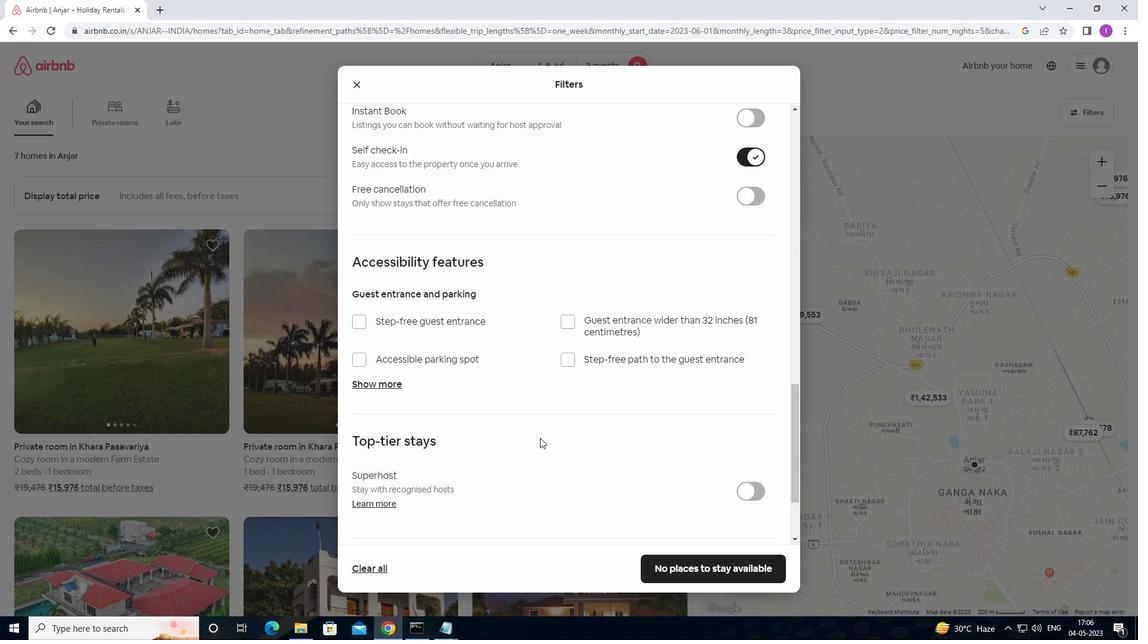 
Action: Mouse scrolled (540, 437) with delta (0, 0)
Screenshot: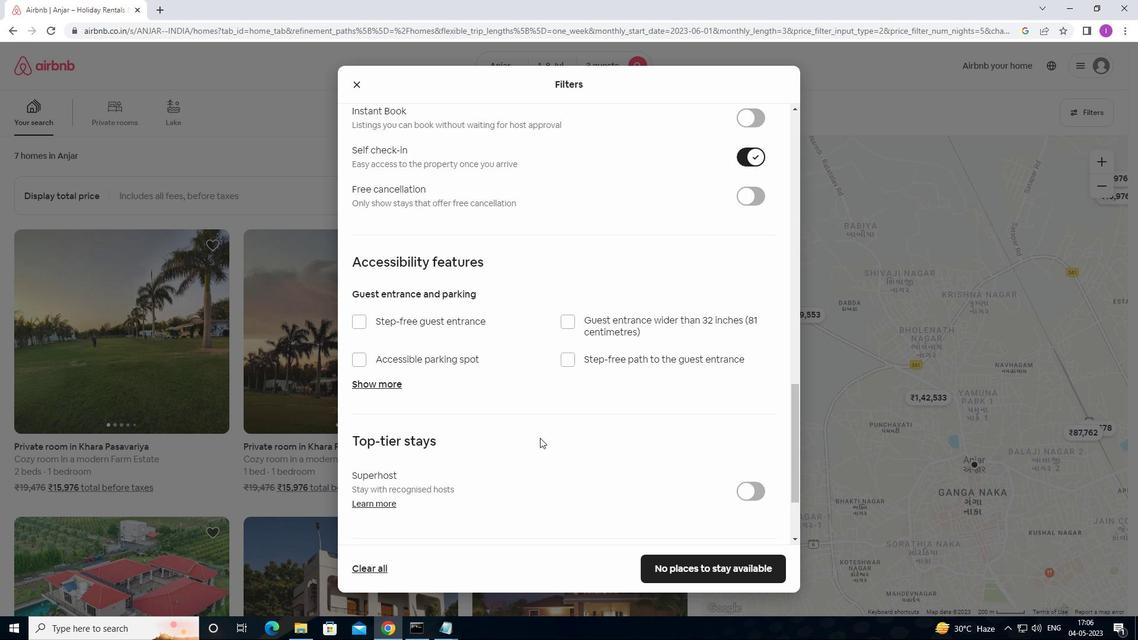 
Action: Mouse scrolled (540, 437) with delta (0, 0)
Screenshot: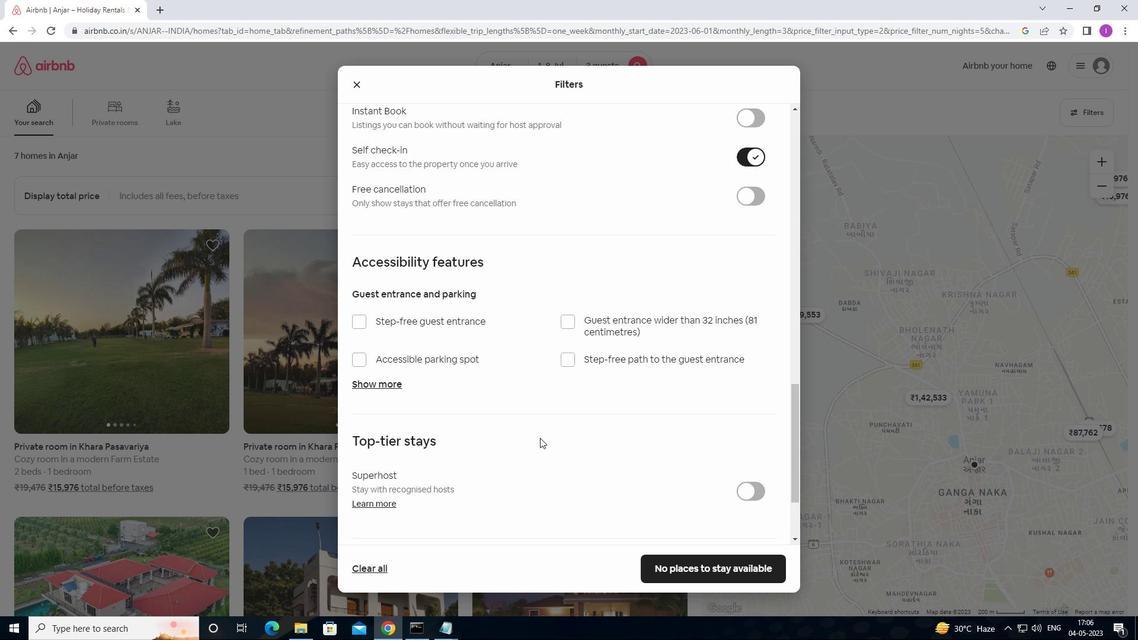
Action: Mouse scrolled (540, 437) with delta (0, 0)
Screenshot: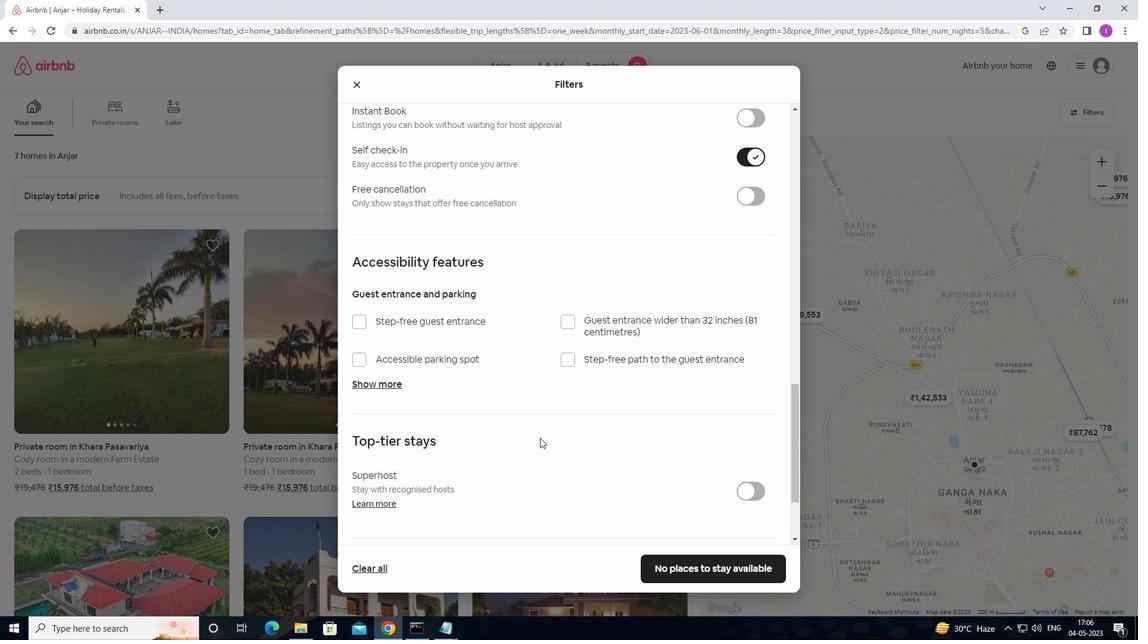 
Action: Mouse scrolled (540, 437) with delta (0, 0)
Screenshot: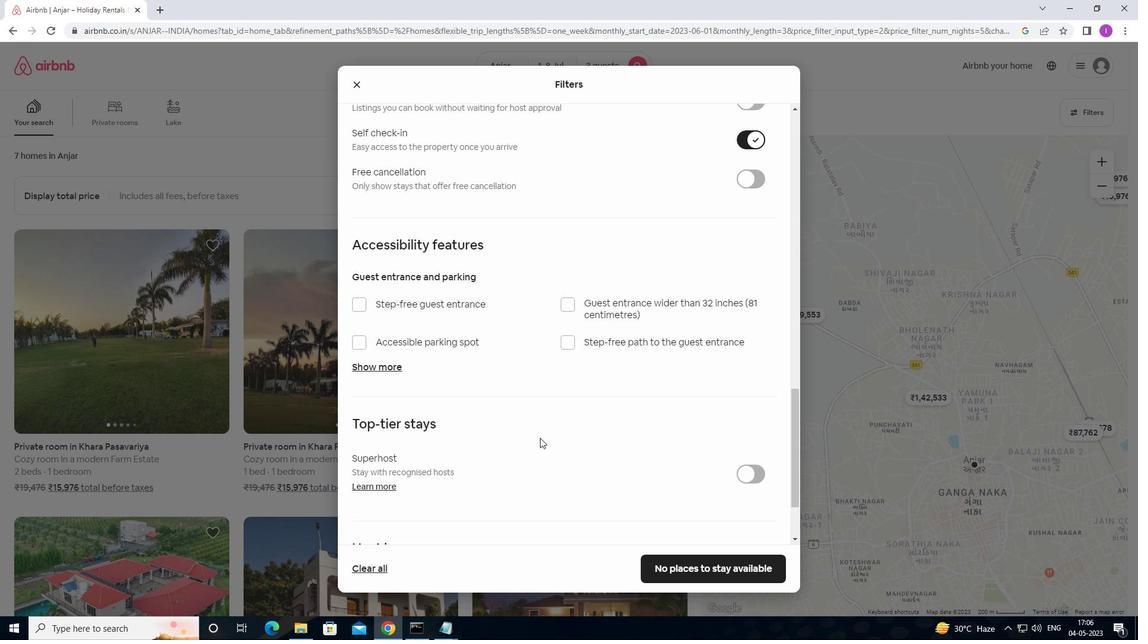 
Action: Mouse moved to (675, 562)
Screenshot: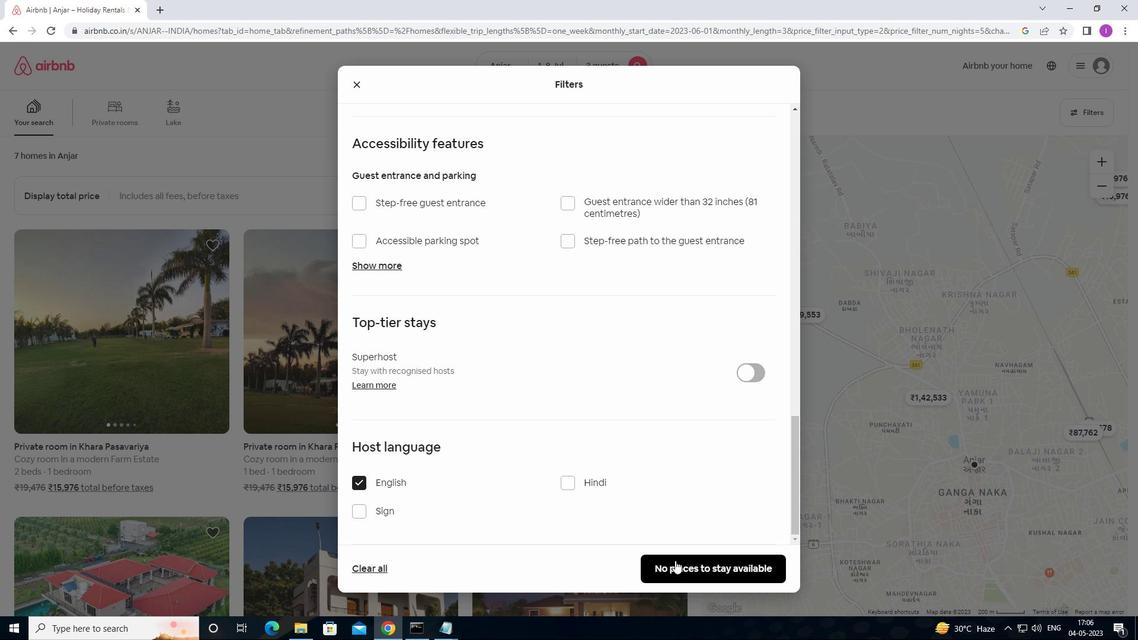 
Action: Mouse pressed left at (675, 562)
Screenshot: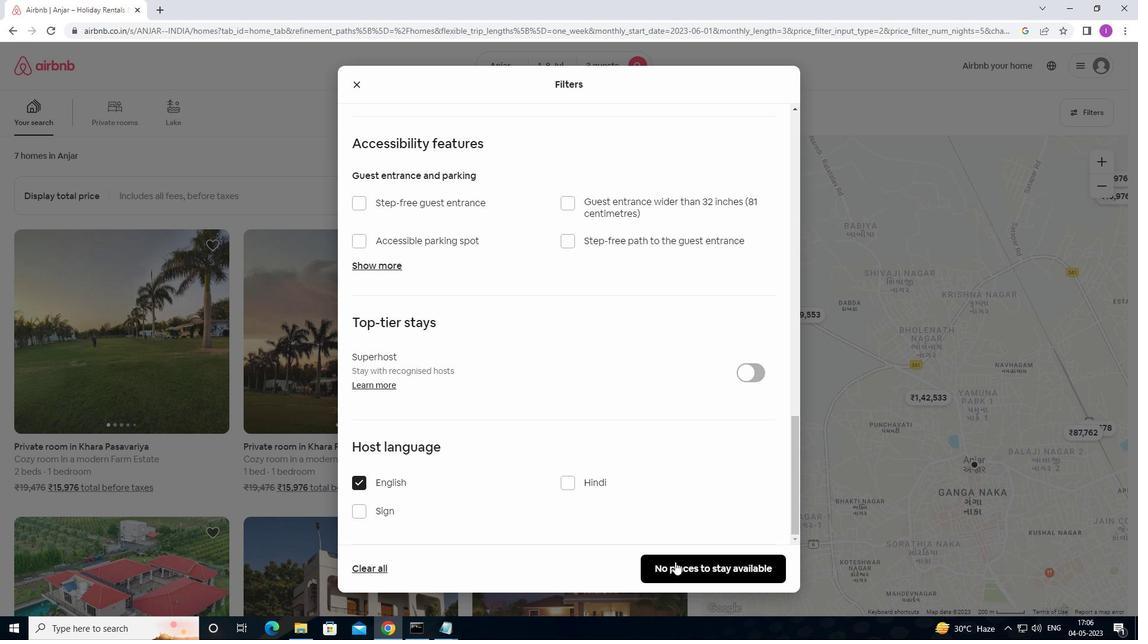 
Action: Mouse moved to (676, 559)
Screenshot: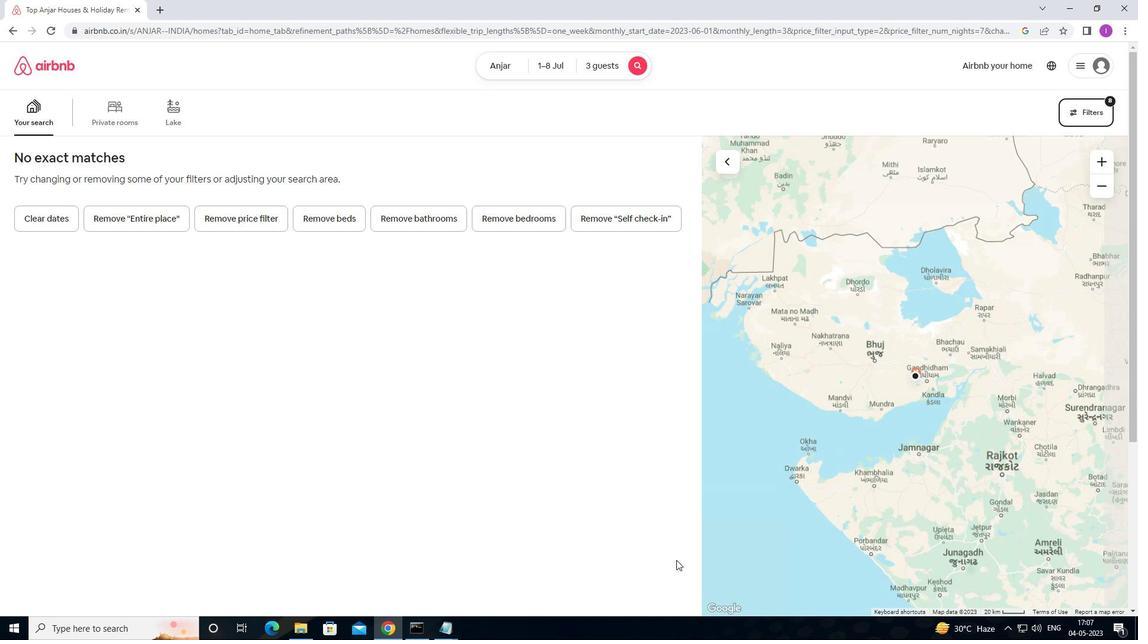 
